 Task: Search one way flight ticket for 2 adults, 2 children, 2 infants in seat in first from Portland: Portland International Airport to Greenville: Pitt-greenville Airport on 5-2-2023. Choice of flights is American. Number of bags: 7 checked bags. Price is upto 110000. Outbound departure time preference is 9:00.
Action: Mouse moved to (430, 360)
Screenshot: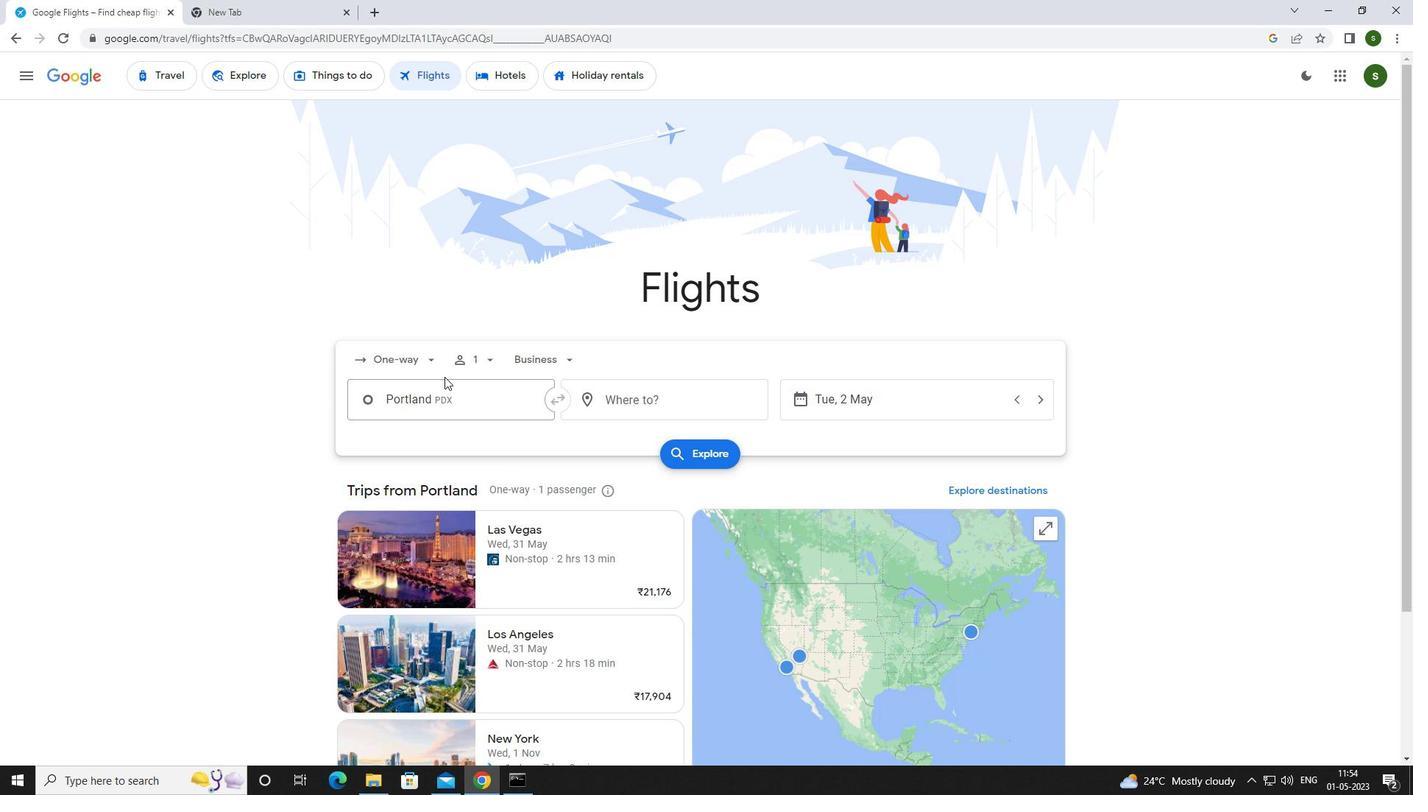 
Action: Mouse pressed left at (430, 360)
Screenshot: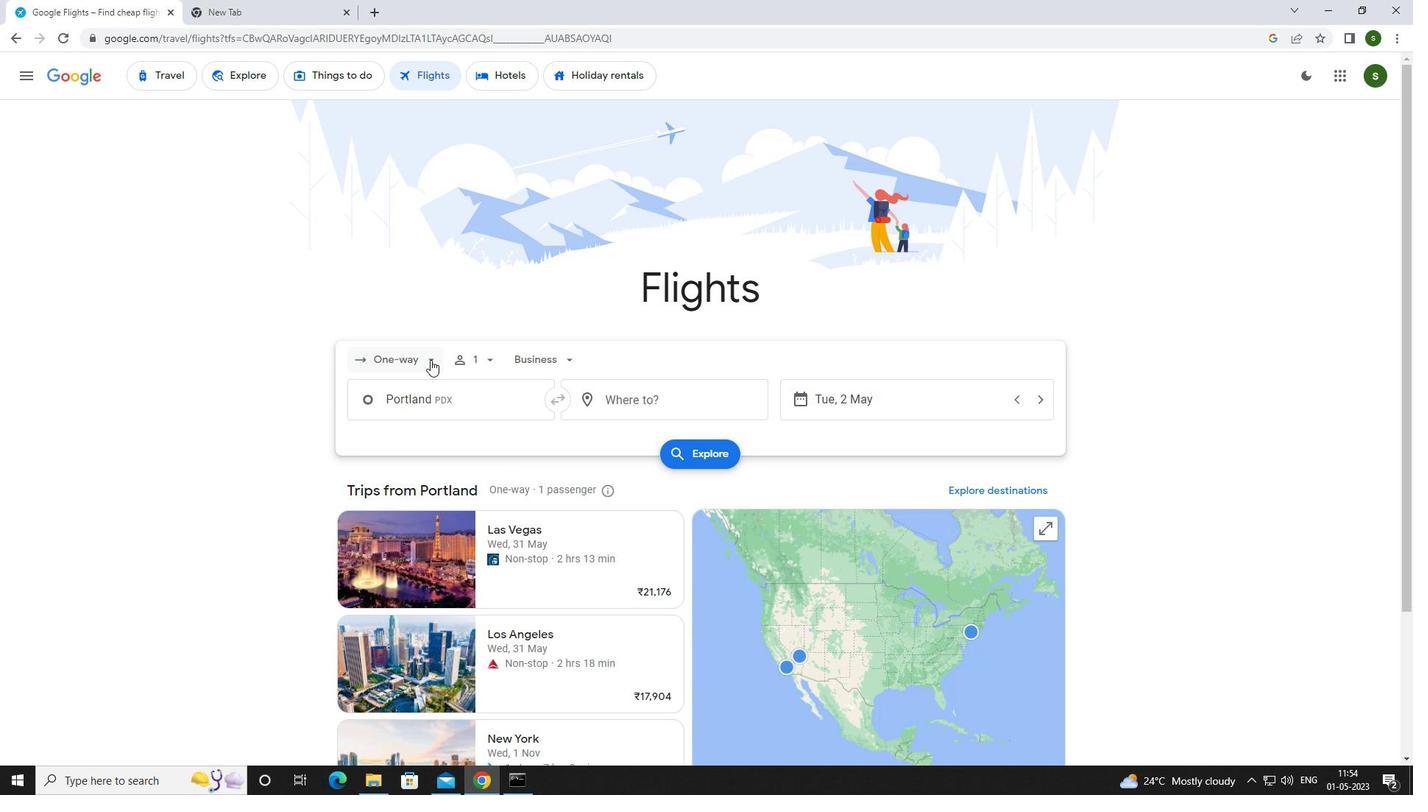 
Action: Mouse moved to (435, 417)
Screenshot: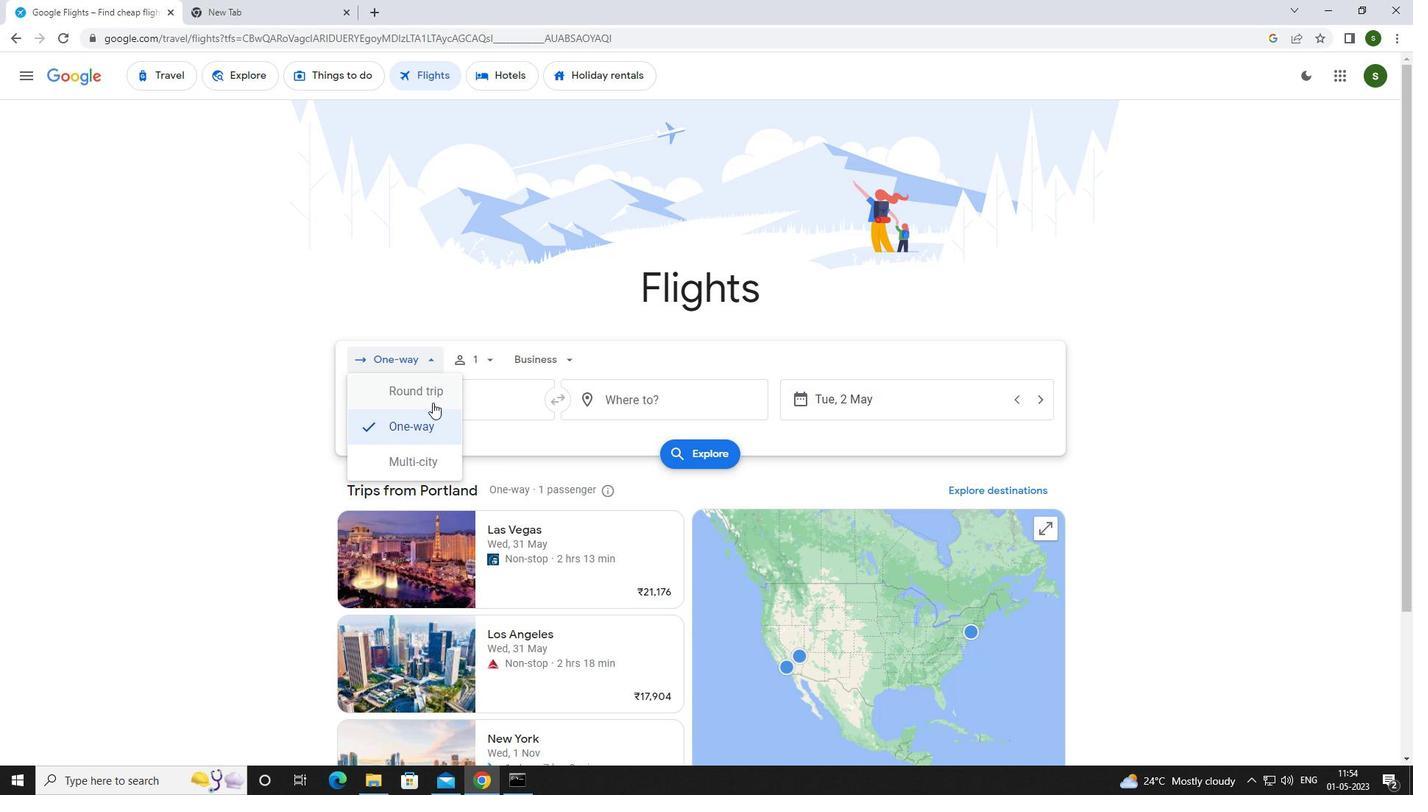 
Action: Mouse pressed left at (435, 417)
Screenshot: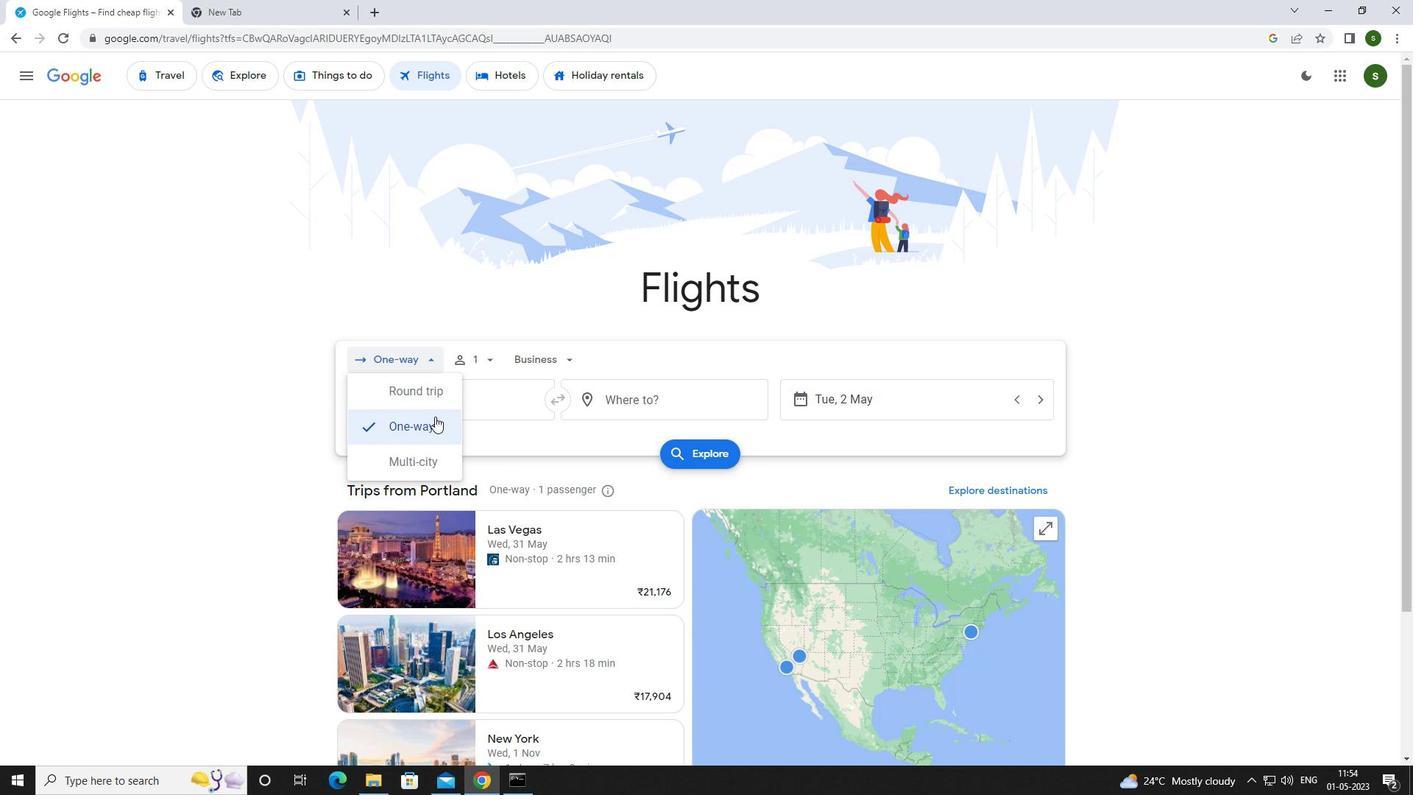 
Action: Mouse moved to (496, 359)
Screenshot: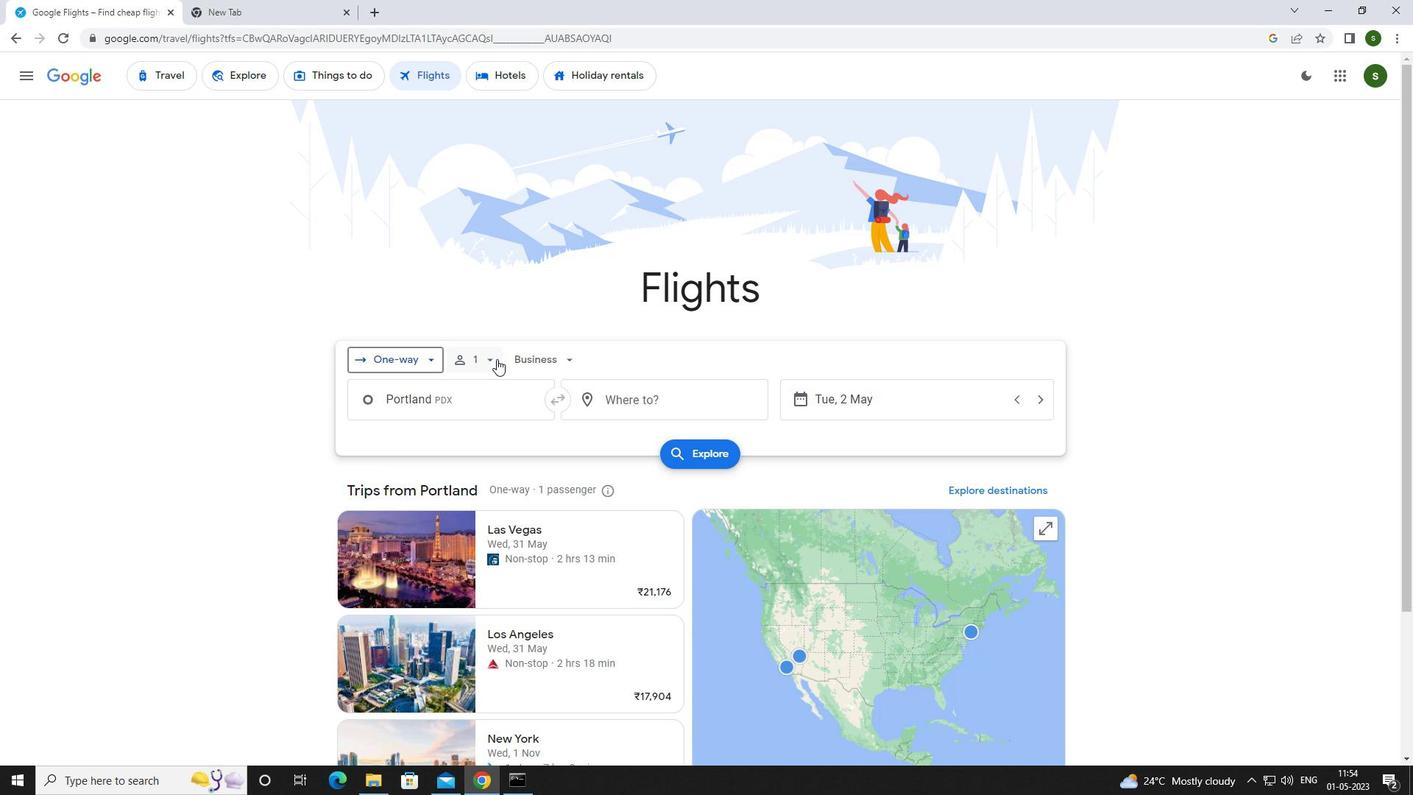 
Action: Mouse pressed left at (496, 359)
Screenshot: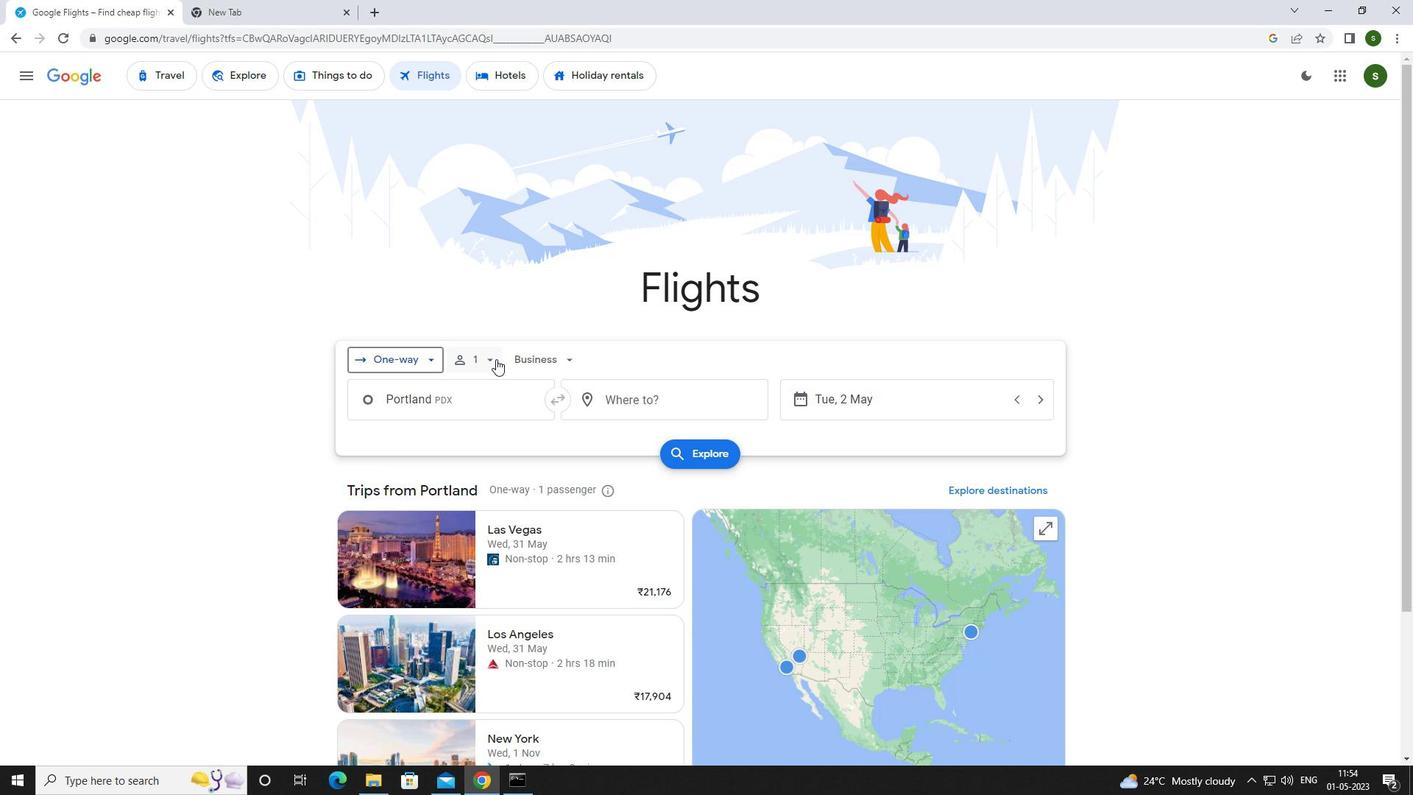 
Action: Mouse moved to (606, 400)
Screenshot: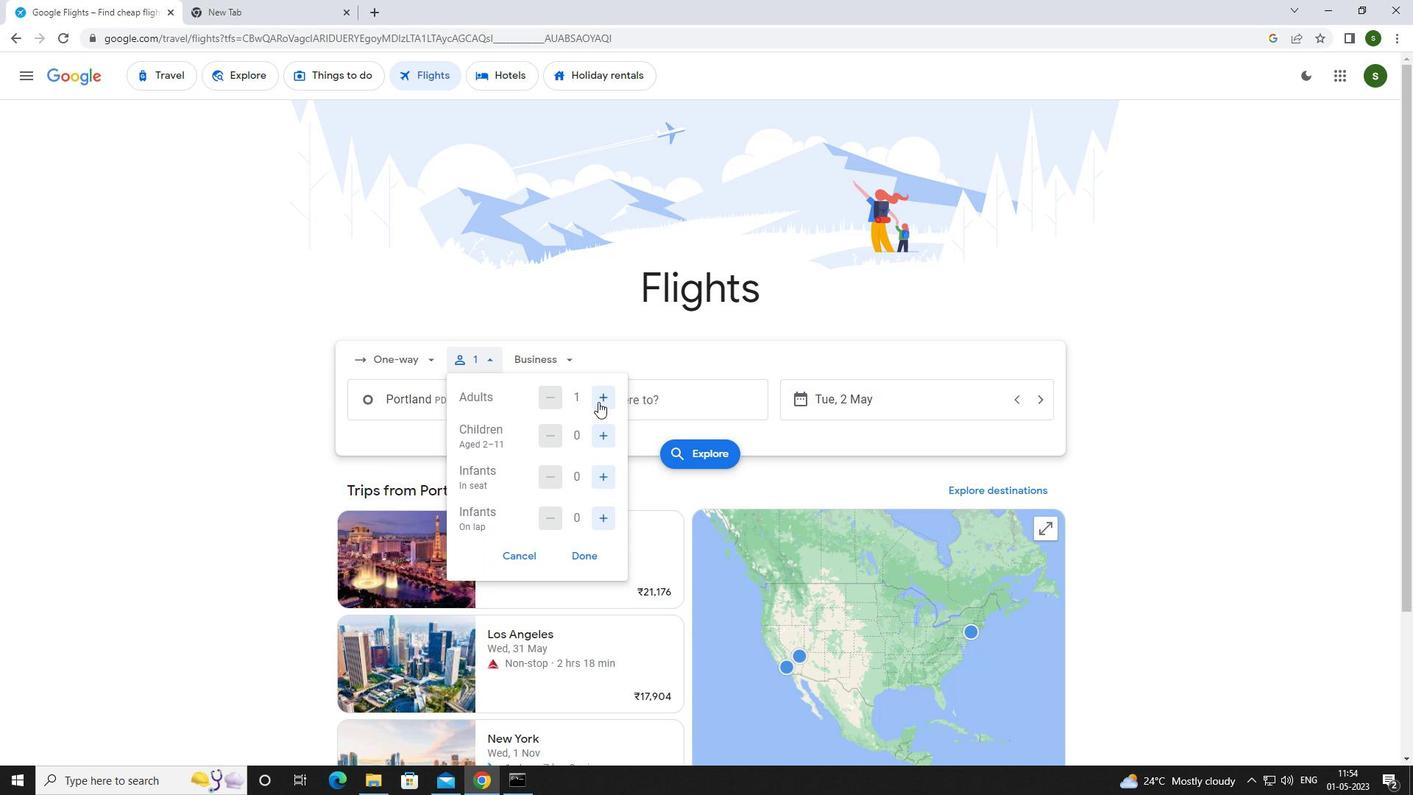 
Action: Mouse pressed left at (606, 400)
Screenshot: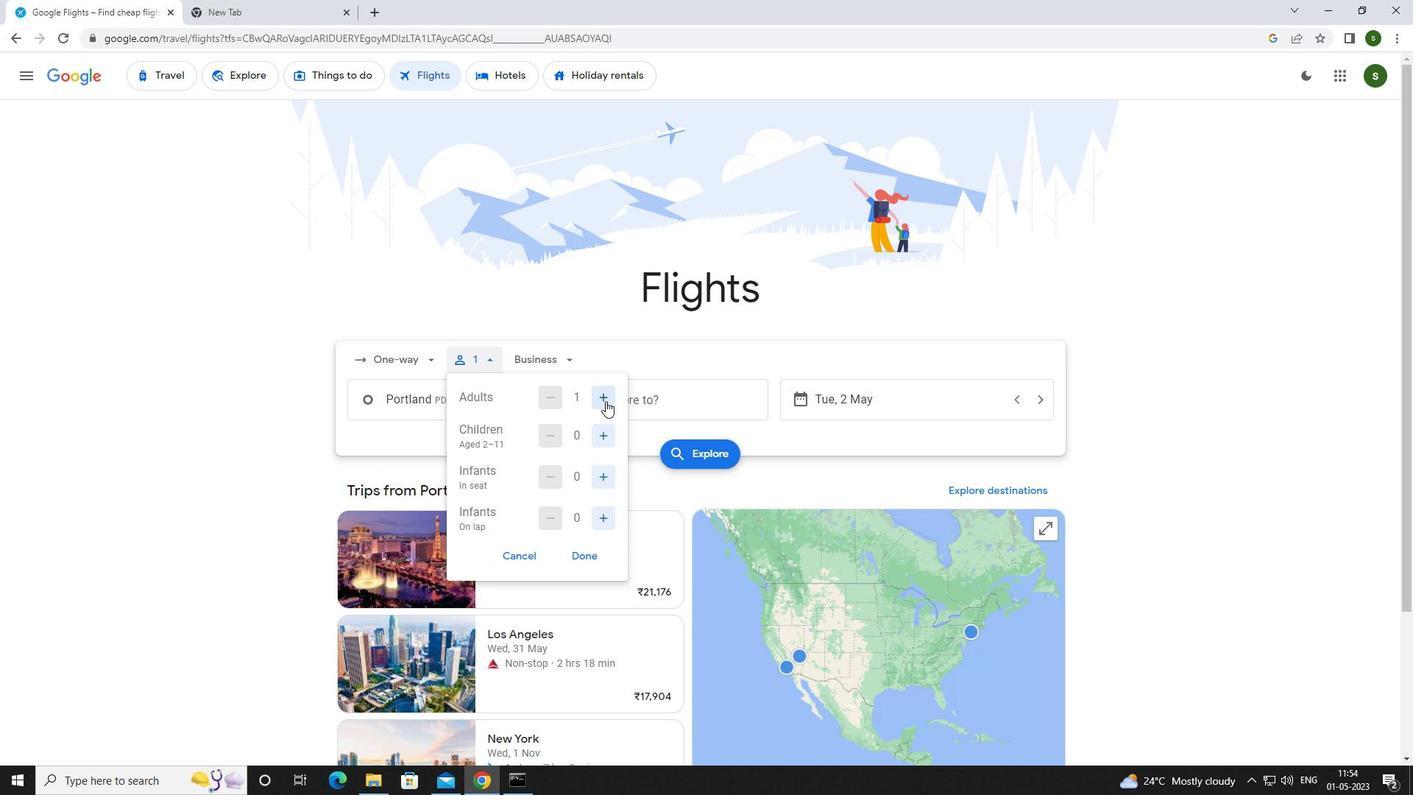 
Action: Mouse moved to (606, 432)
Screenshot: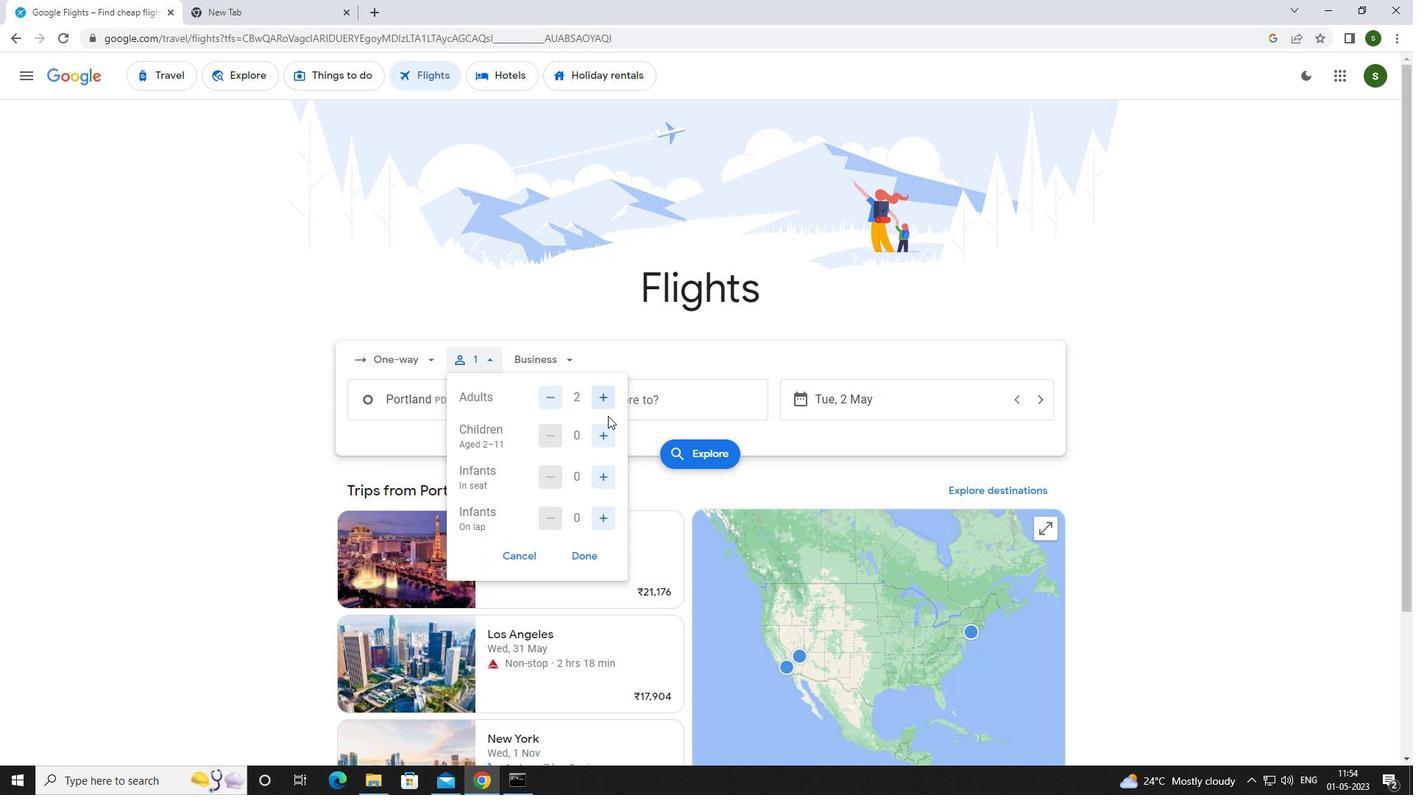
Action: Mouse pressed left at (606, 432)
Screenshot: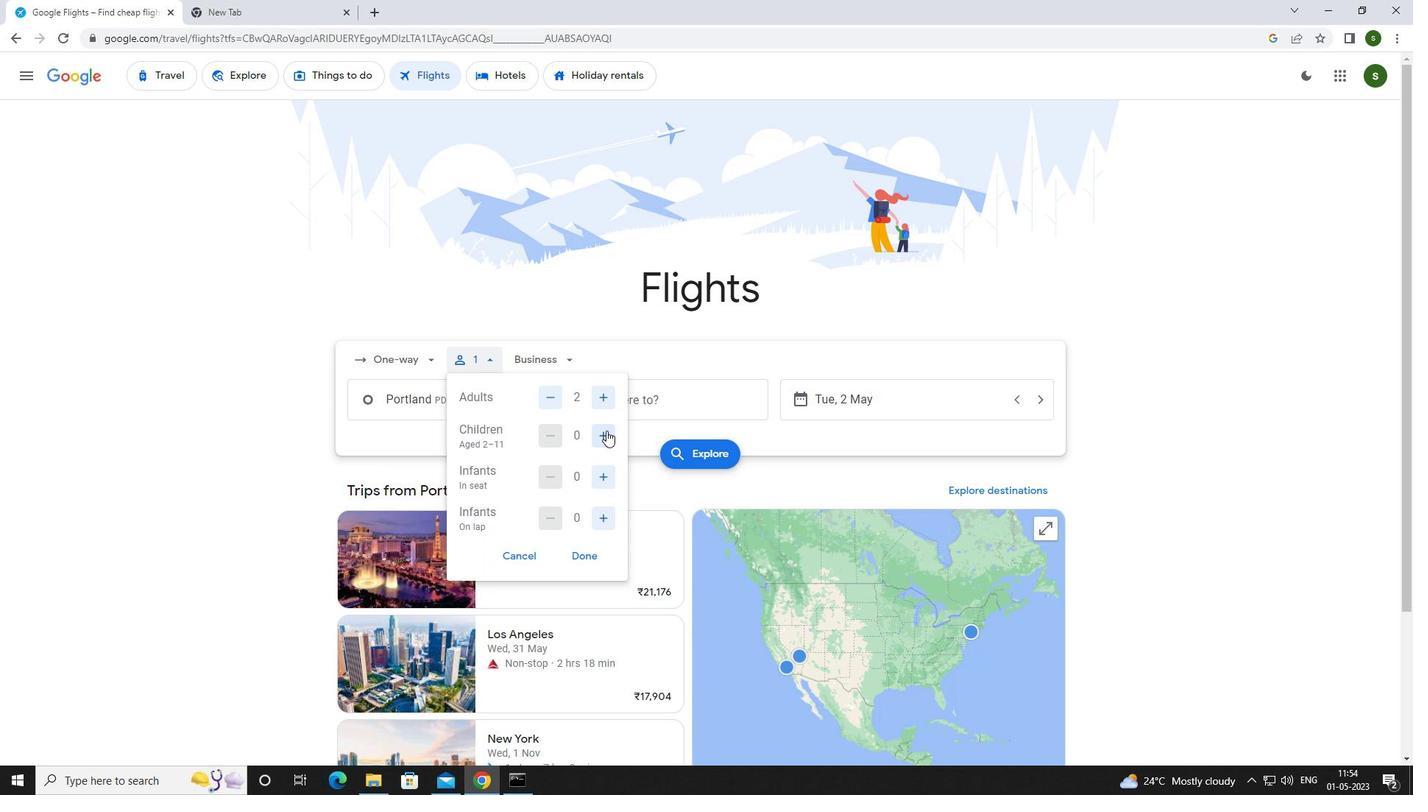 
Action: Mouse pressed left at (606, 432)
Screenshot: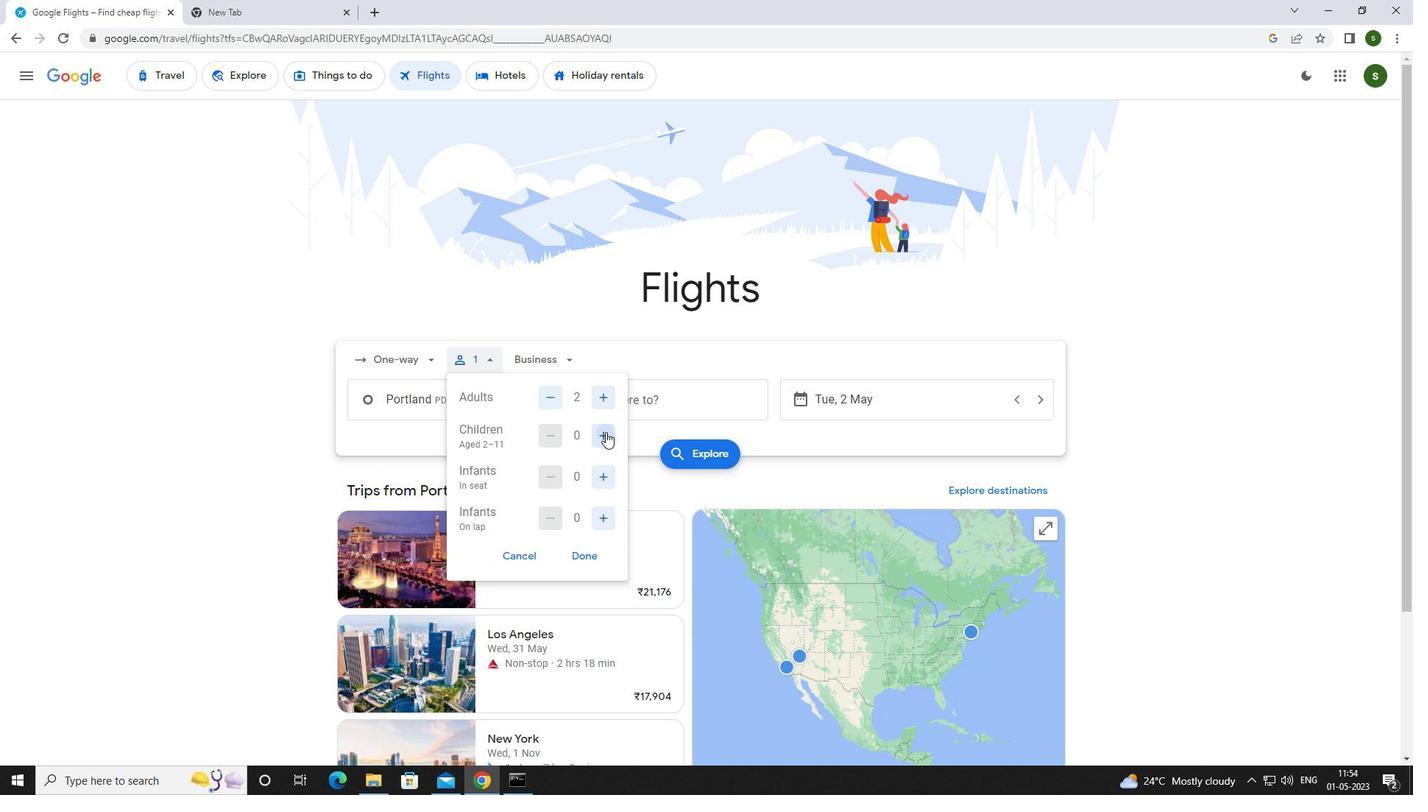 
Action: Mouse moved to (600, 472)
Screenshot: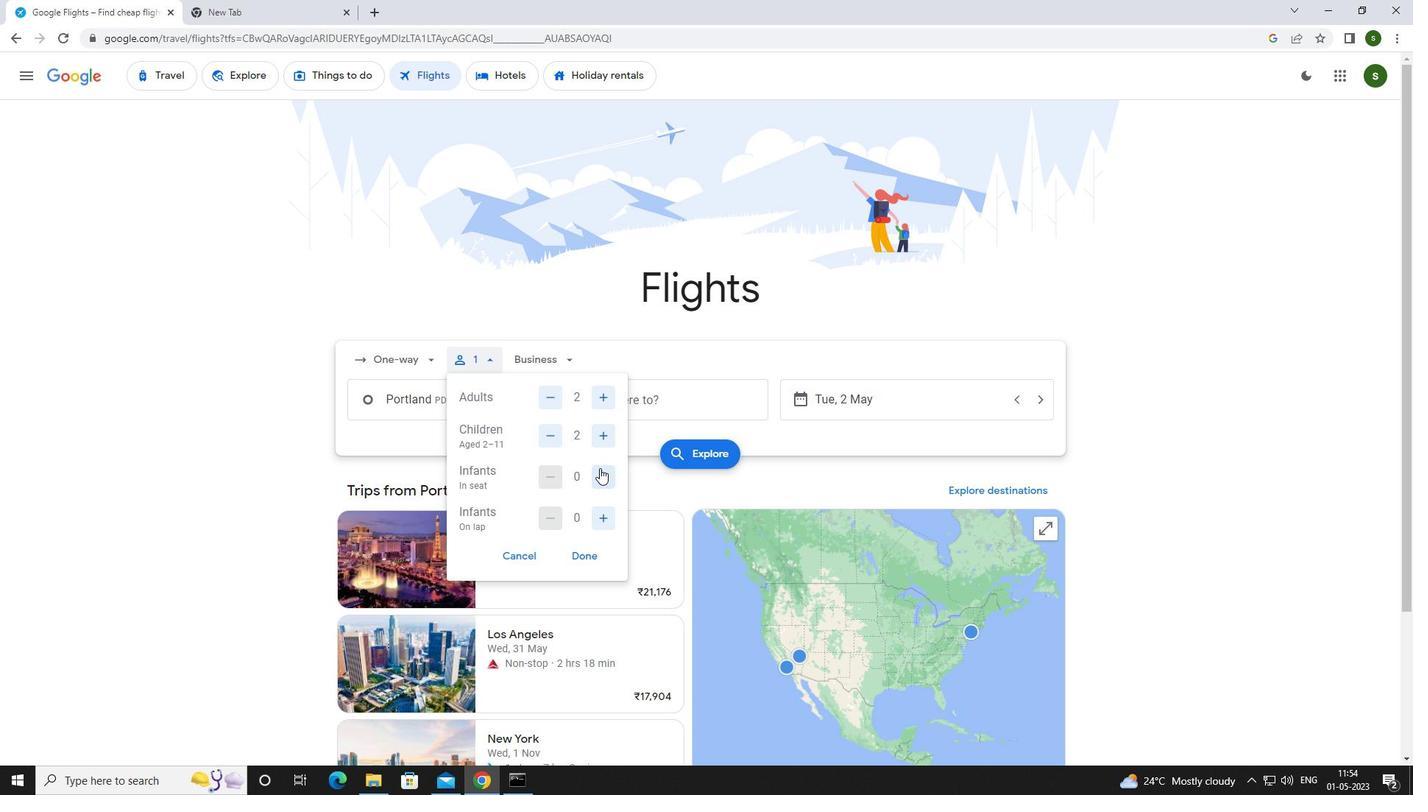 
Action: Mouse pressed left at (600, 472)
Screenshot: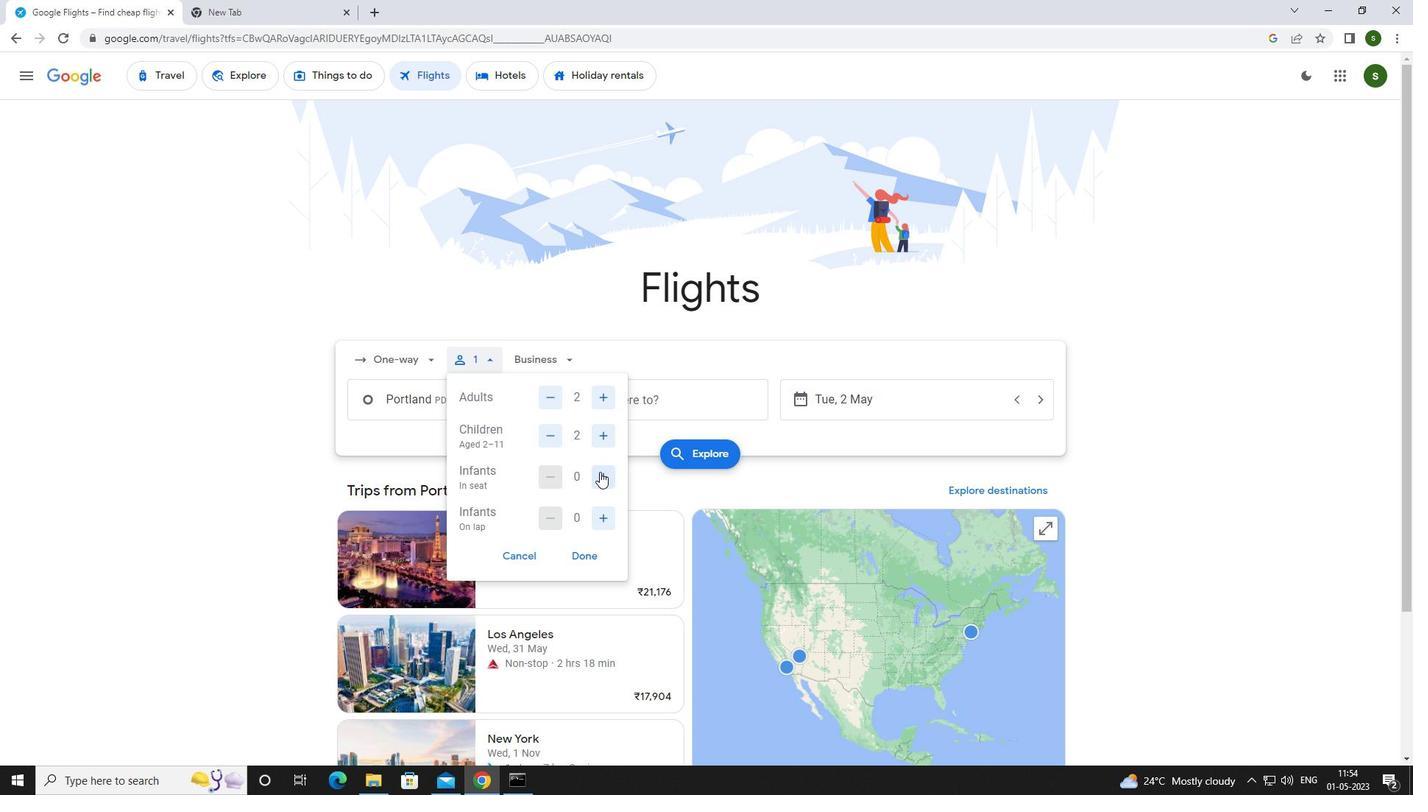
Action: Mouse pressed left at (600, 472)
Screenshot: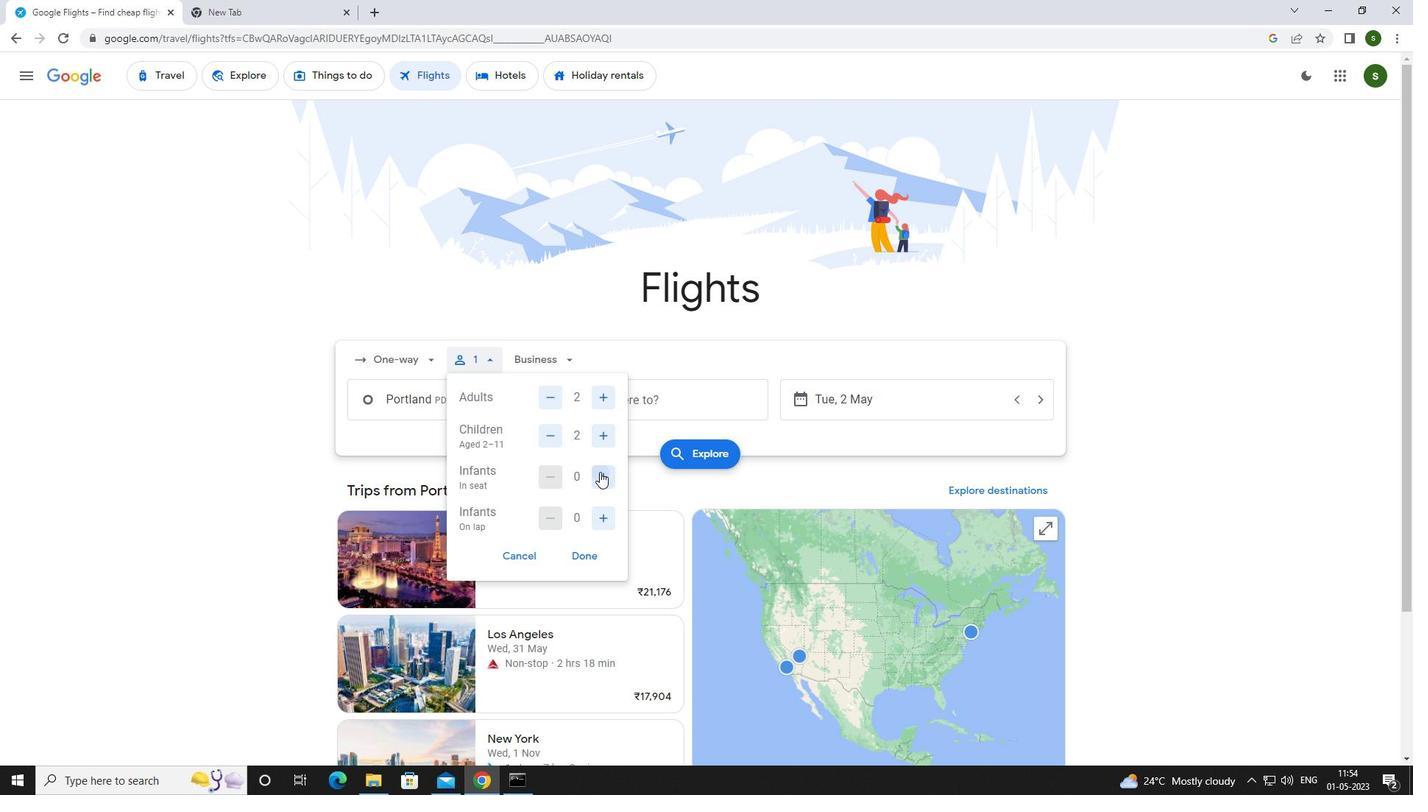 
Action: Mouse moved to (555, 360)
Screenshot: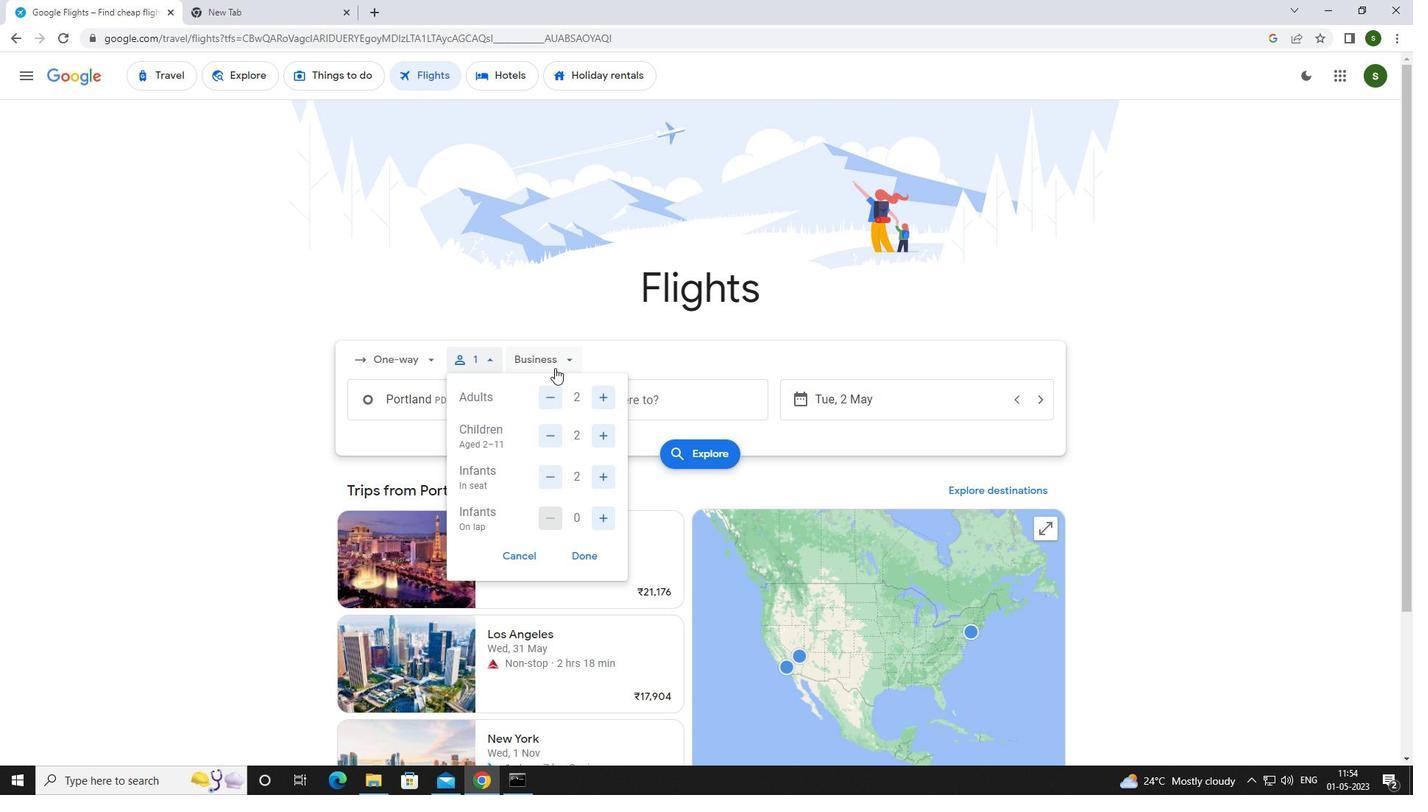 
Action: Mouse pressed left at (555, 360)
Screenshot: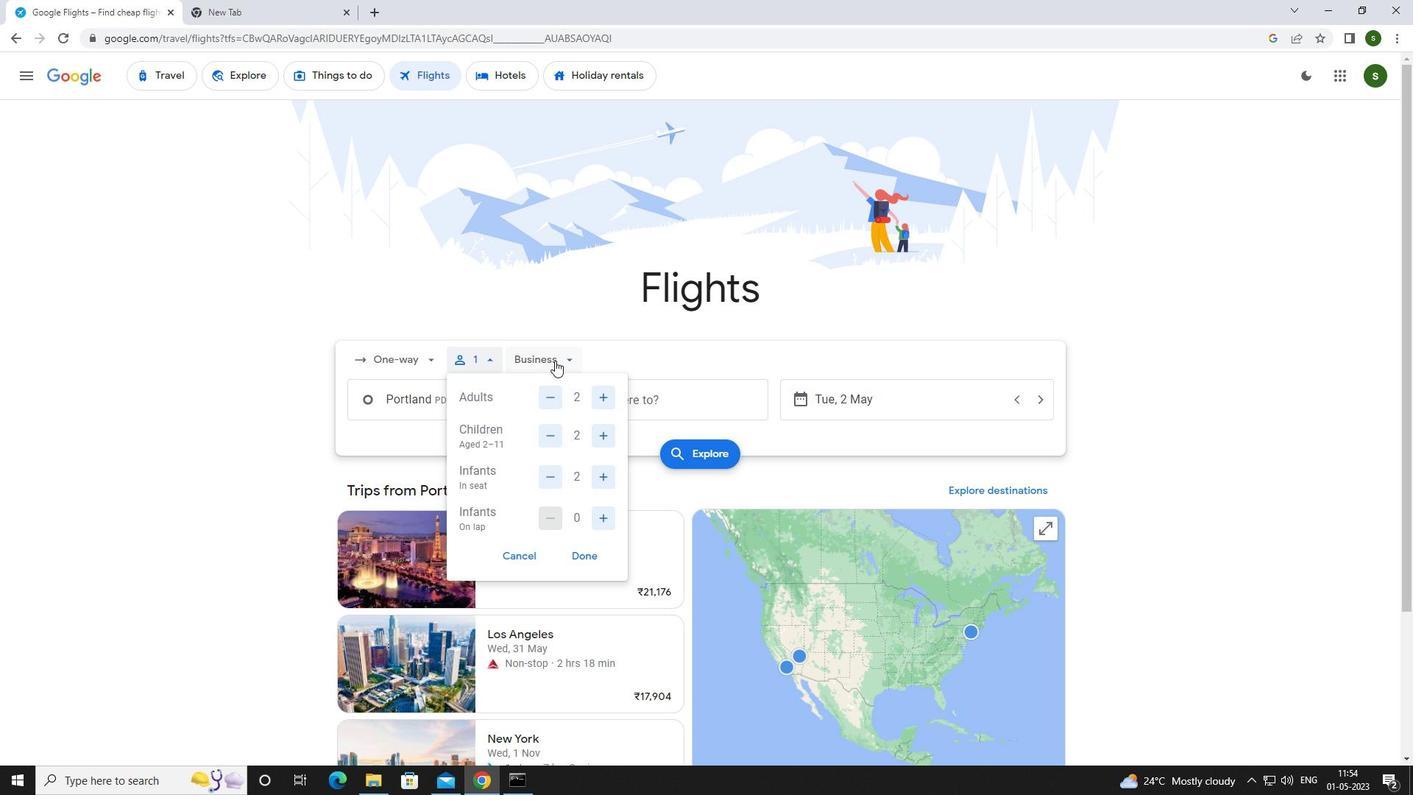 
Action: Mouse moved to (572, 494)
Screenshot: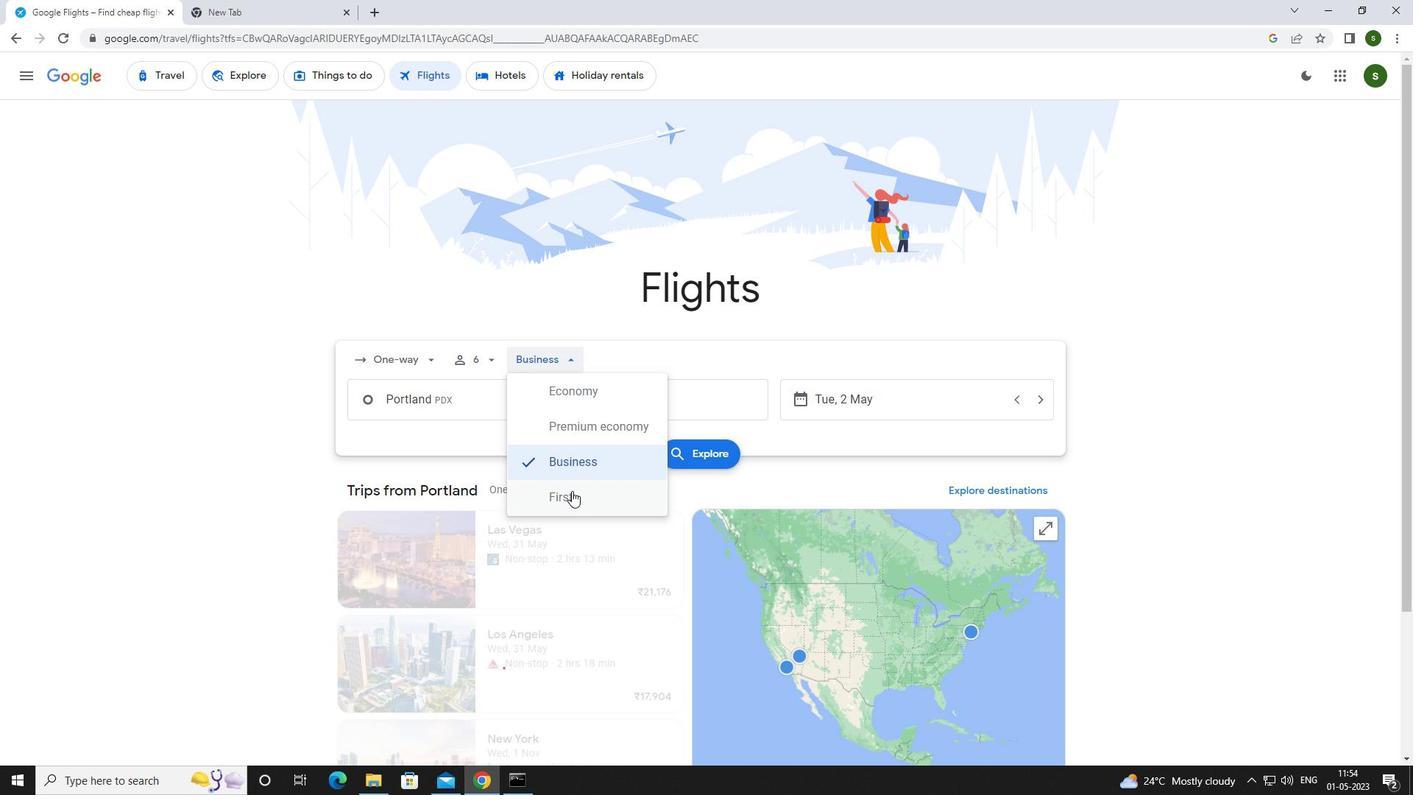 
Action: Mouse pressed left at (572, 494)
Screenshot: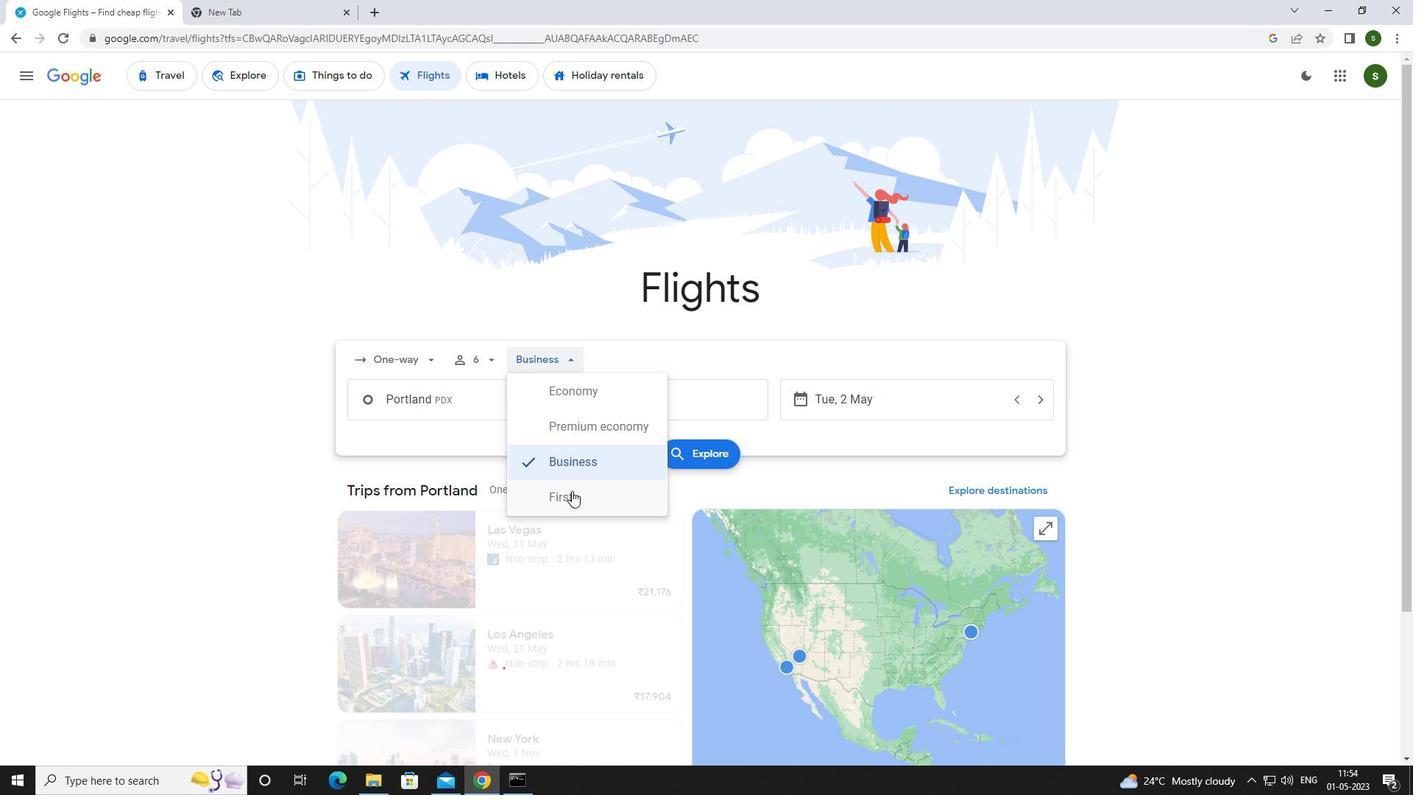 
Action: Mouse moved to (492, 399)
Screenshot: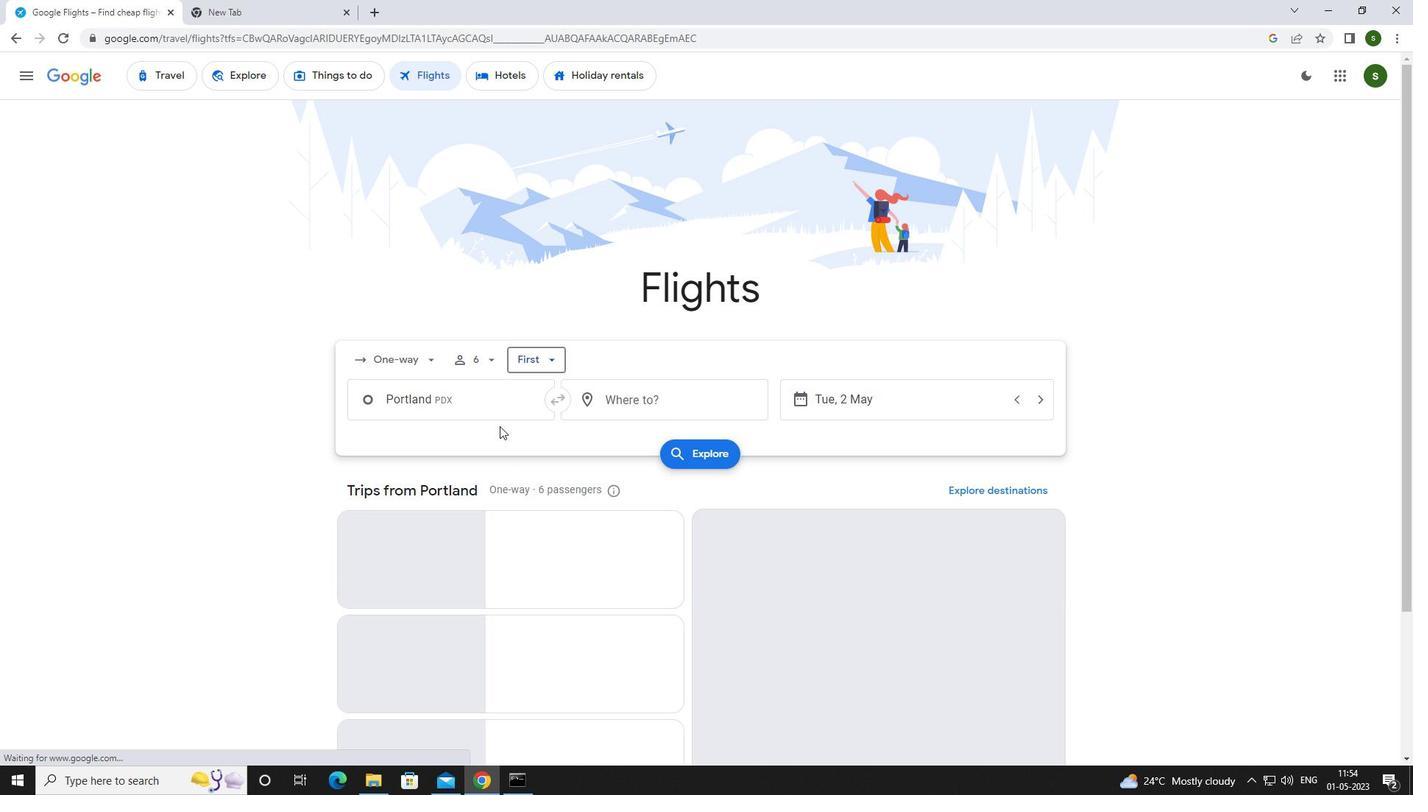 
Action: Mouse pressed left at (492, 399)
Screenshot: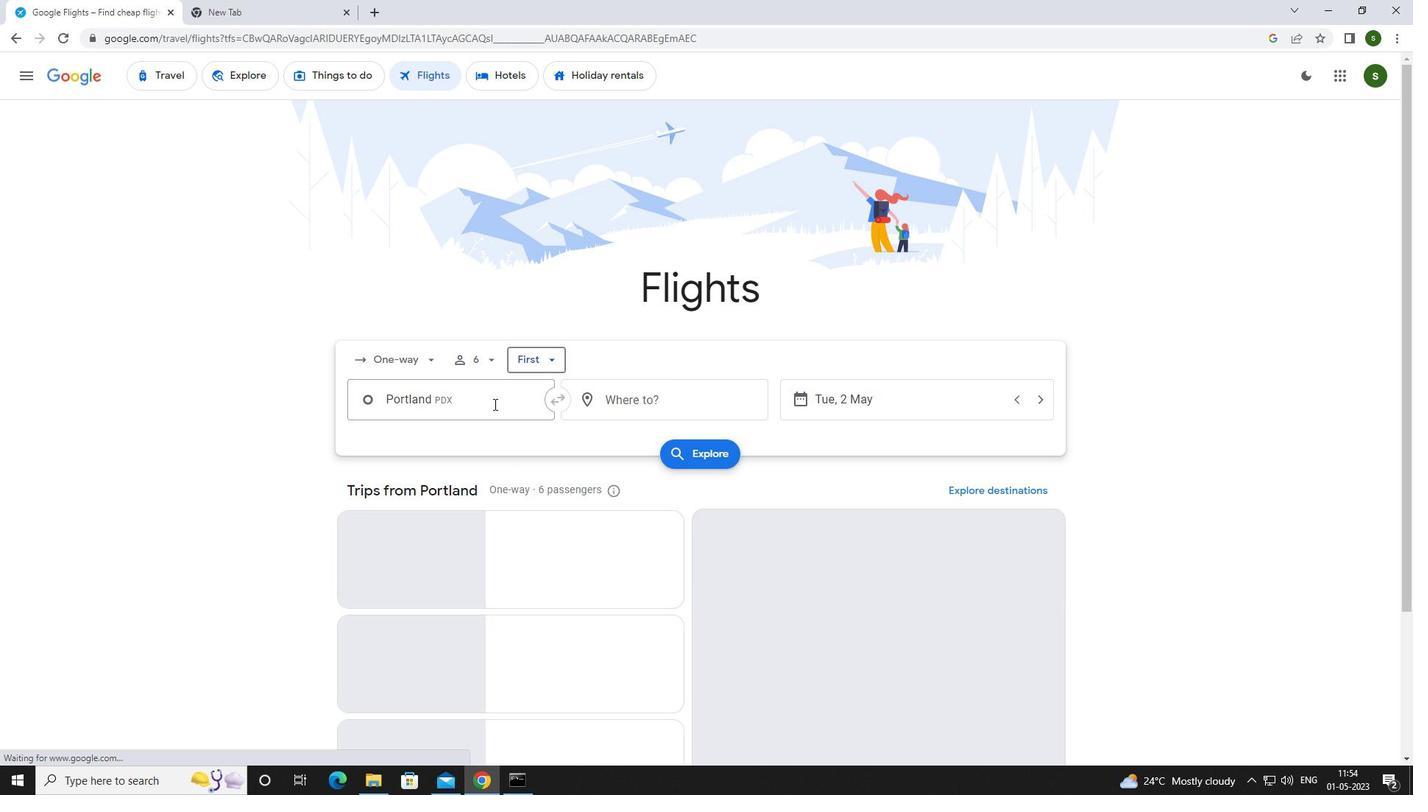 
Action: Key pressed p<Key.caps_lock>ortland
Screenshot: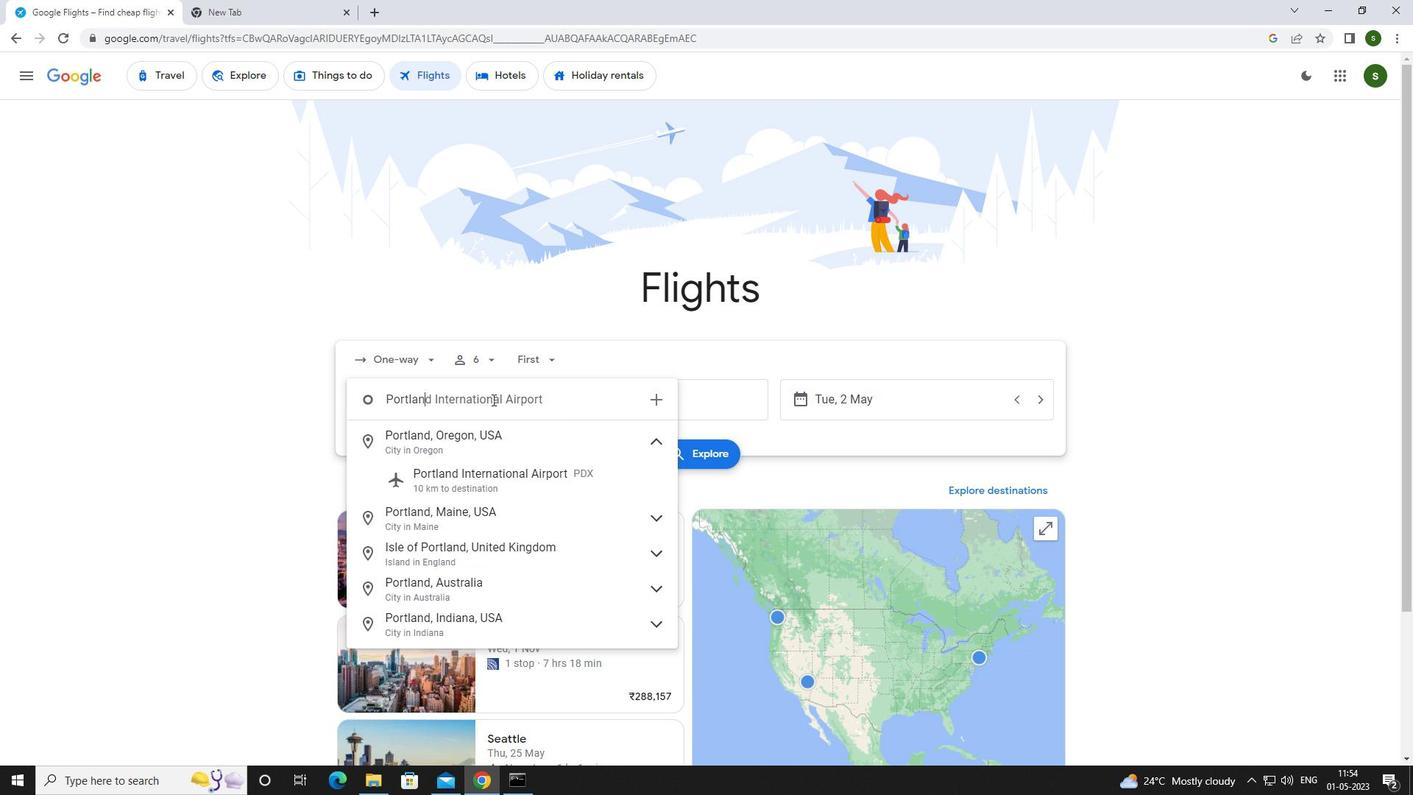 
Action: Mouse moved to (514, 487)
Screenshot: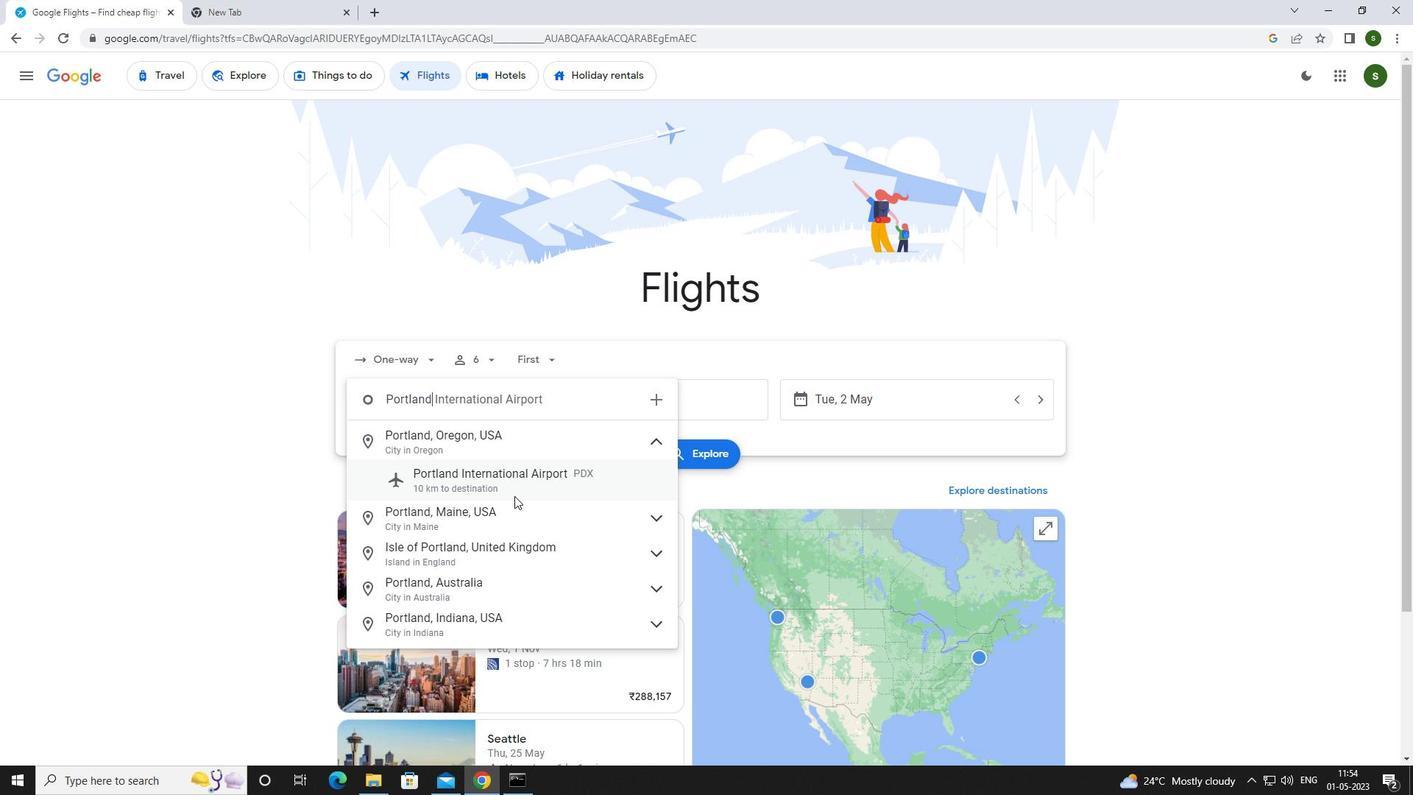 
Action: Mouse pressed left at (514, 487)
Screenshot: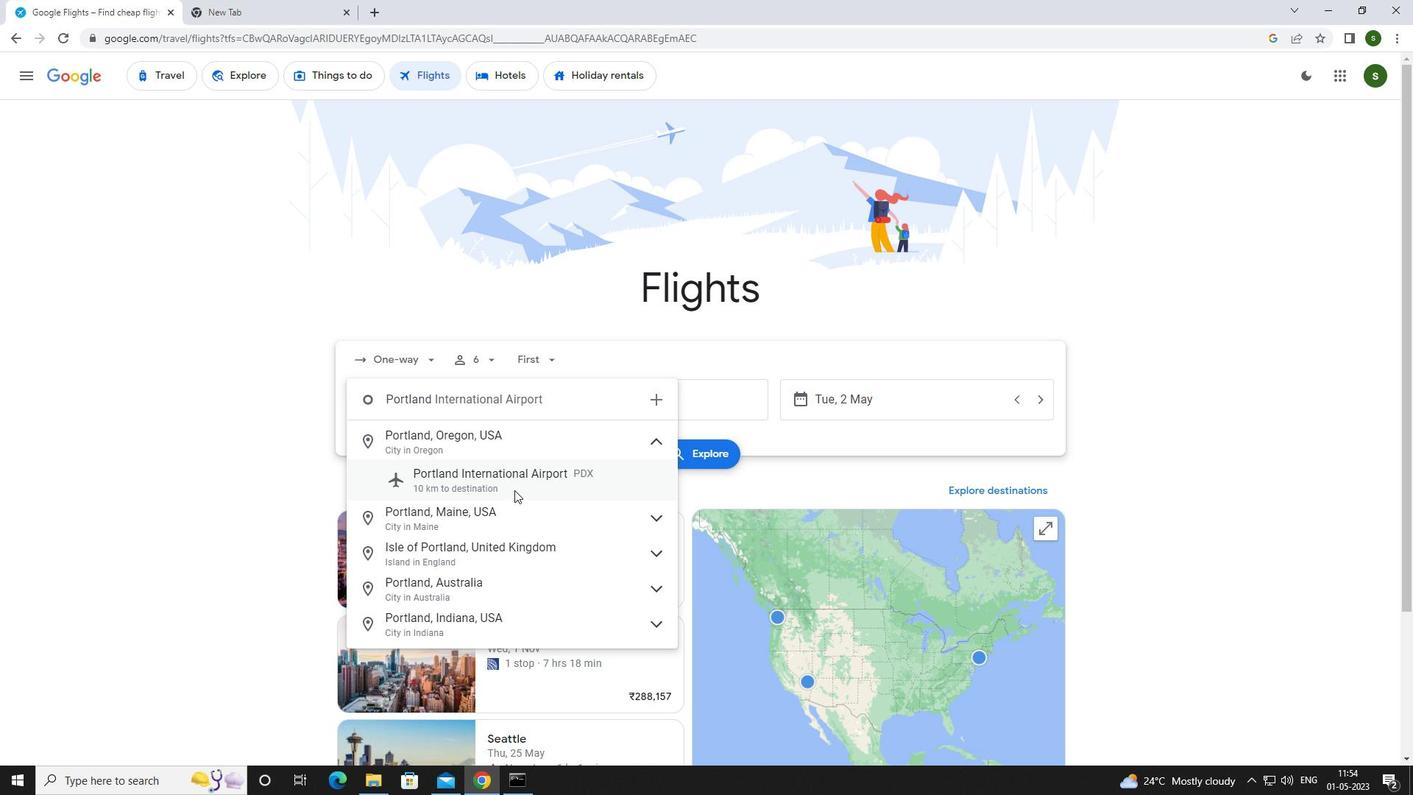 
Action: Mouse moved to (633, 393)
Screenshot: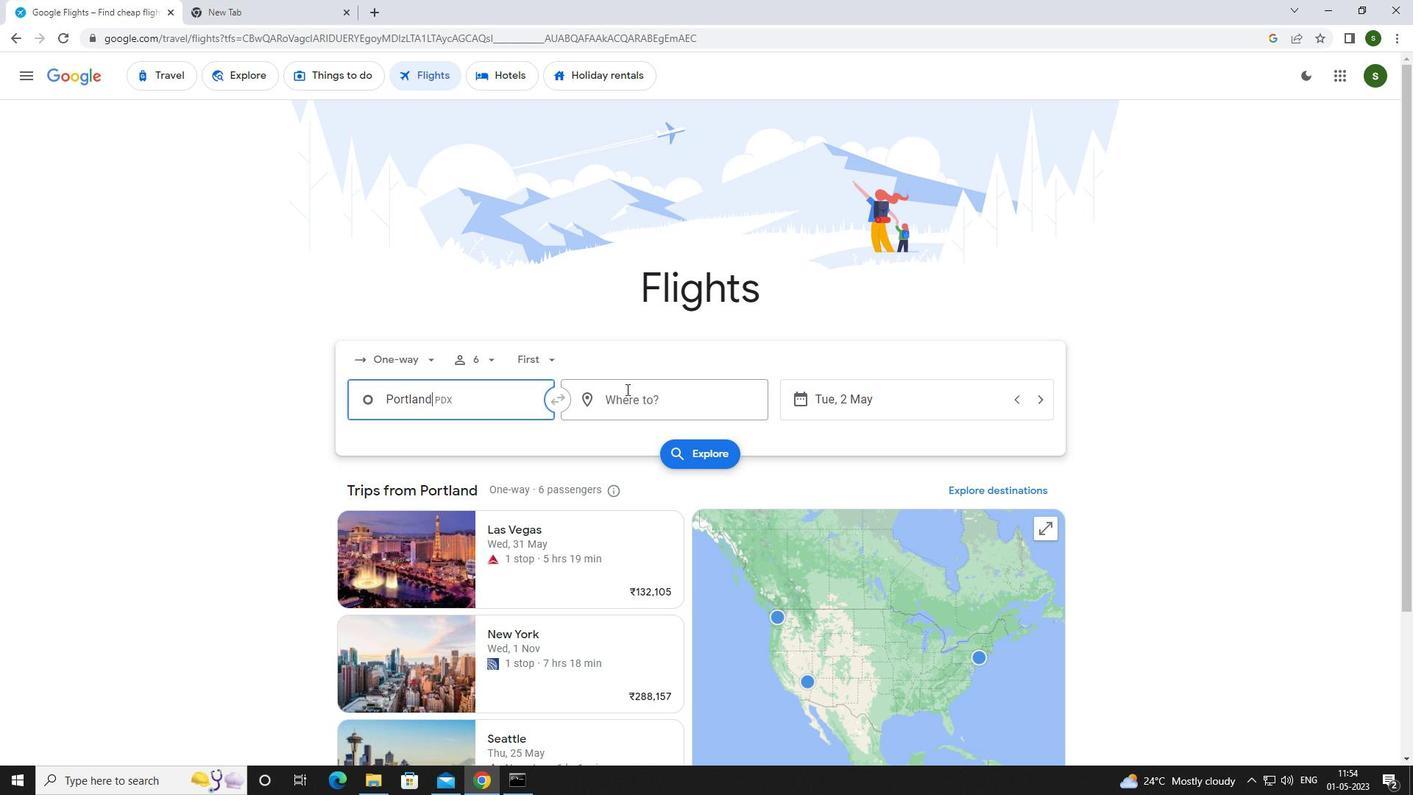 
Action: Mouse pressed left at (633, 393)
Screenshot: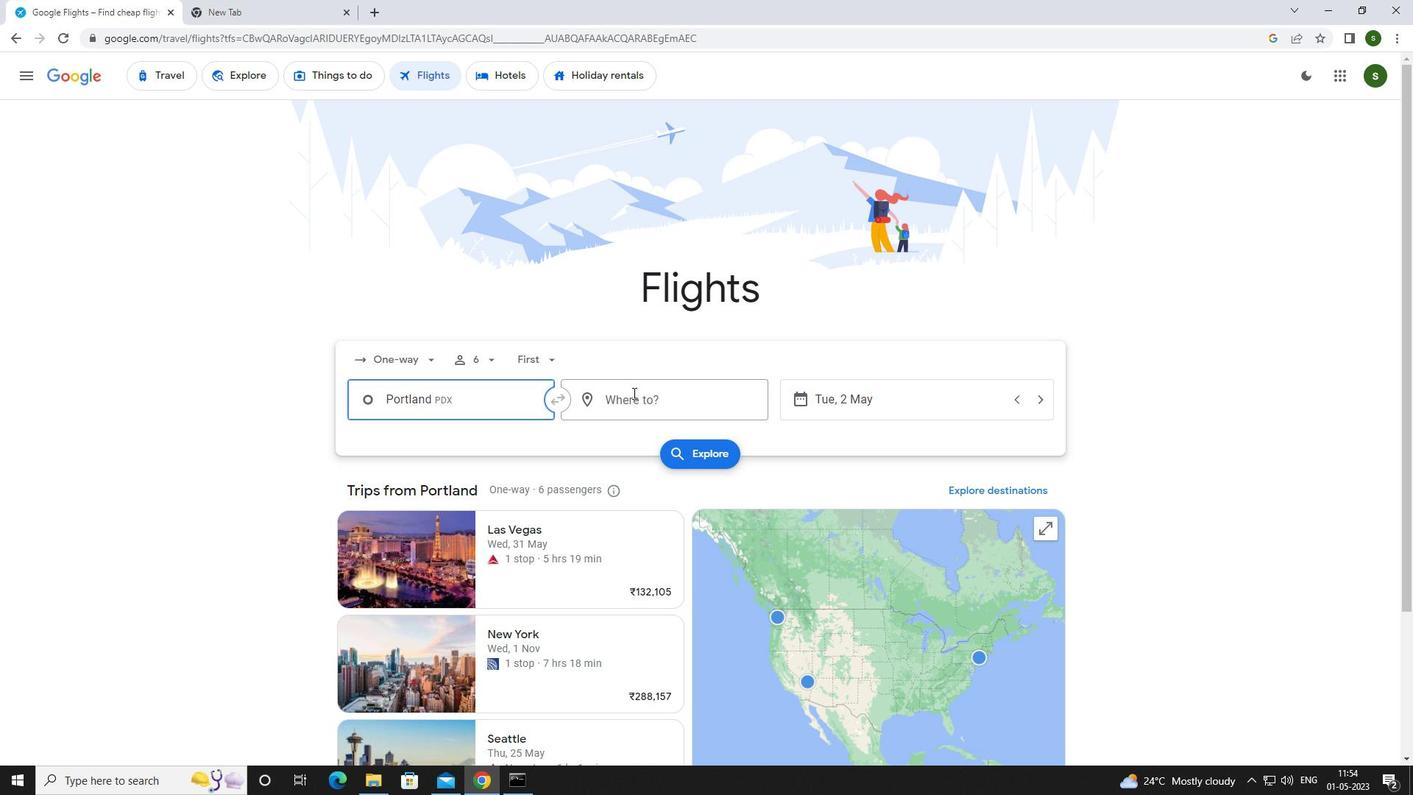 
Action: Key pressed <Key.caps_lock>p<Key.caps_lock>itt
Screenshot: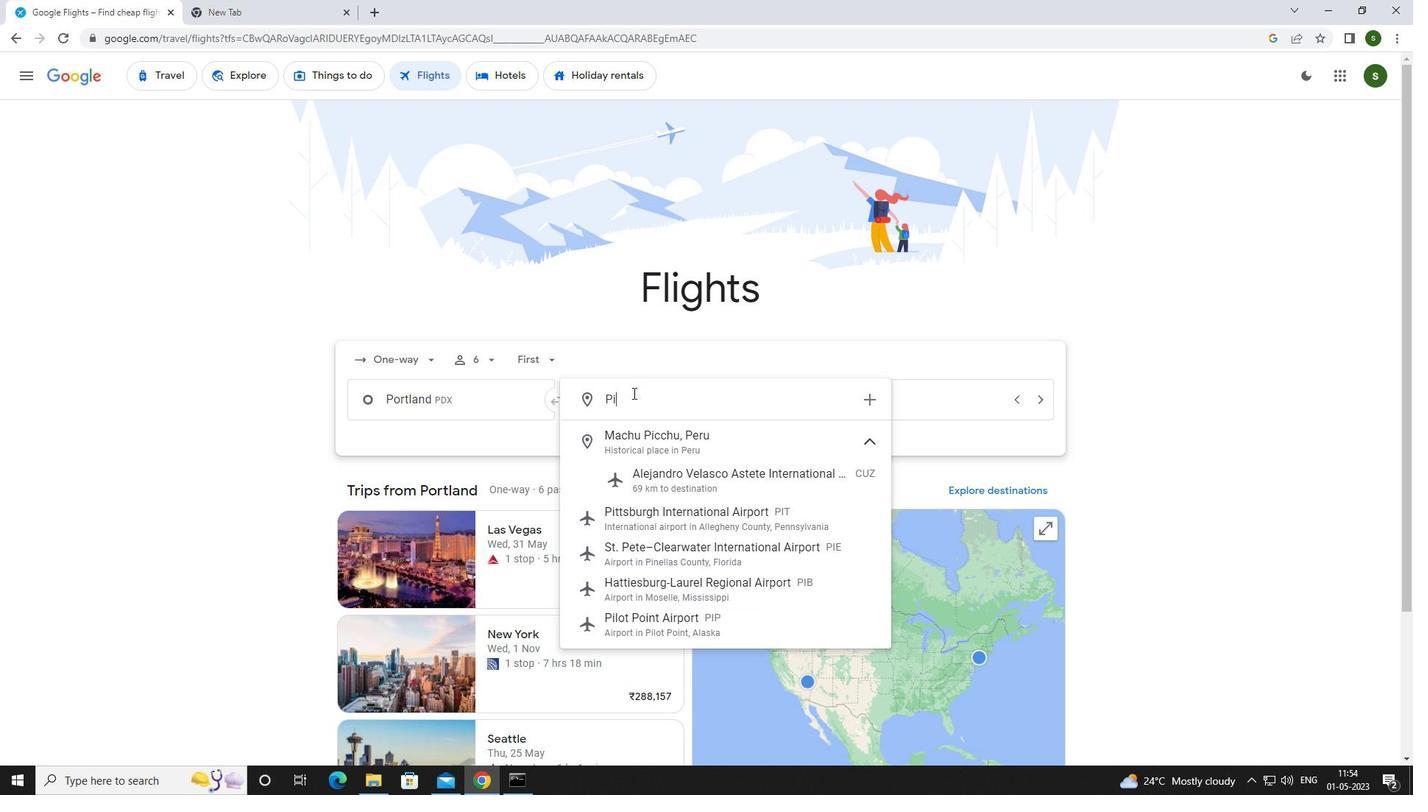 
Action: Mouse moved to (689, 545)
Screenshot: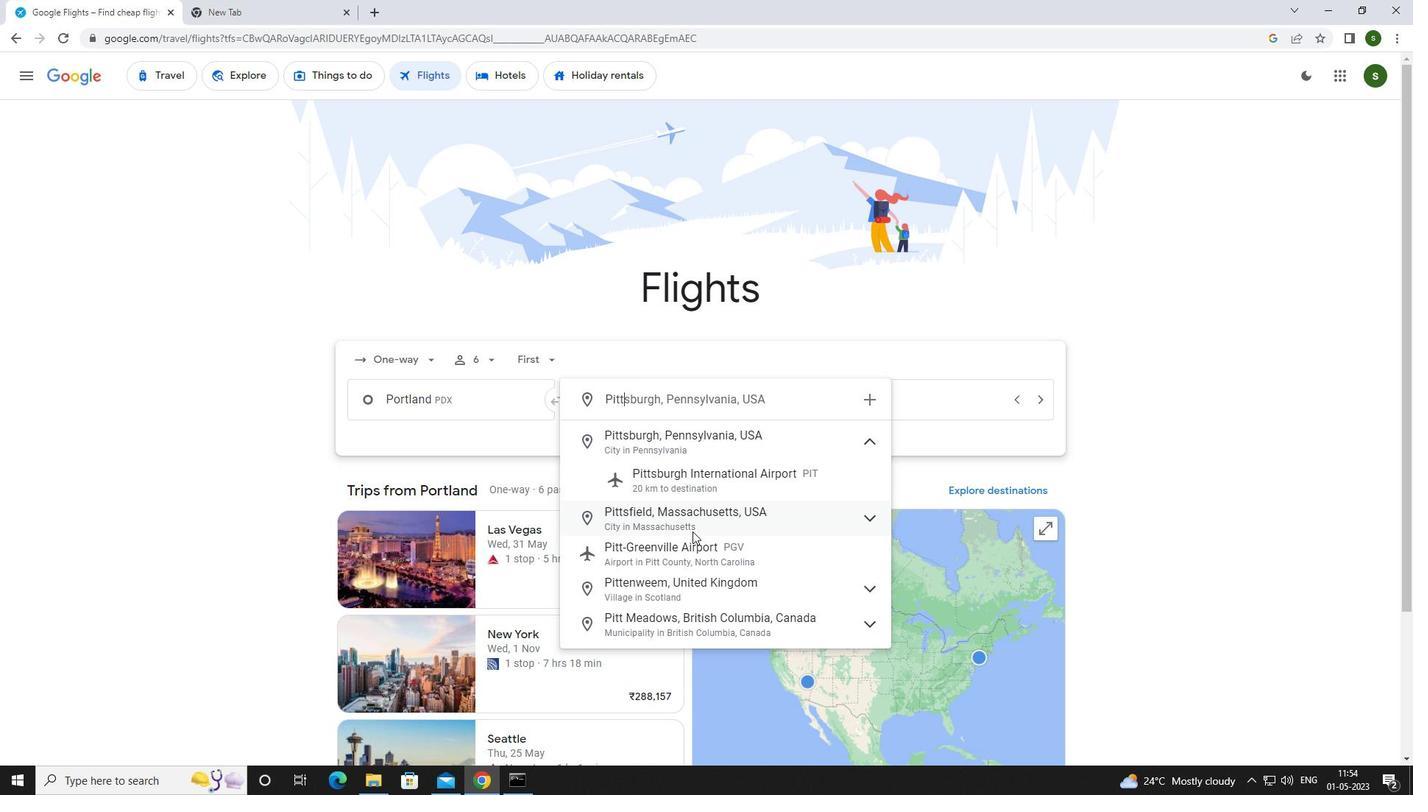 
Action: Mouse pressed left at (689, 545)
Screenshot: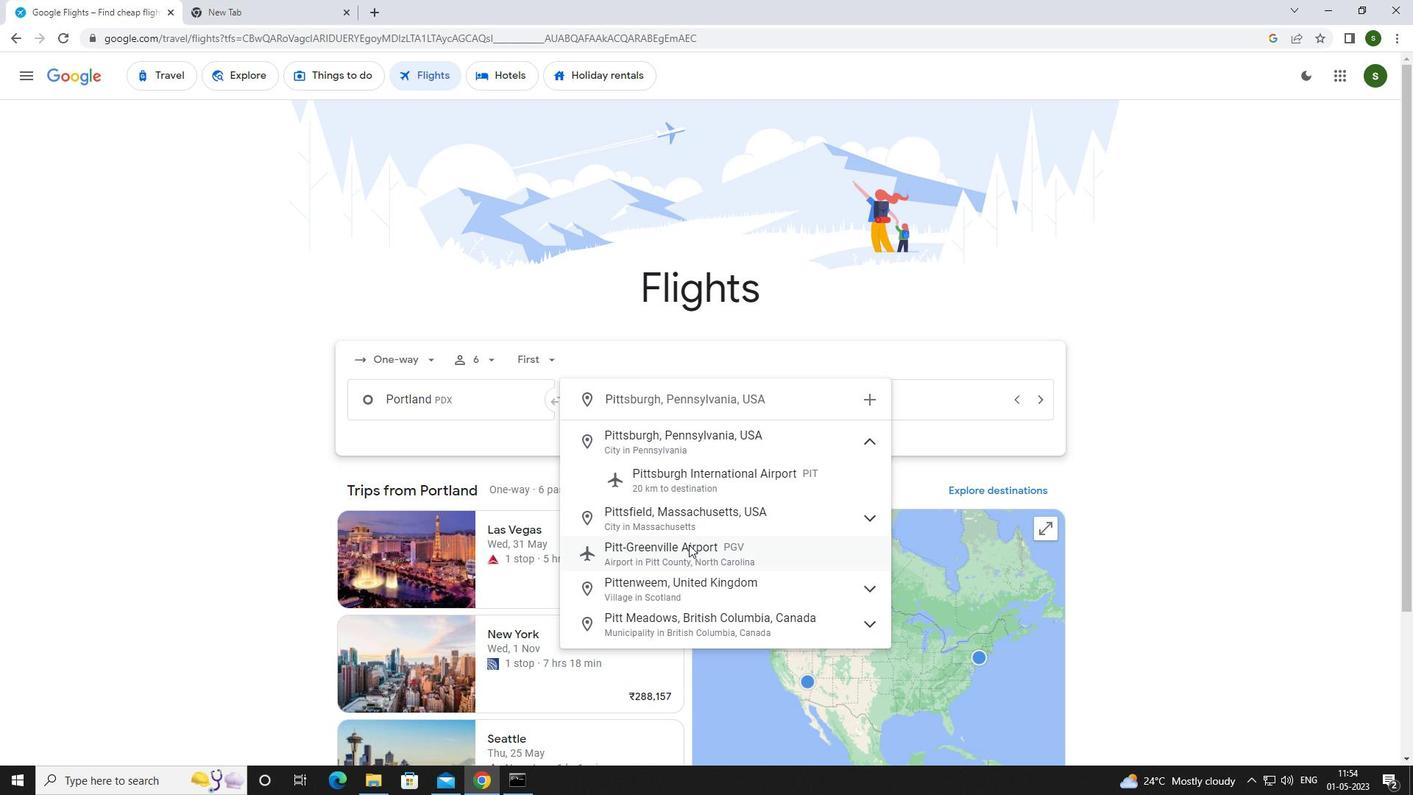 
Action: Mouse moved to (892, 405)
Screenshot: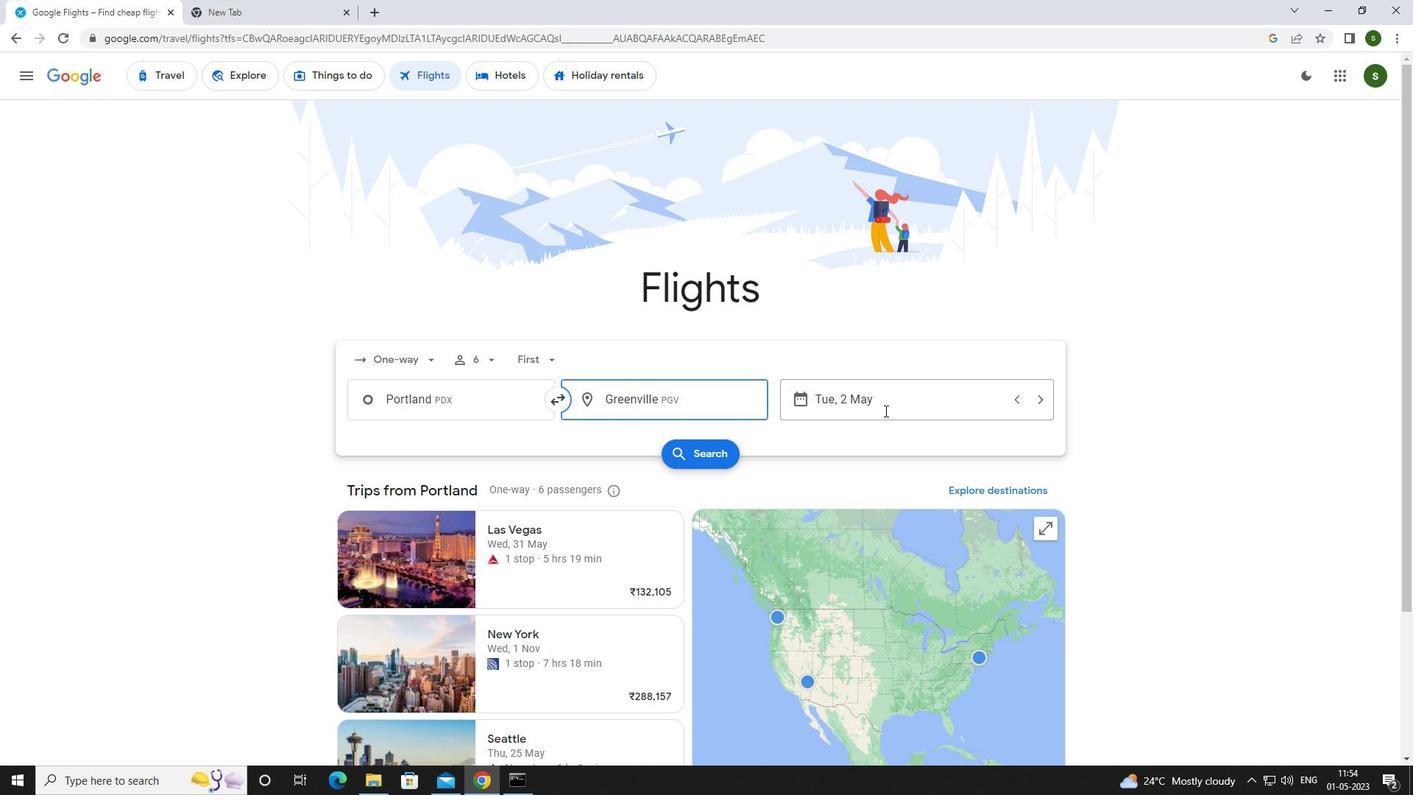 
Action: Mouse pressed left at (892, 405)
Screenshot: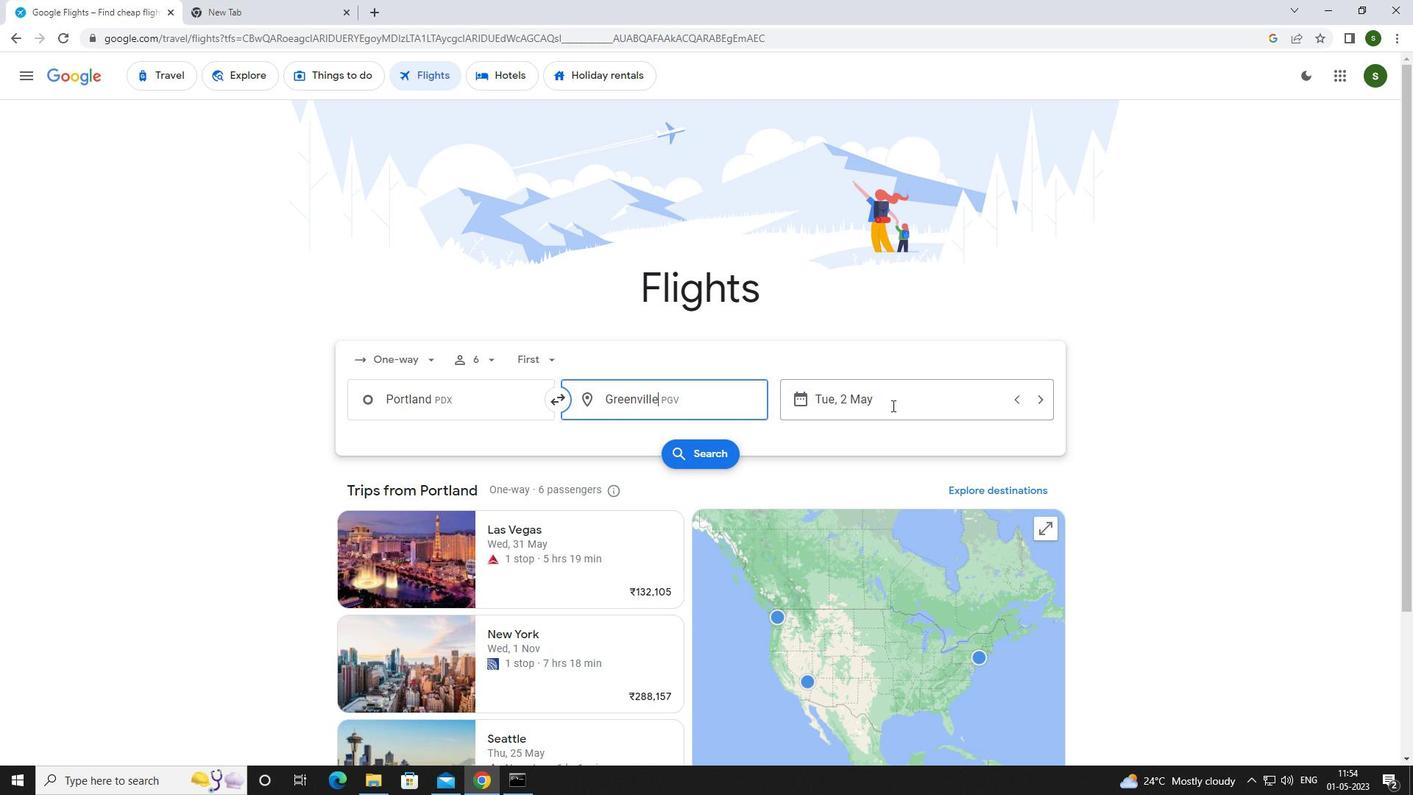 
Action: Mouse moved to (599, 508)
Screenshot: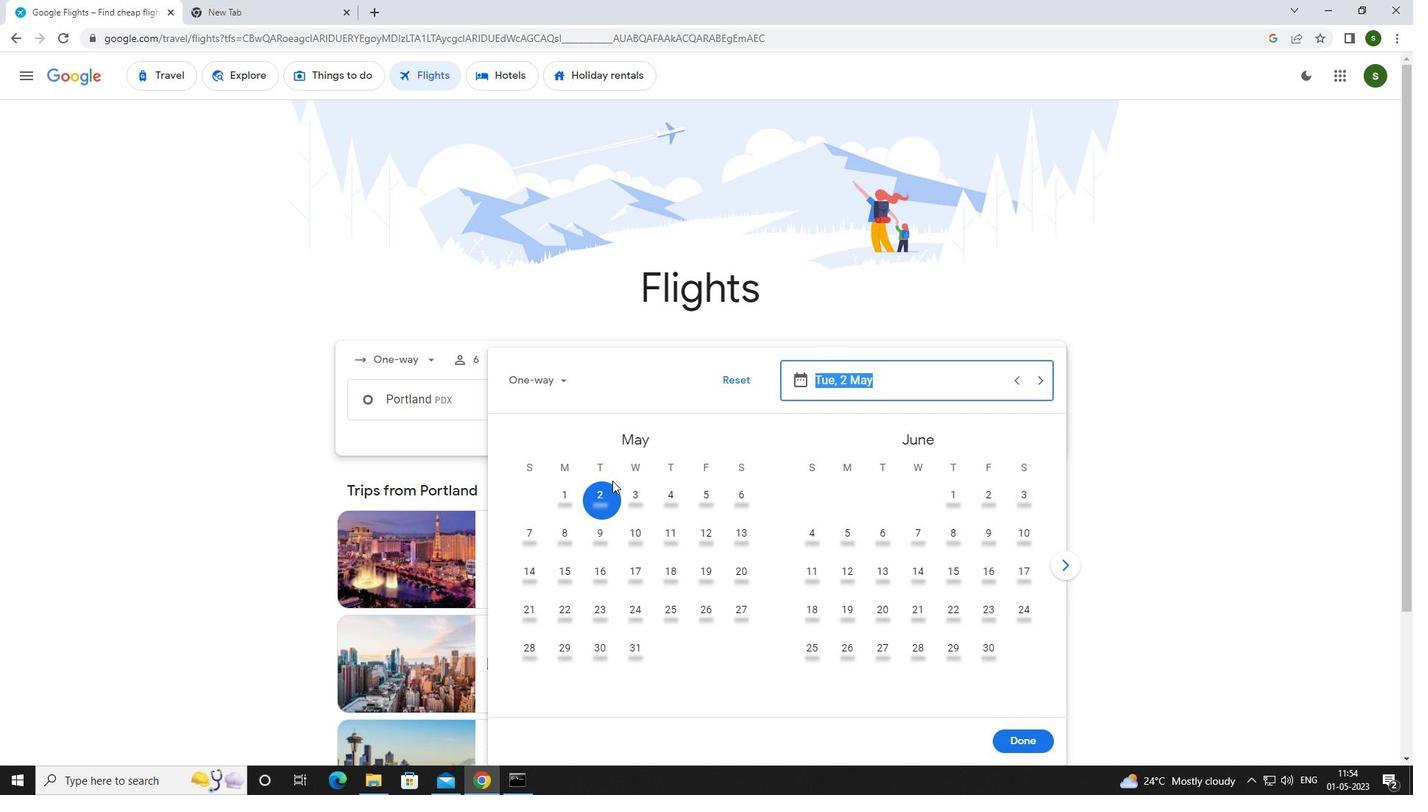 
Action: Mouse pressed left at (599, 508)
Screenshot: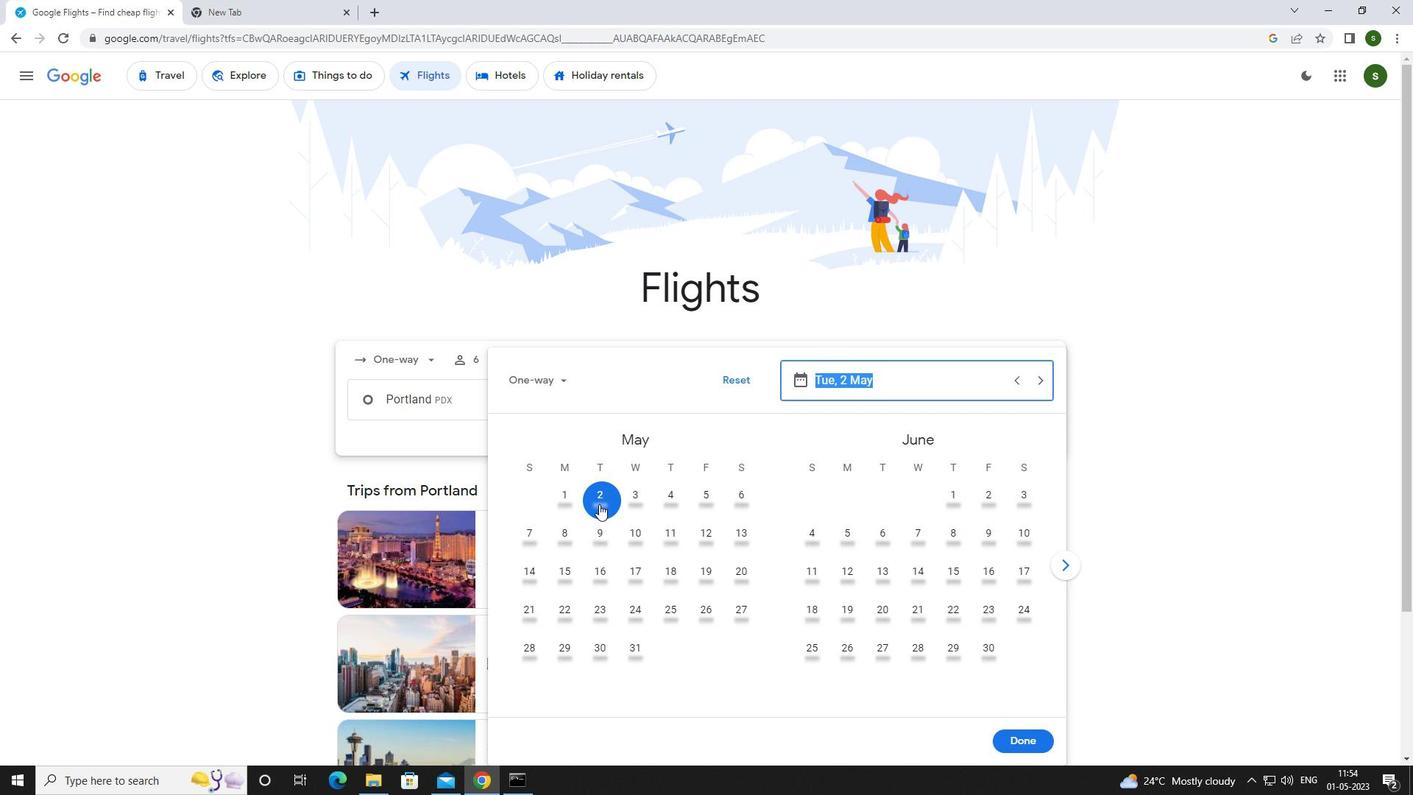 
Action: Mouse moved to (1041, 745)
Screenshot: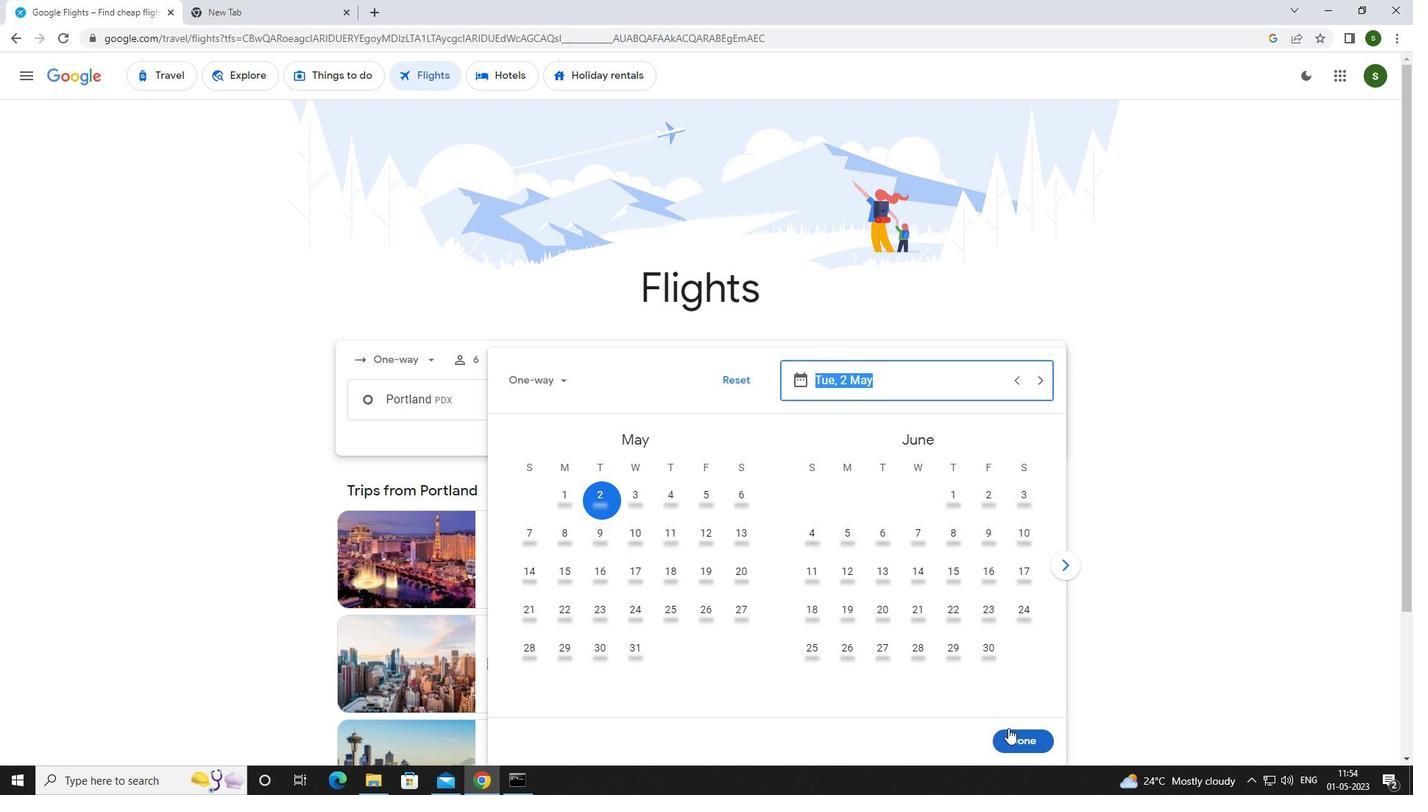 
Action: Mouse pressed left at (1041, 745)
Screenshot: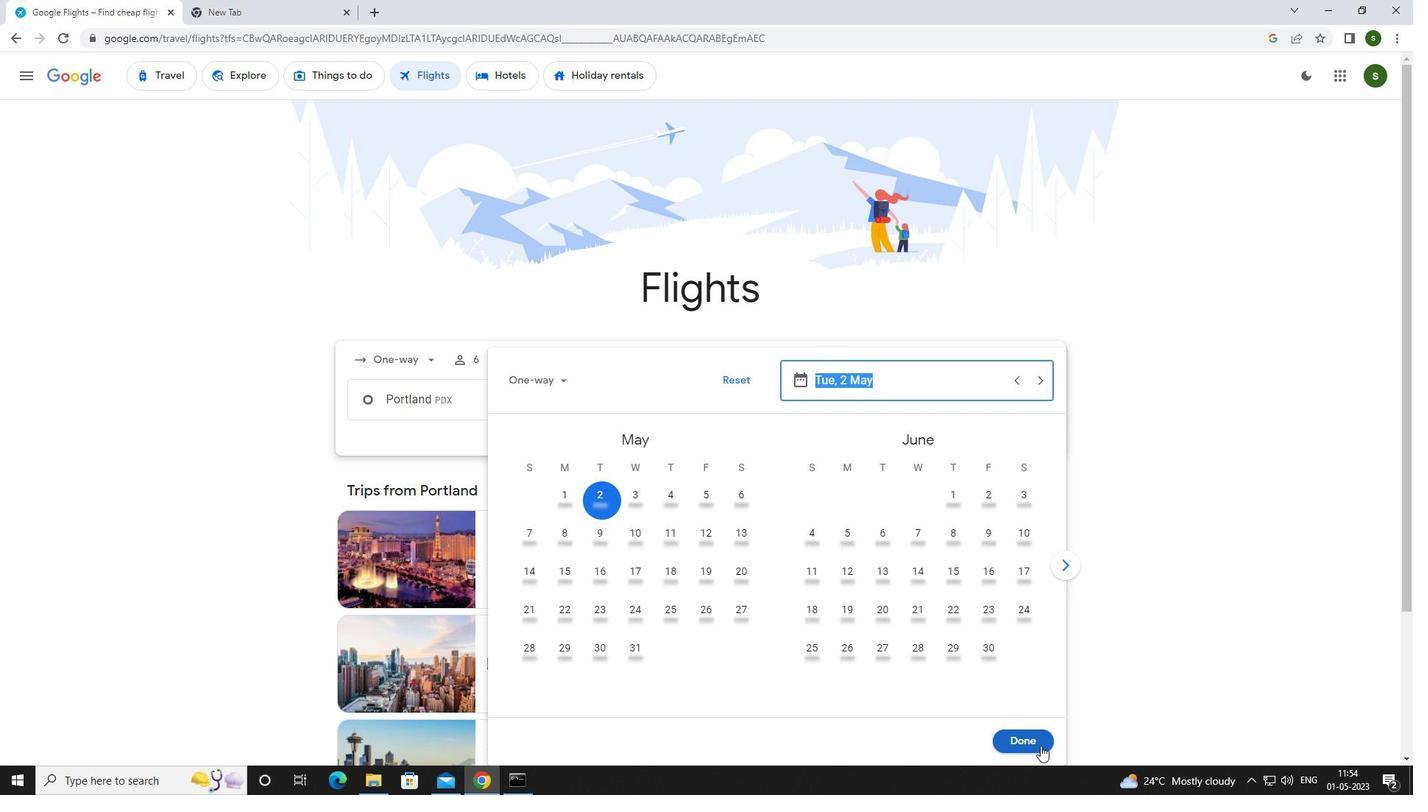 
Action: Mouse moved to (703, 446)
Screenshot: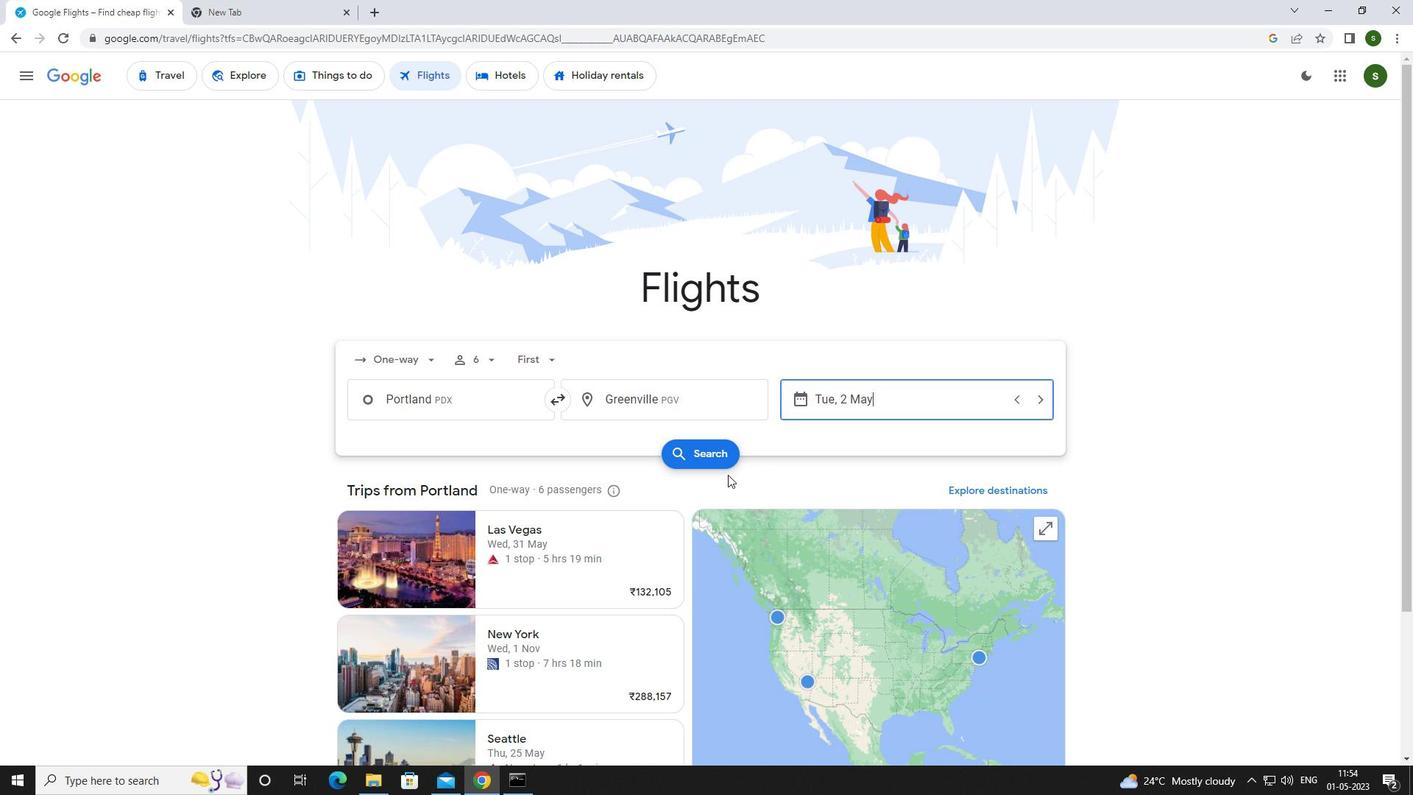 
Action: Mouse pressed left at (703, 446)
Screenshot: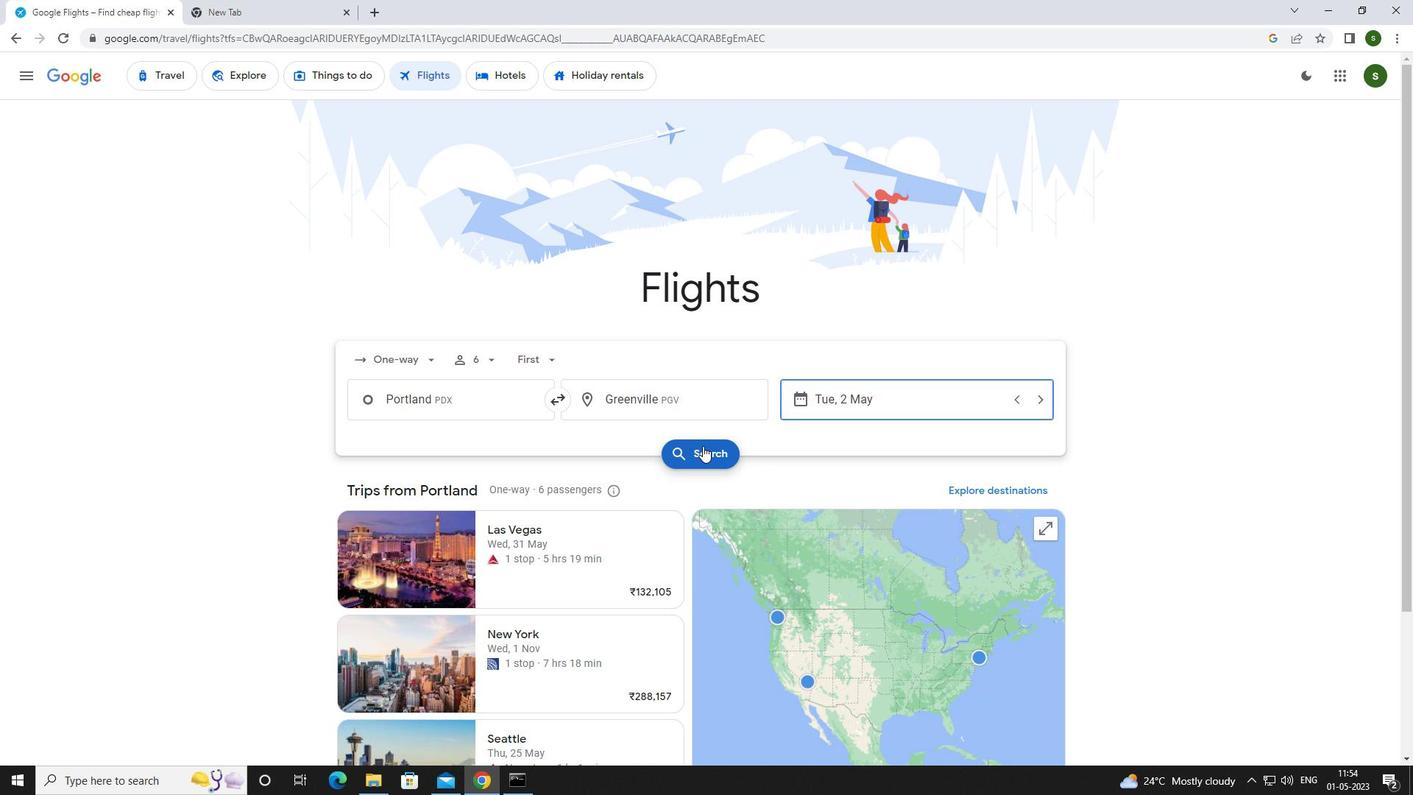 
Action: Mouse moved to (350, 211)
Screenshot: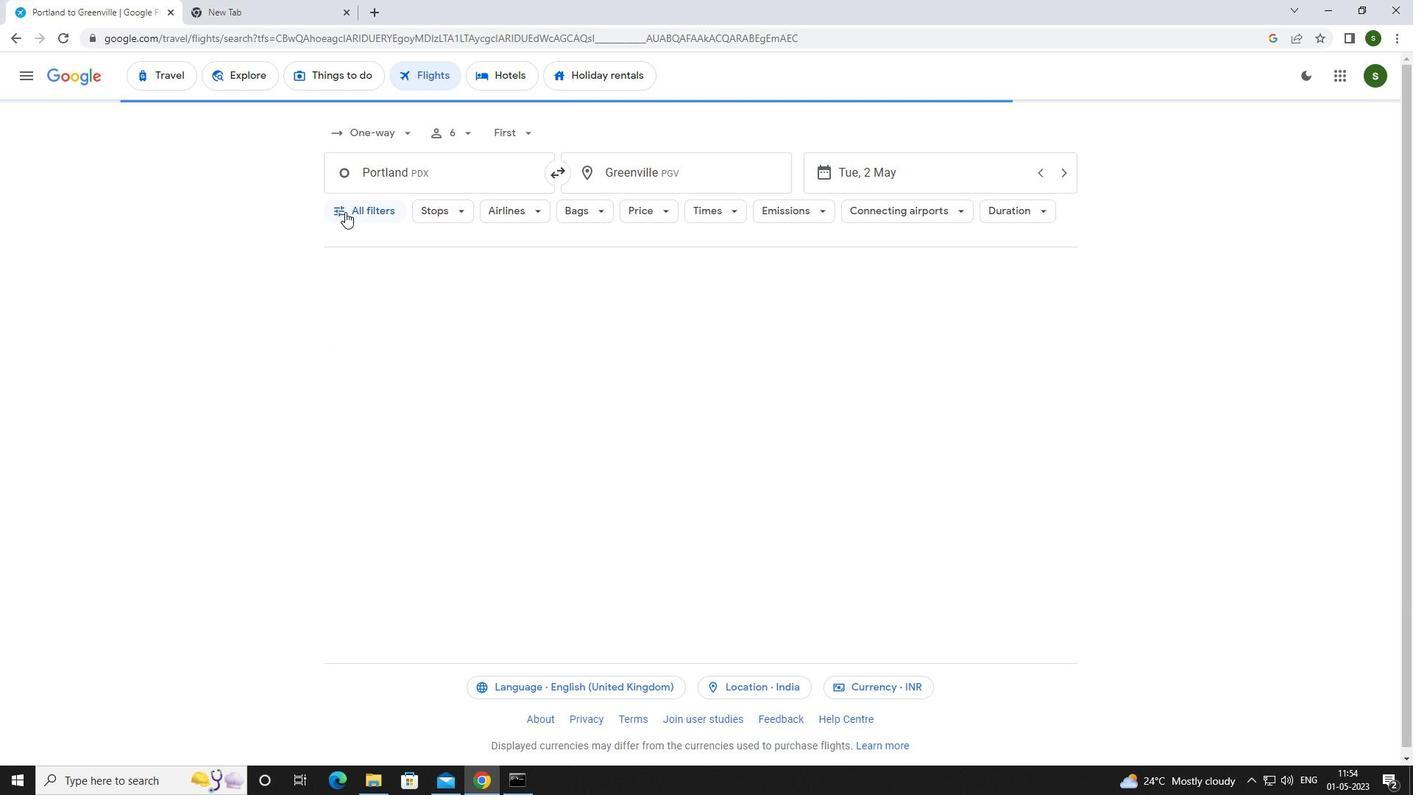 
Action: Mouse pressed left at (350, 211)
Screenshot: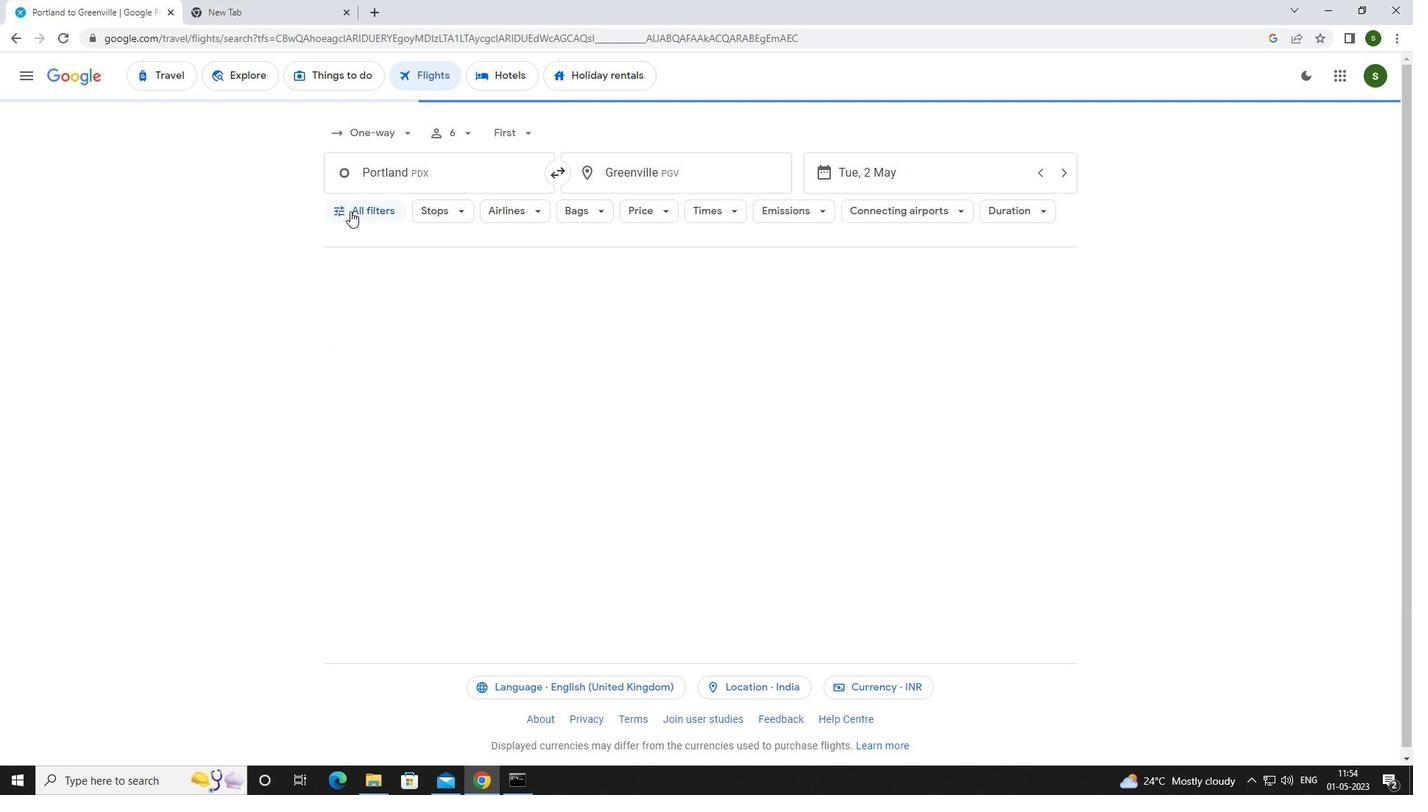 
Action: Mouse moved to (551, 525)
Screenshot: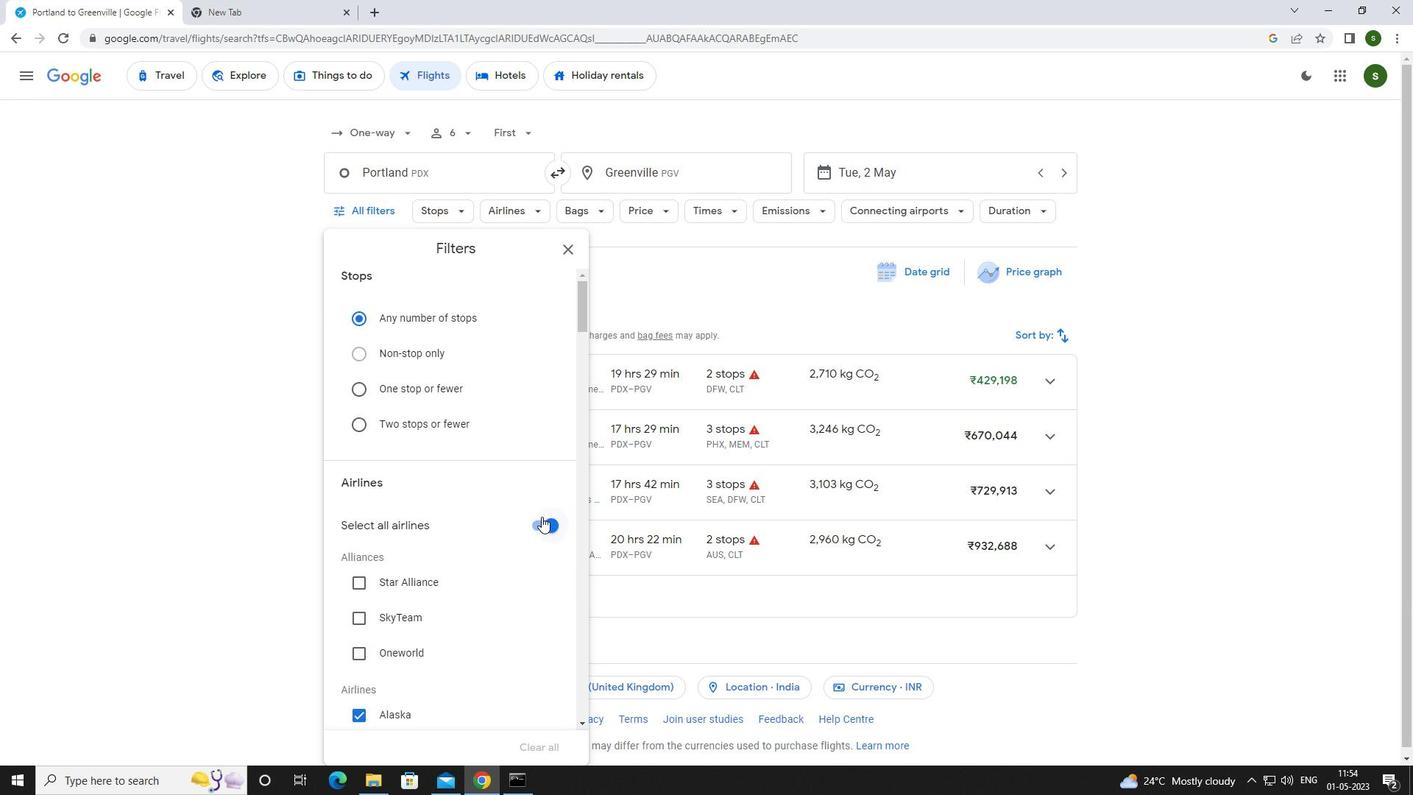 
Action: Mouse pressed left at (551, 525)
Screenshot: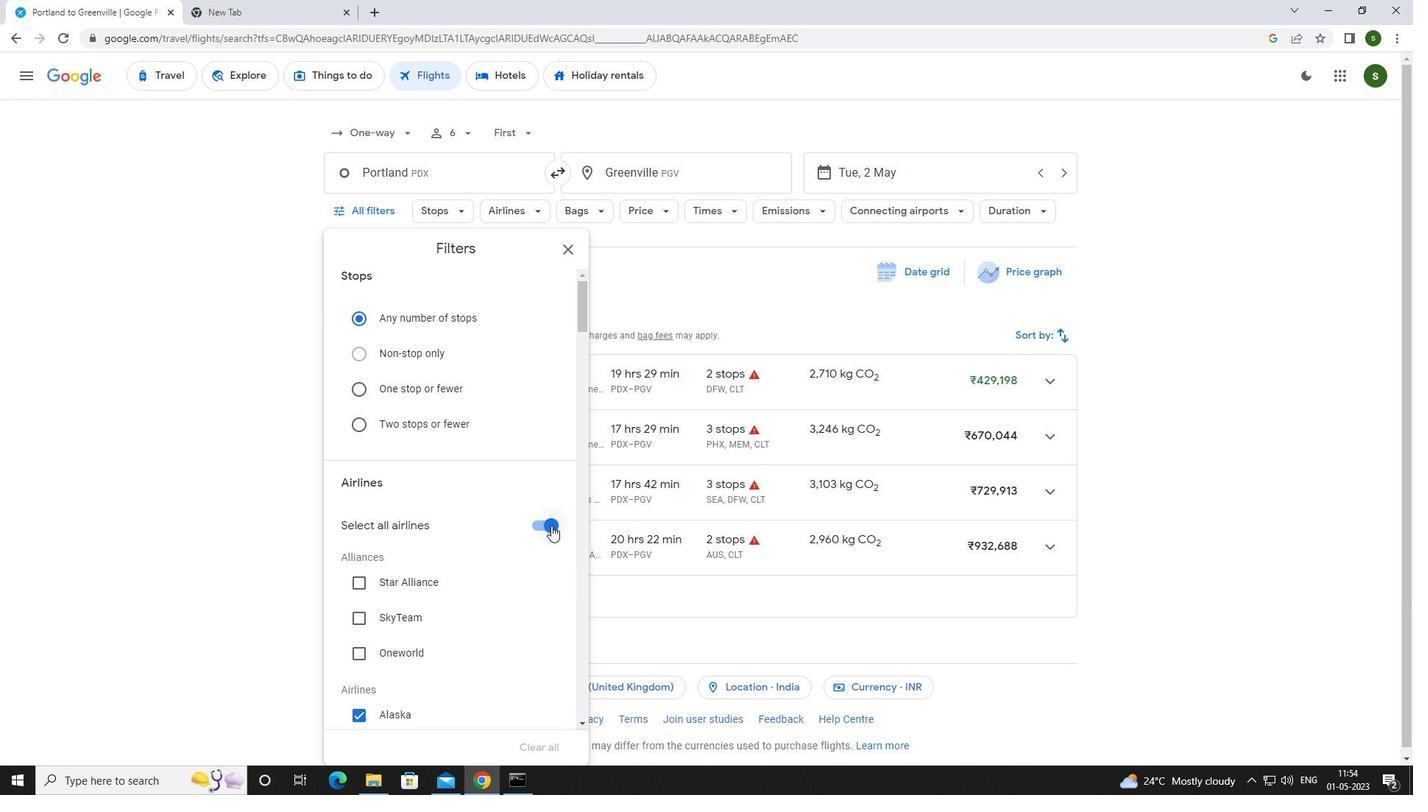 
Action: Mouse moved to (463, 458)
Screenshot: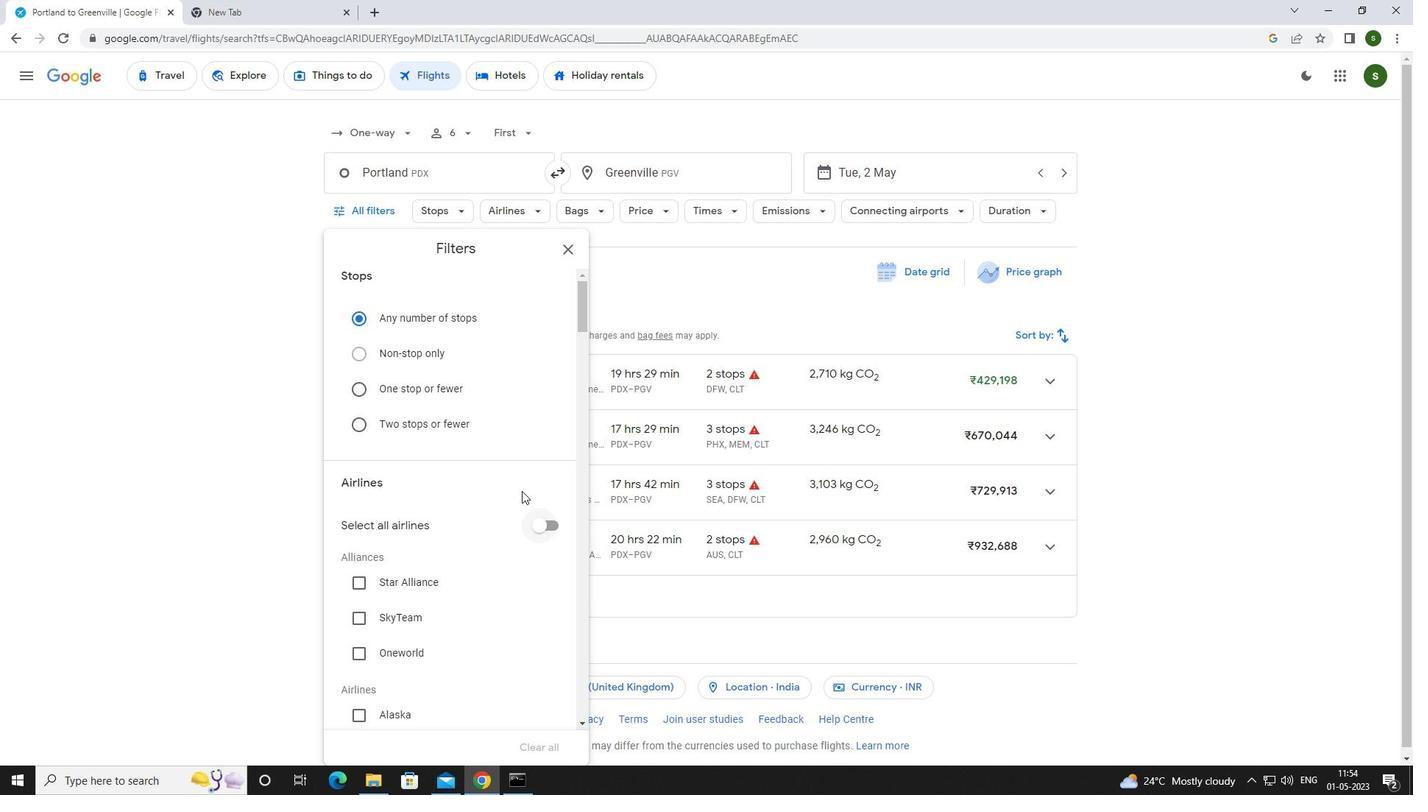
Action: Mouse scrolled (463, 458) with delta (0, 0)
Screenshot: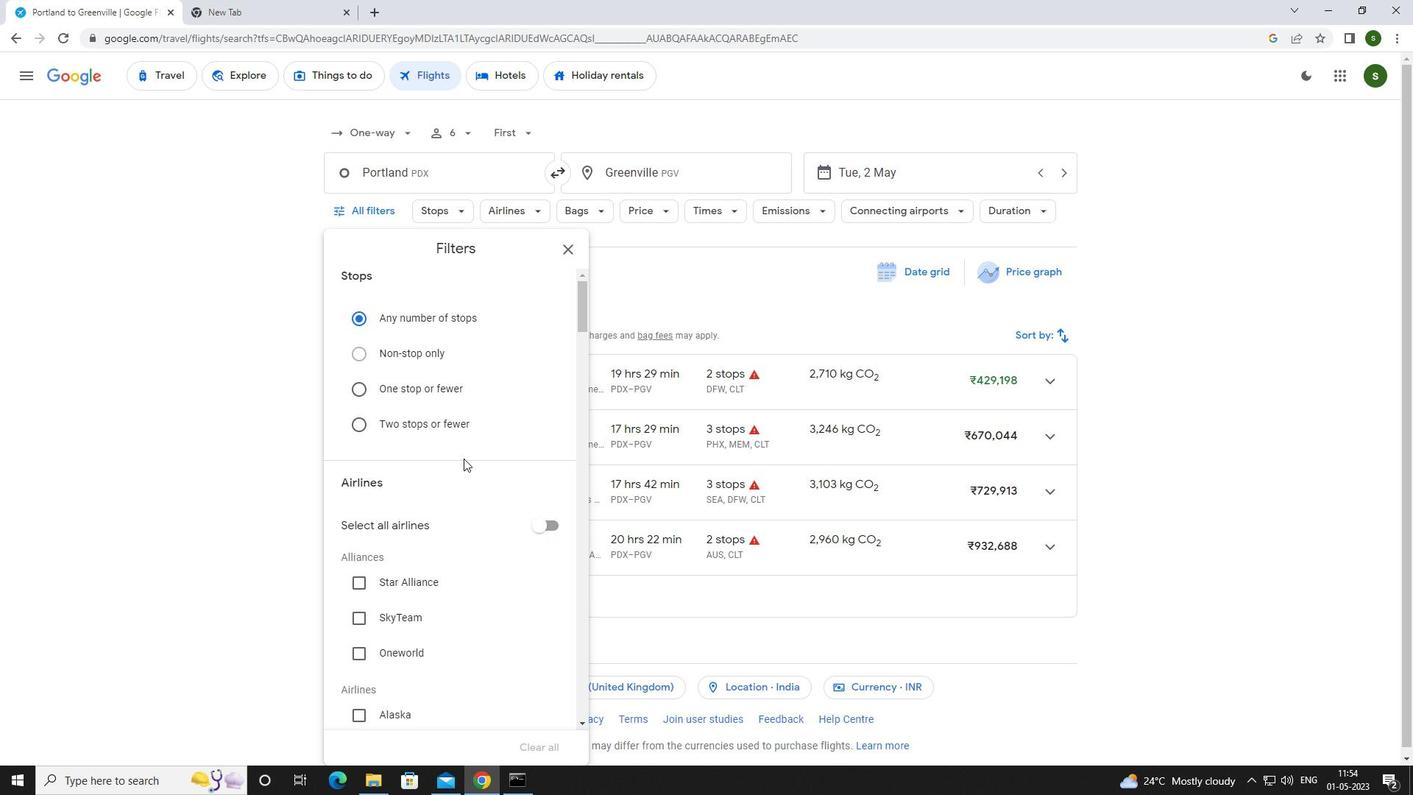 
Action: Mouse scrolled (463, 458) with delta (0, 0)
Screenshot: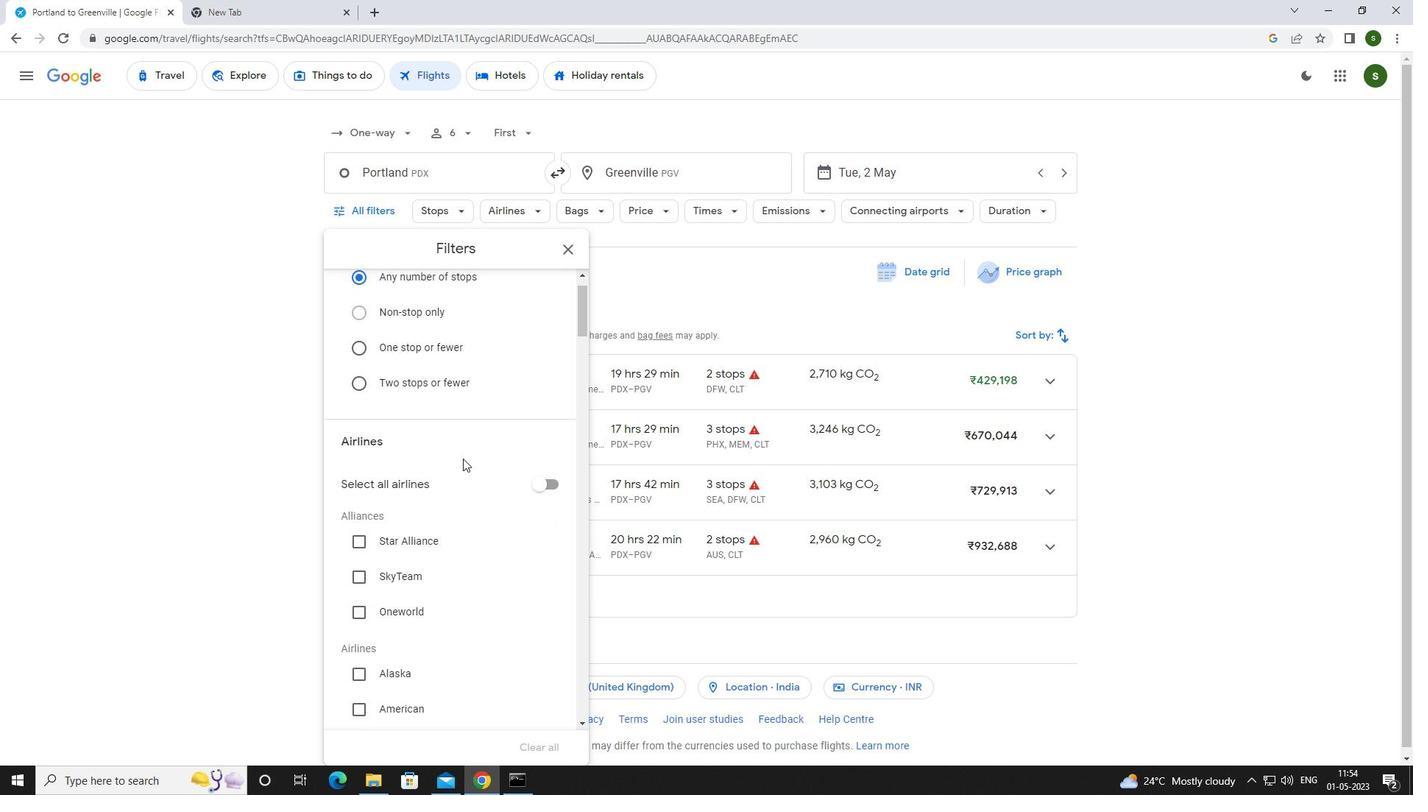 
Action: Mouse moved to (463, 458)
Screenshot: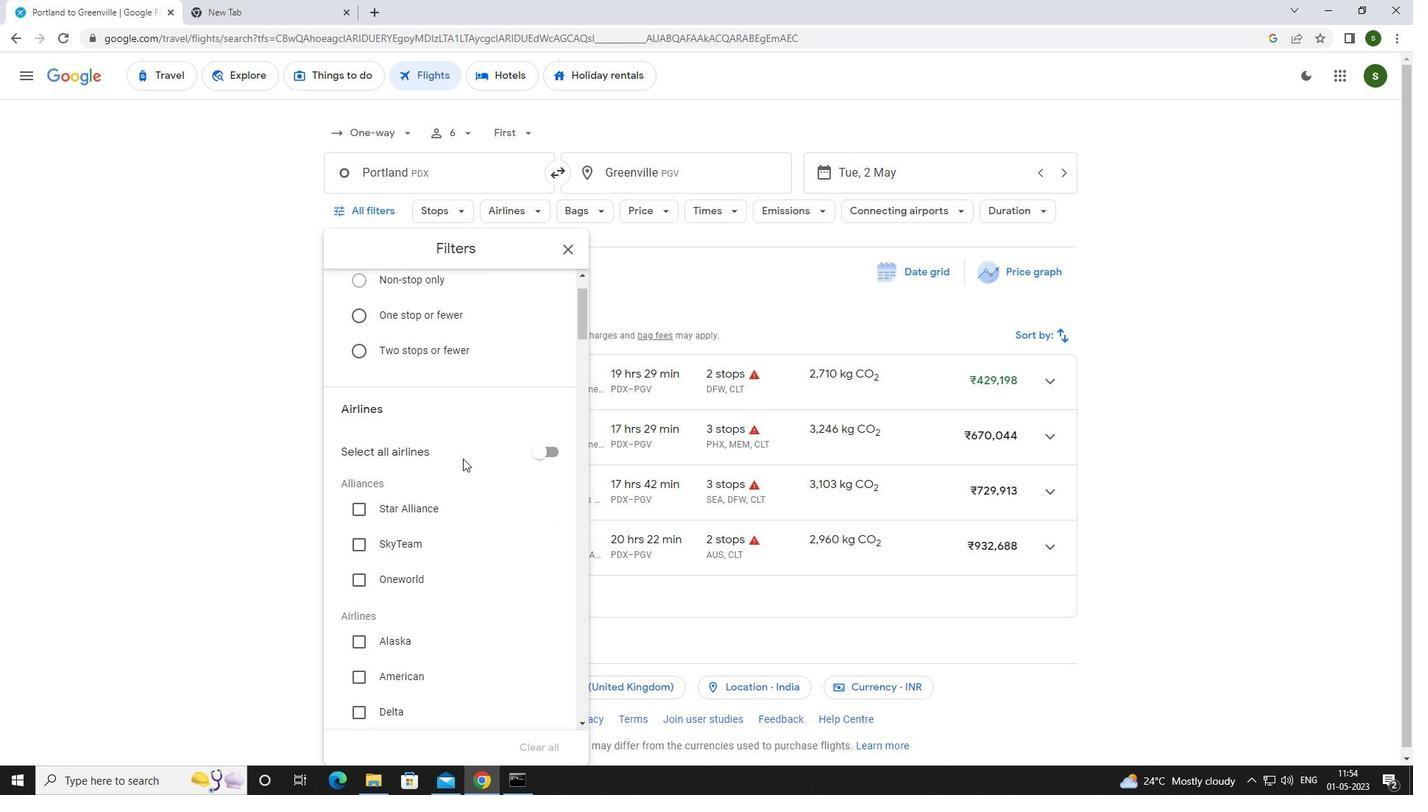 
Action: Mouse scrolled (463, 457) with delta (0, 0)
Screenshot: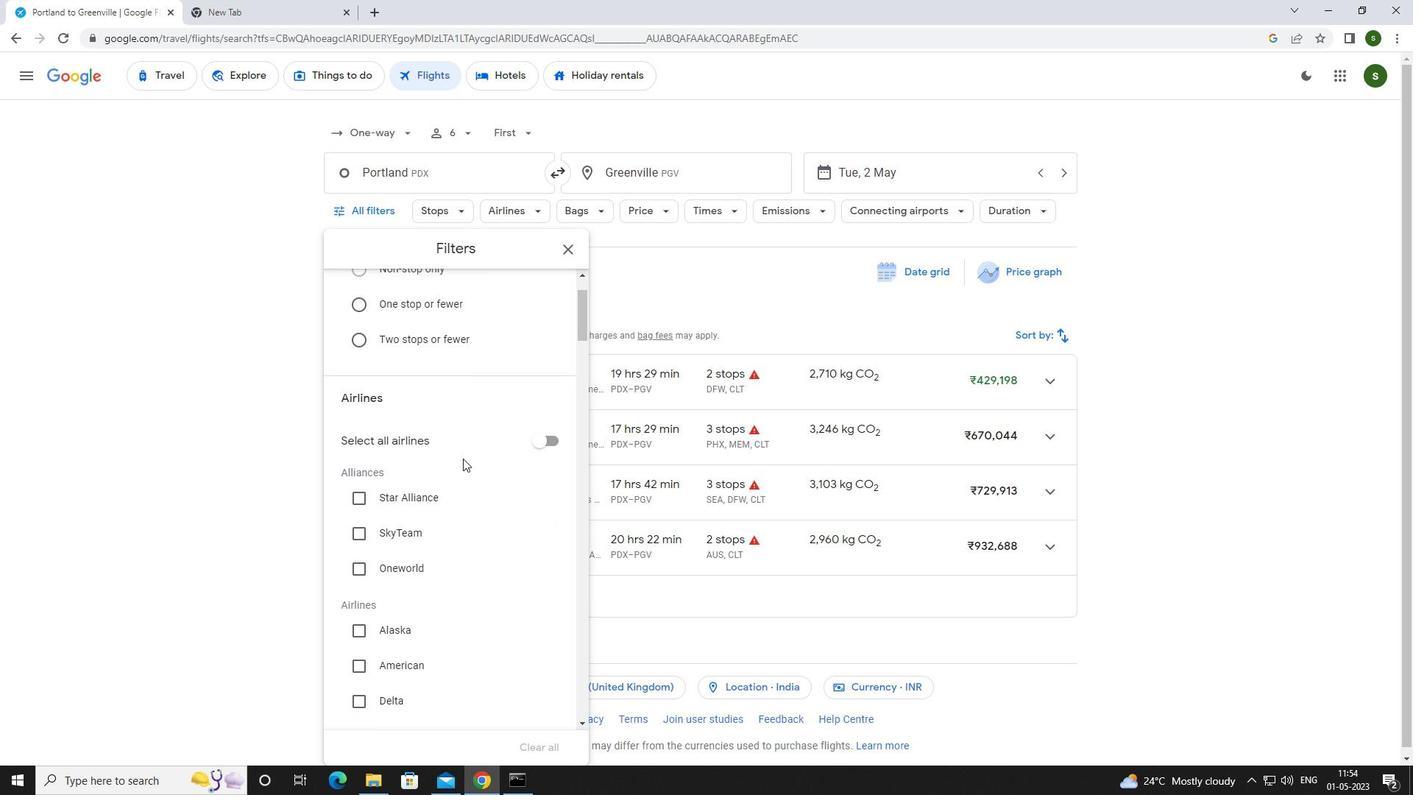 
Action: Mouse moved to (406, 530)
Screenshot: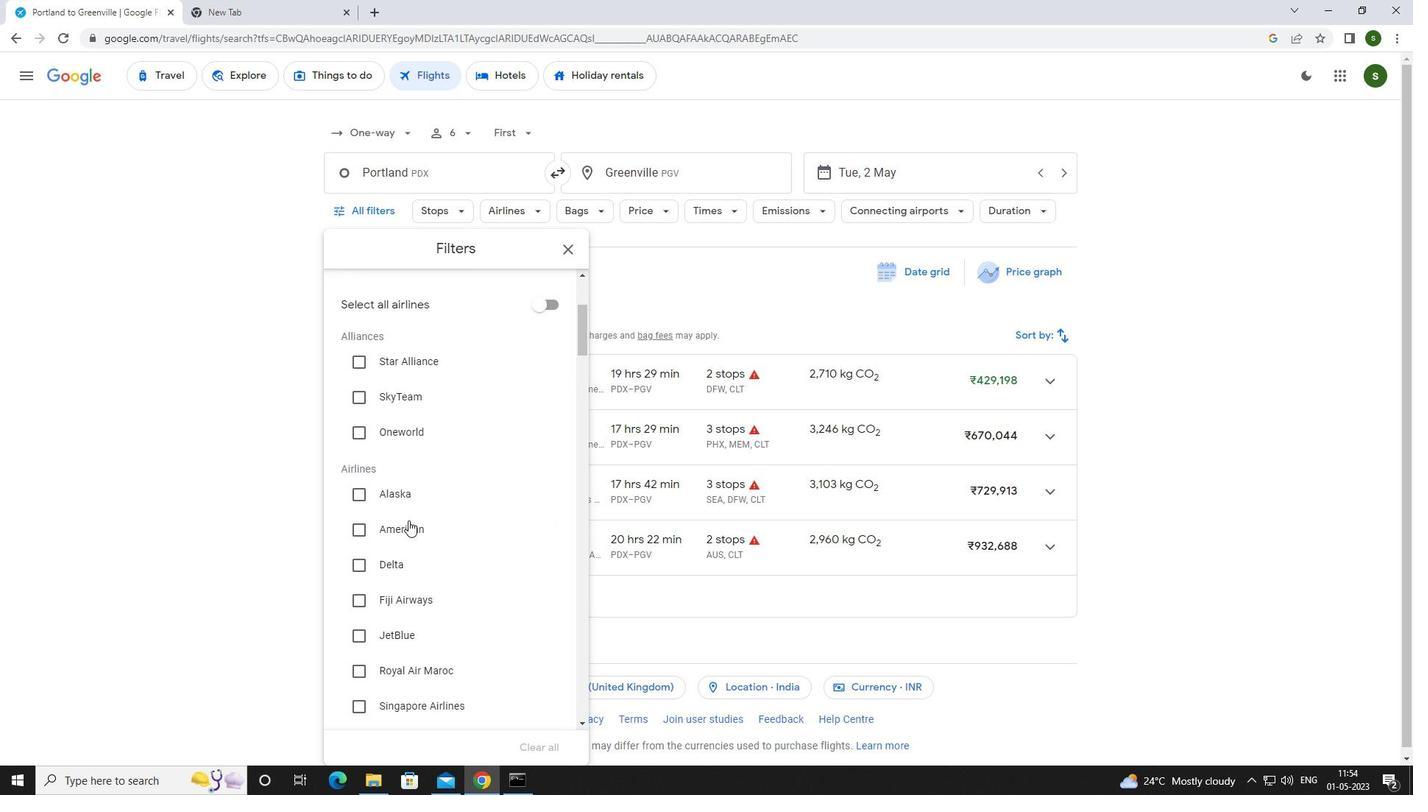 
Action: Mouse pressed left at (406, 530)
Screenshot: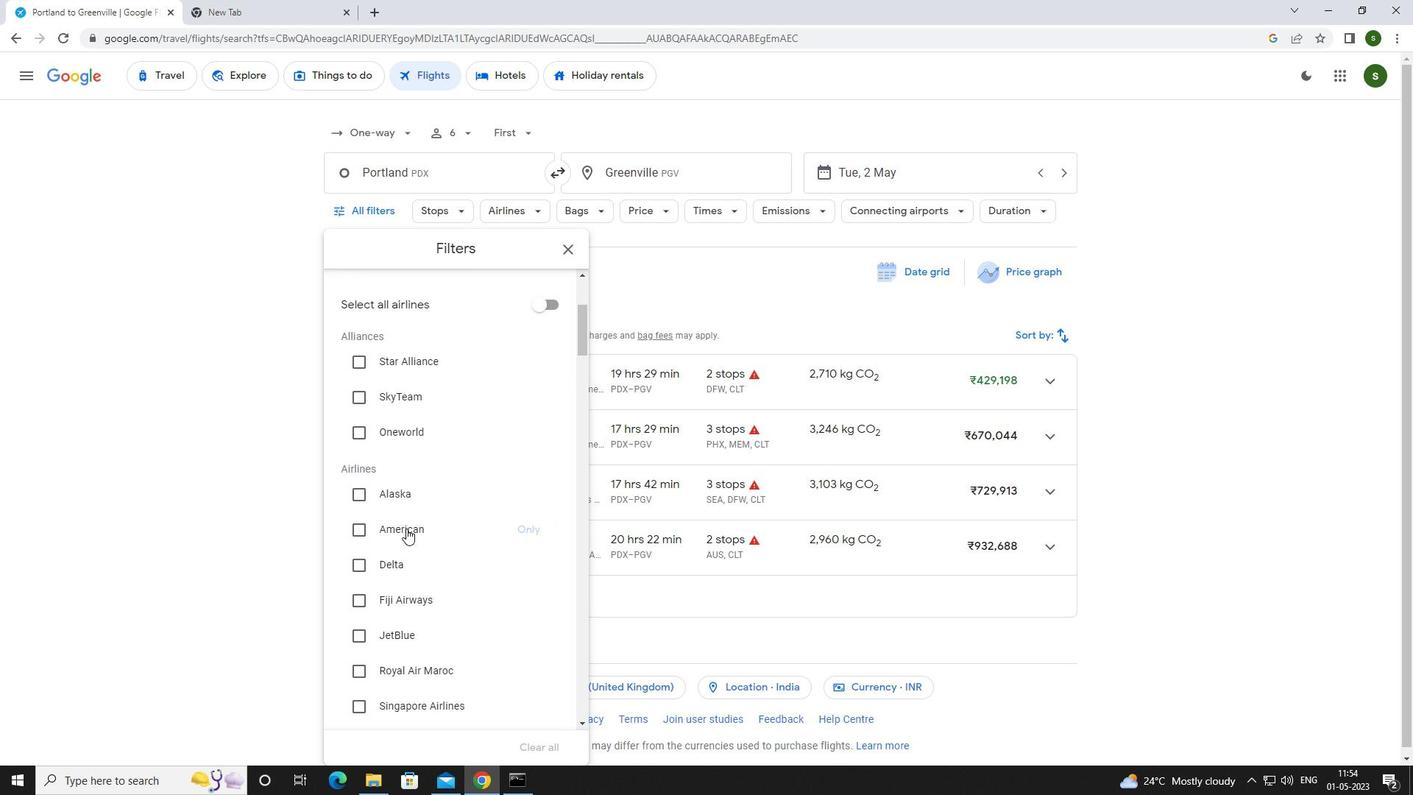 
Action: Mouse moved to (451, 482)
Screenshot: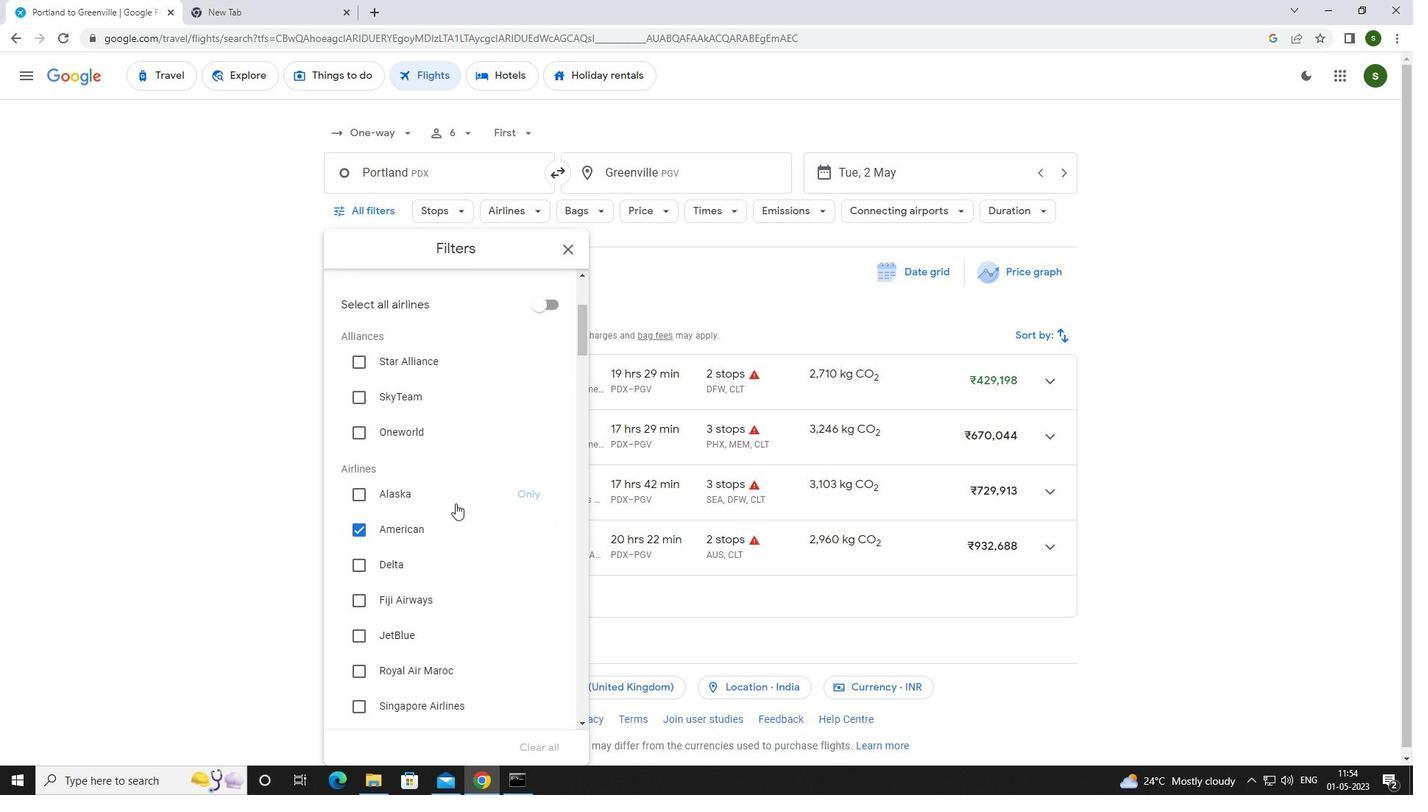 
Action: Mouse scrolled (451, 481) with delta (0, 0)
Screenshot: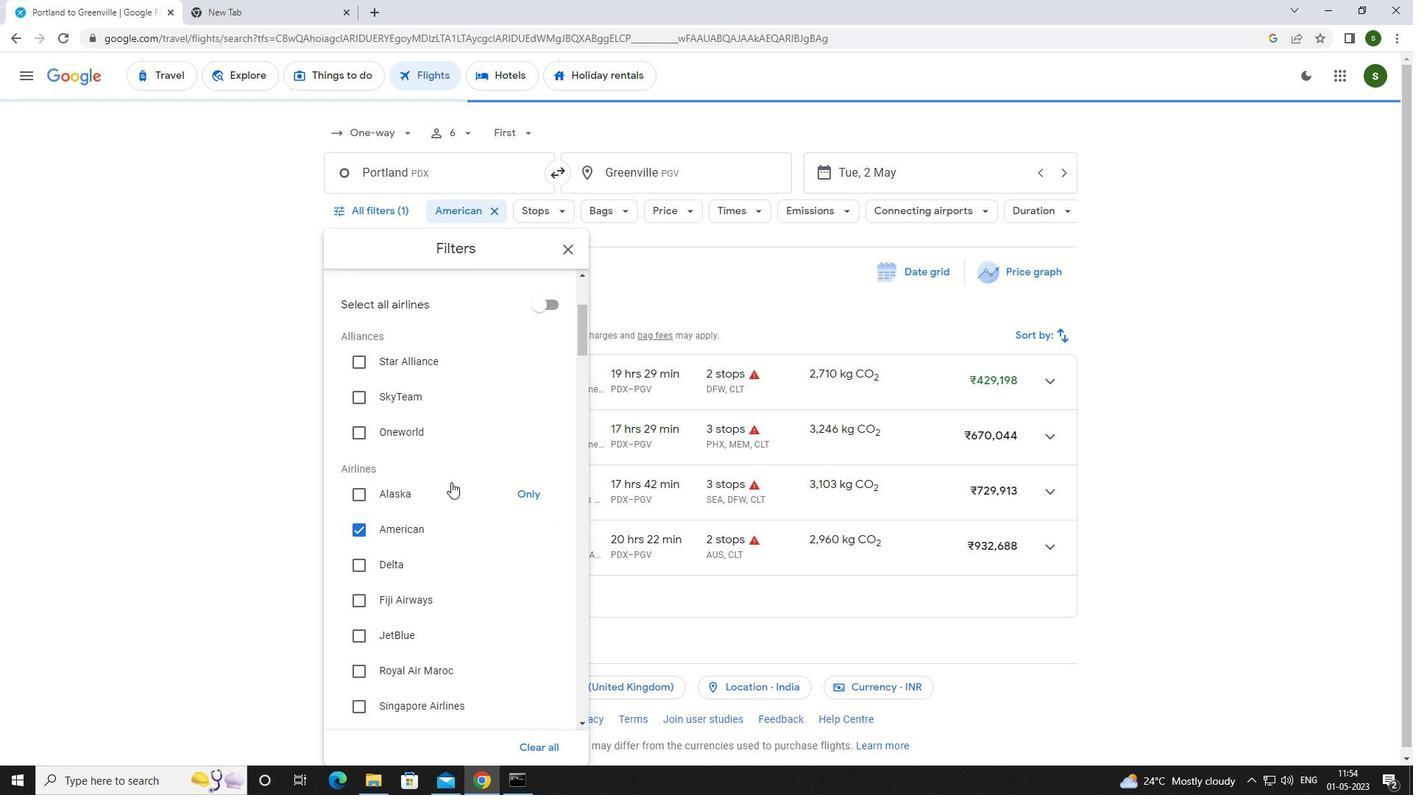 
Action: Mouse scrolled (451, 481) with delta (0, 0)
Screenshot: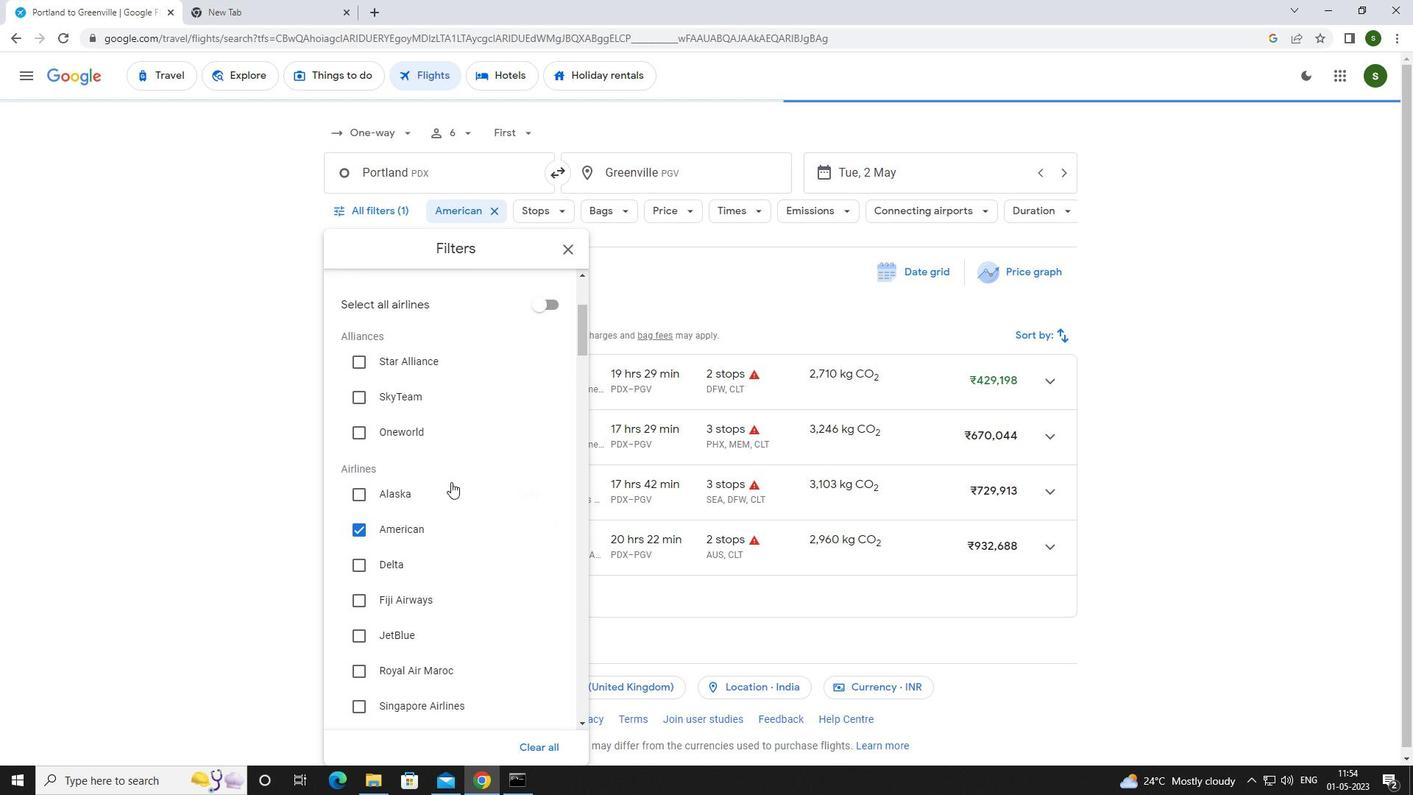
Action: Mouse scrolled (451, 481) with delta (0, 0)
Screenshot: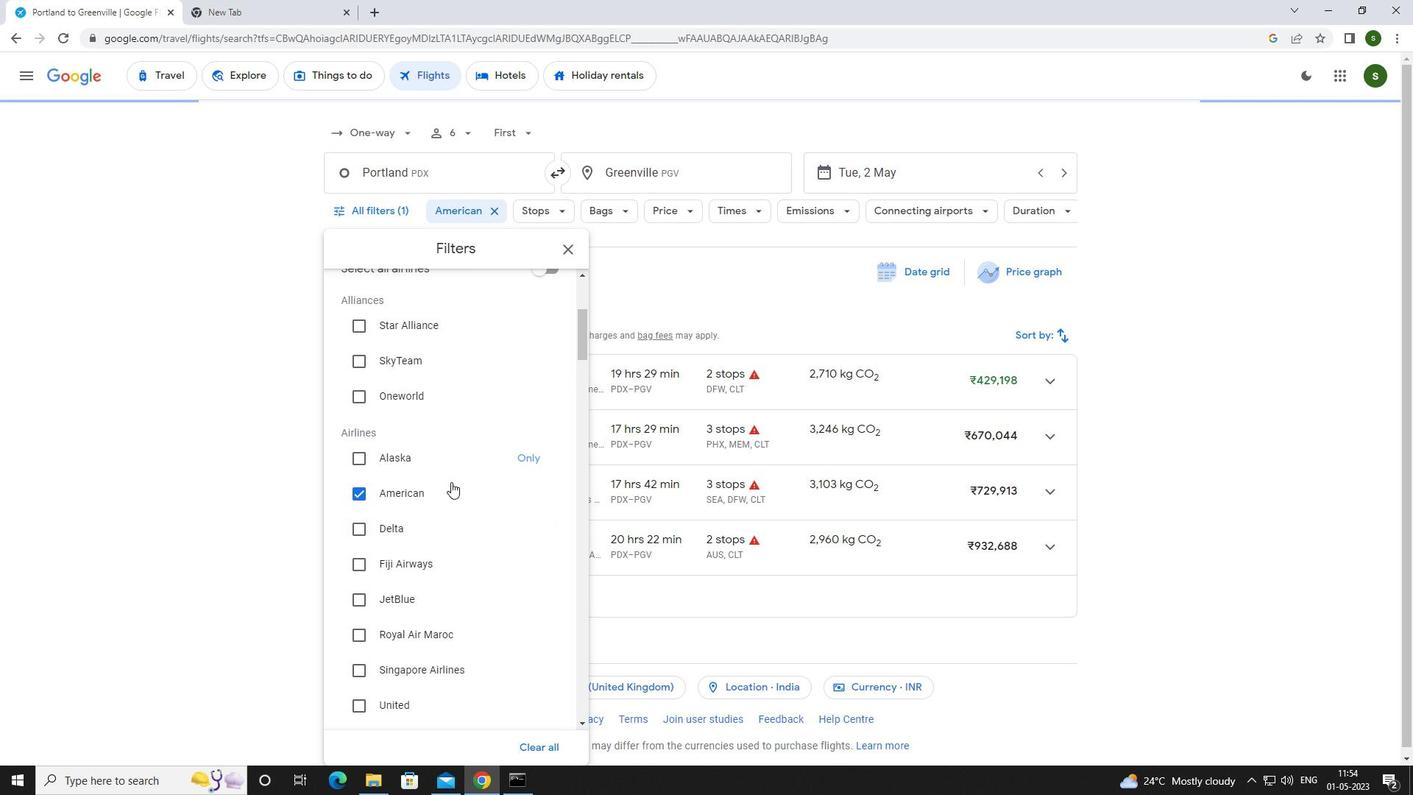 
Action: Mouse scrolled (451, 481) with delta (0, 0)
Screenshot: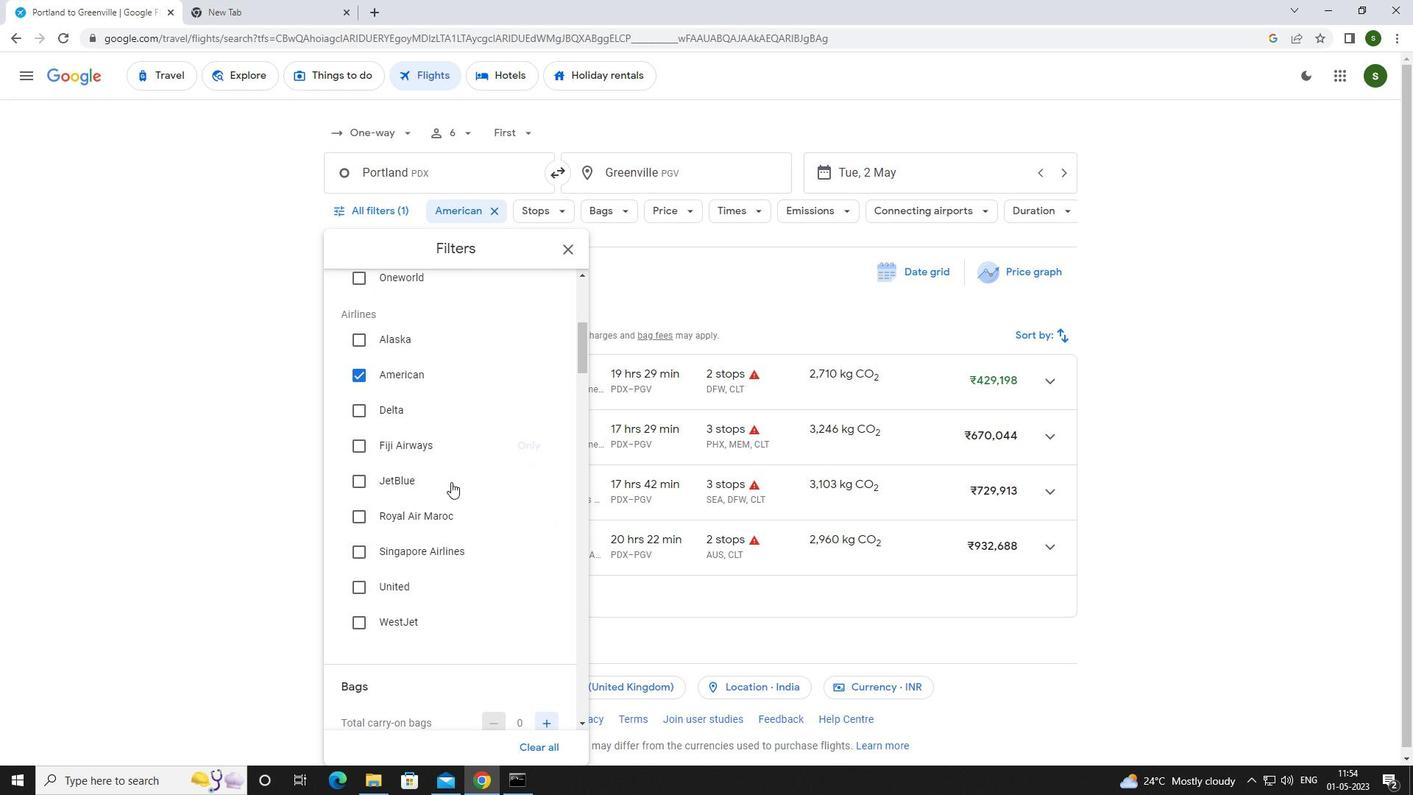 
Action: Mouse scrolled (451, 481) with delta (0, 0)
Screenshot: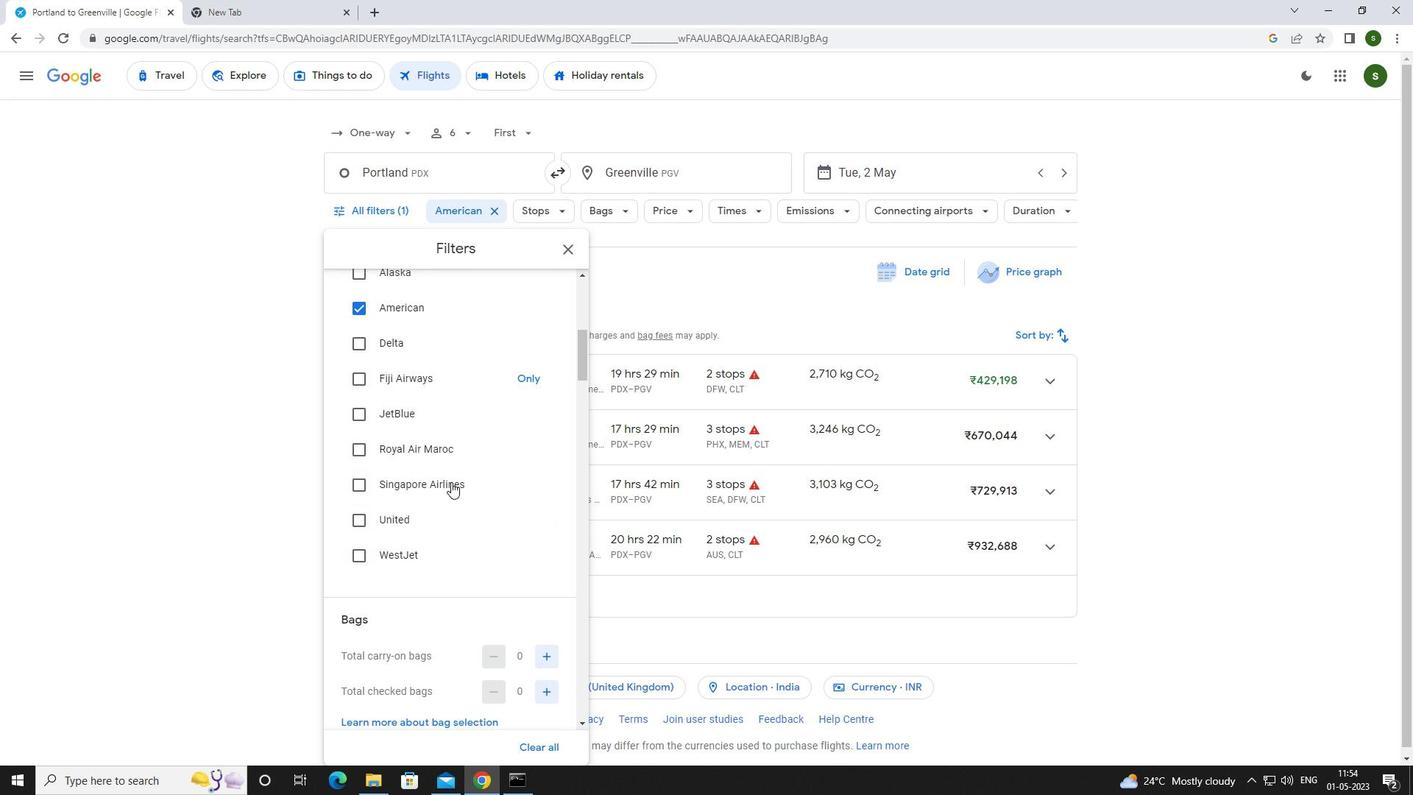 
Action: Mouse moved to (550, 548)
Screenshot: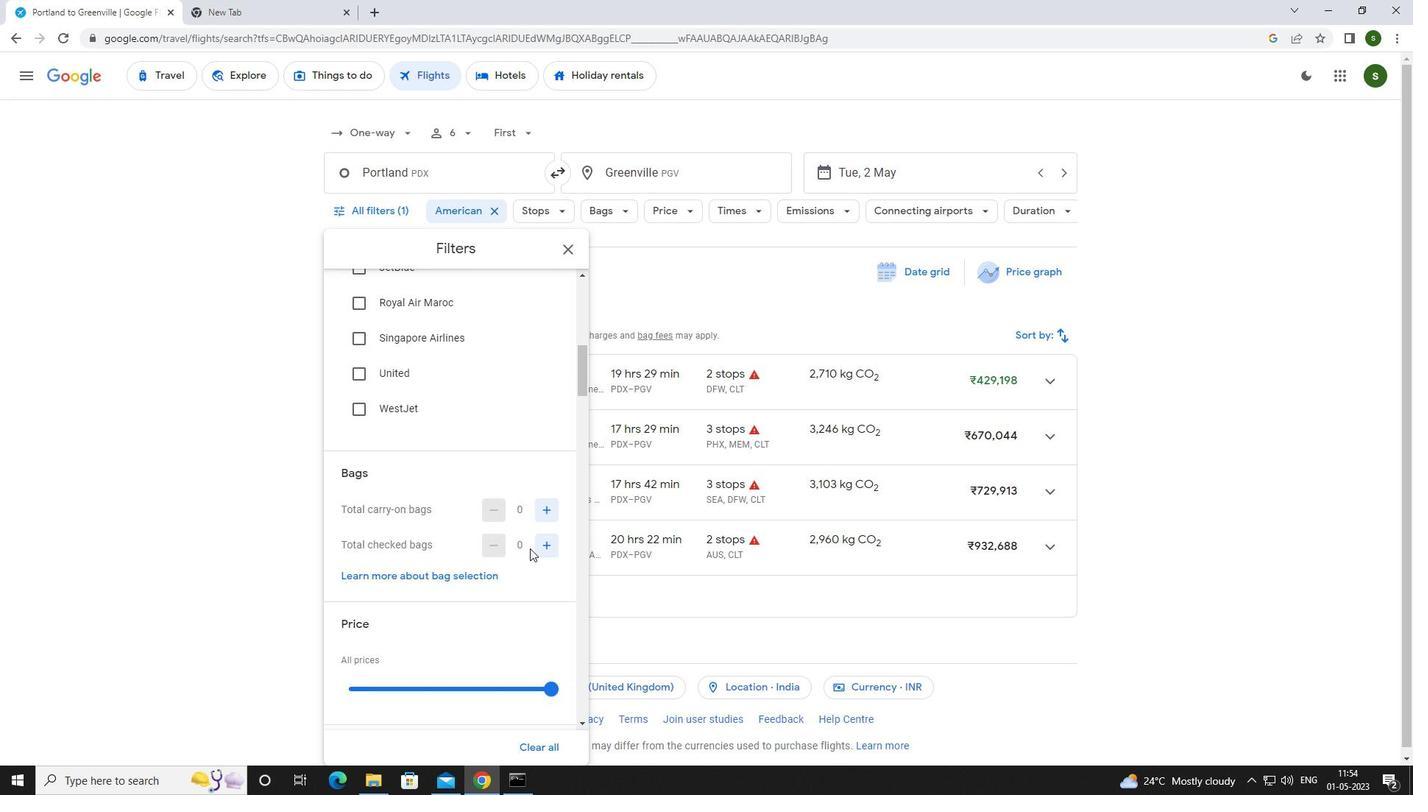
Action: Mouse pressed left at (550, 548)
Screenshot: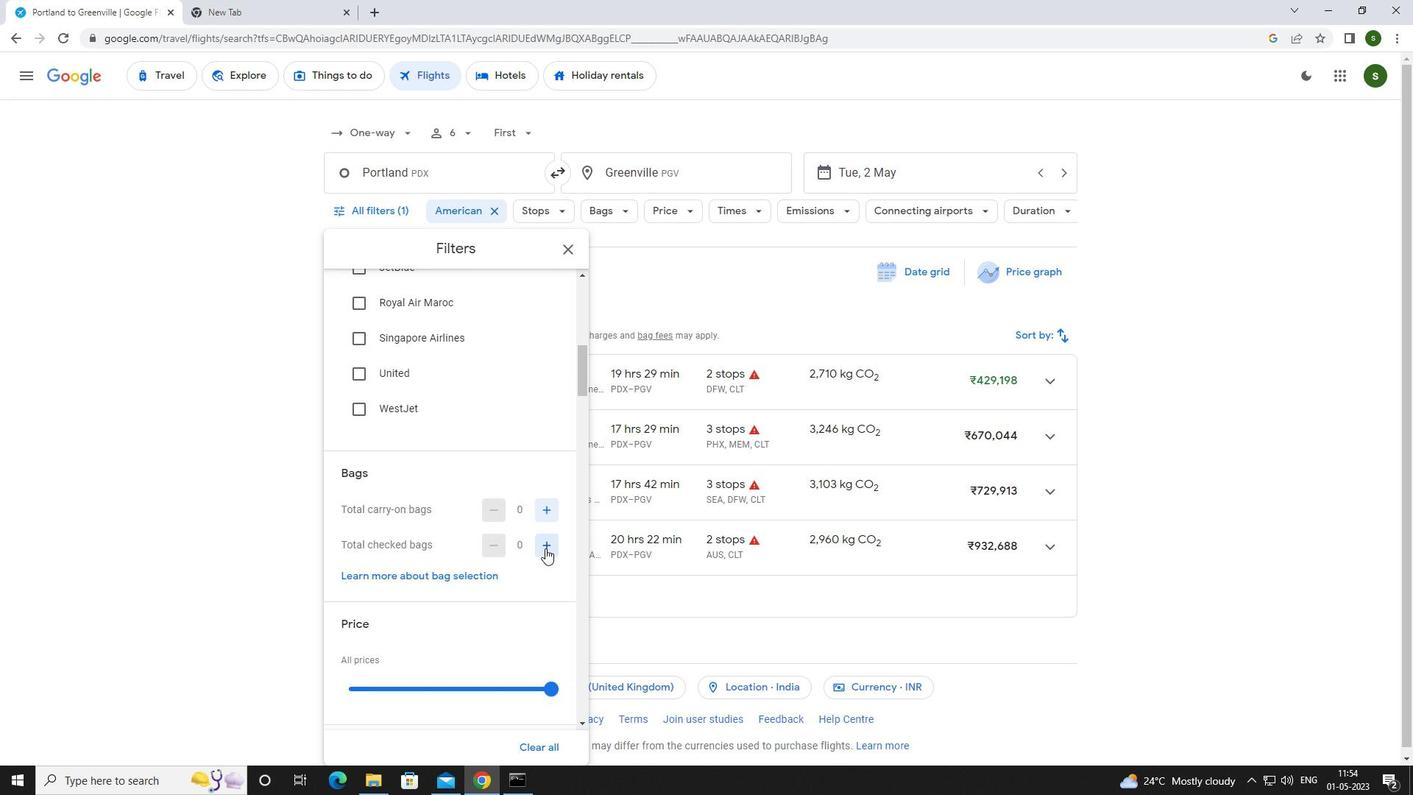 
Action: Mouse pressed left at (550, 548)
Screenshot: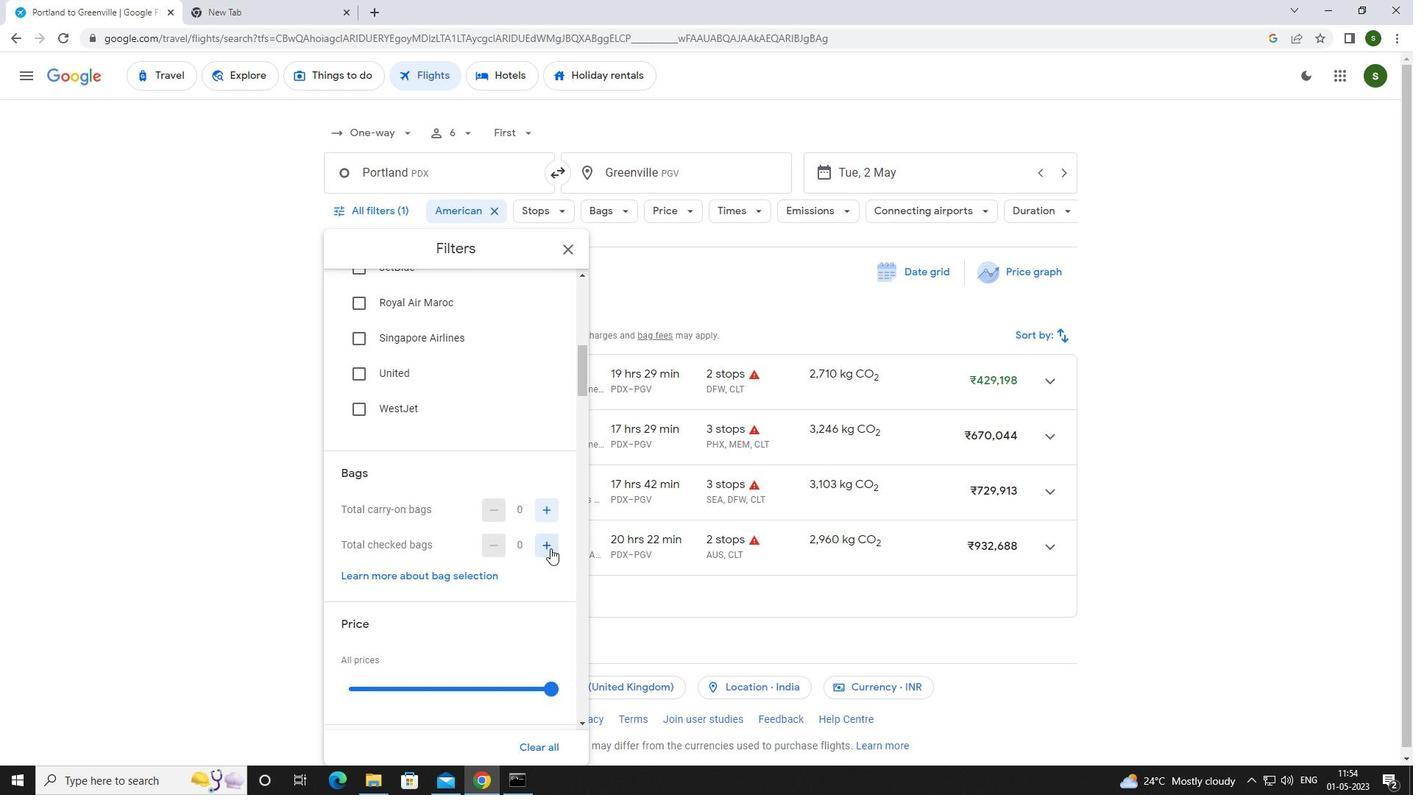
Action: Mouse pressed left at (550, 548)
Screenshot: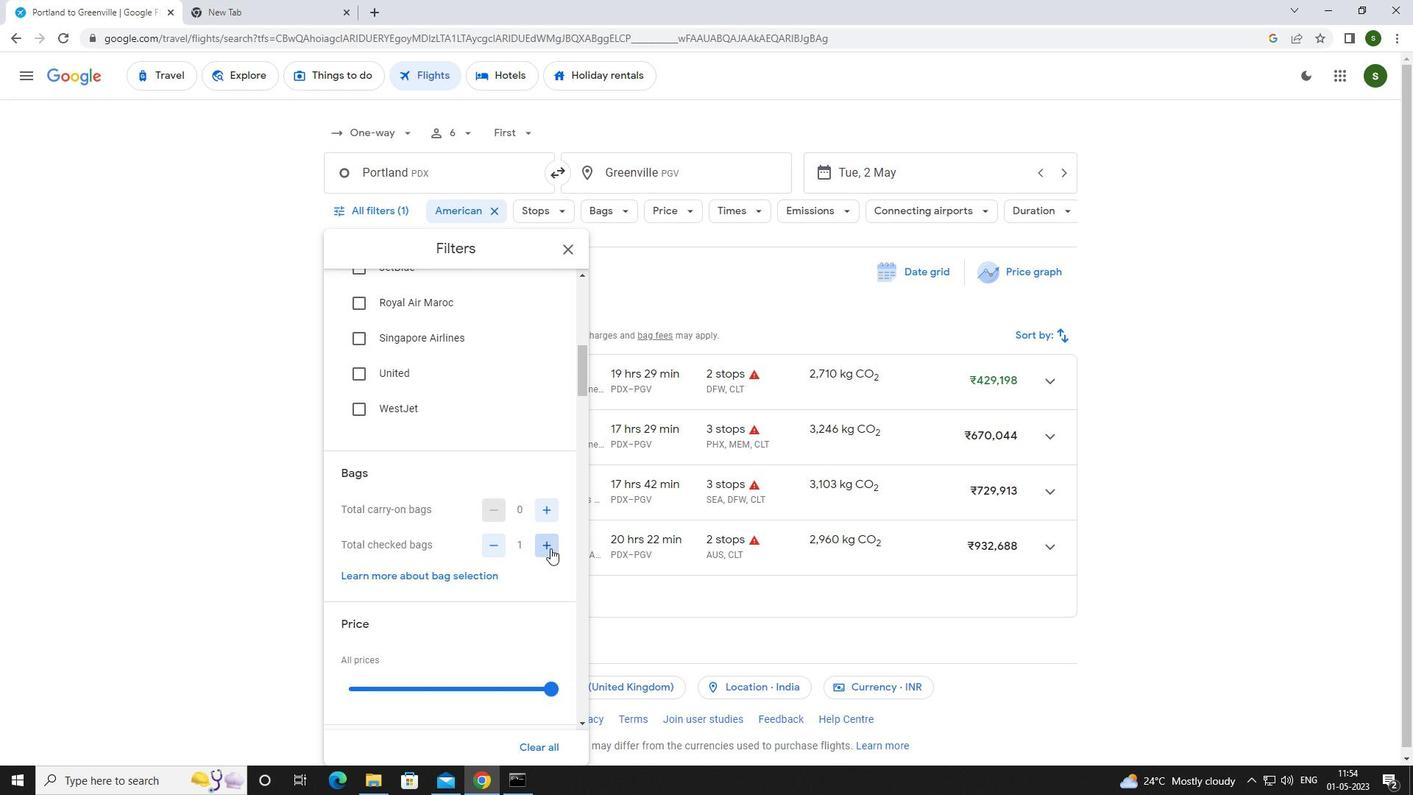 
Action: Mouse pressed left at (550, 548)
Screenshot: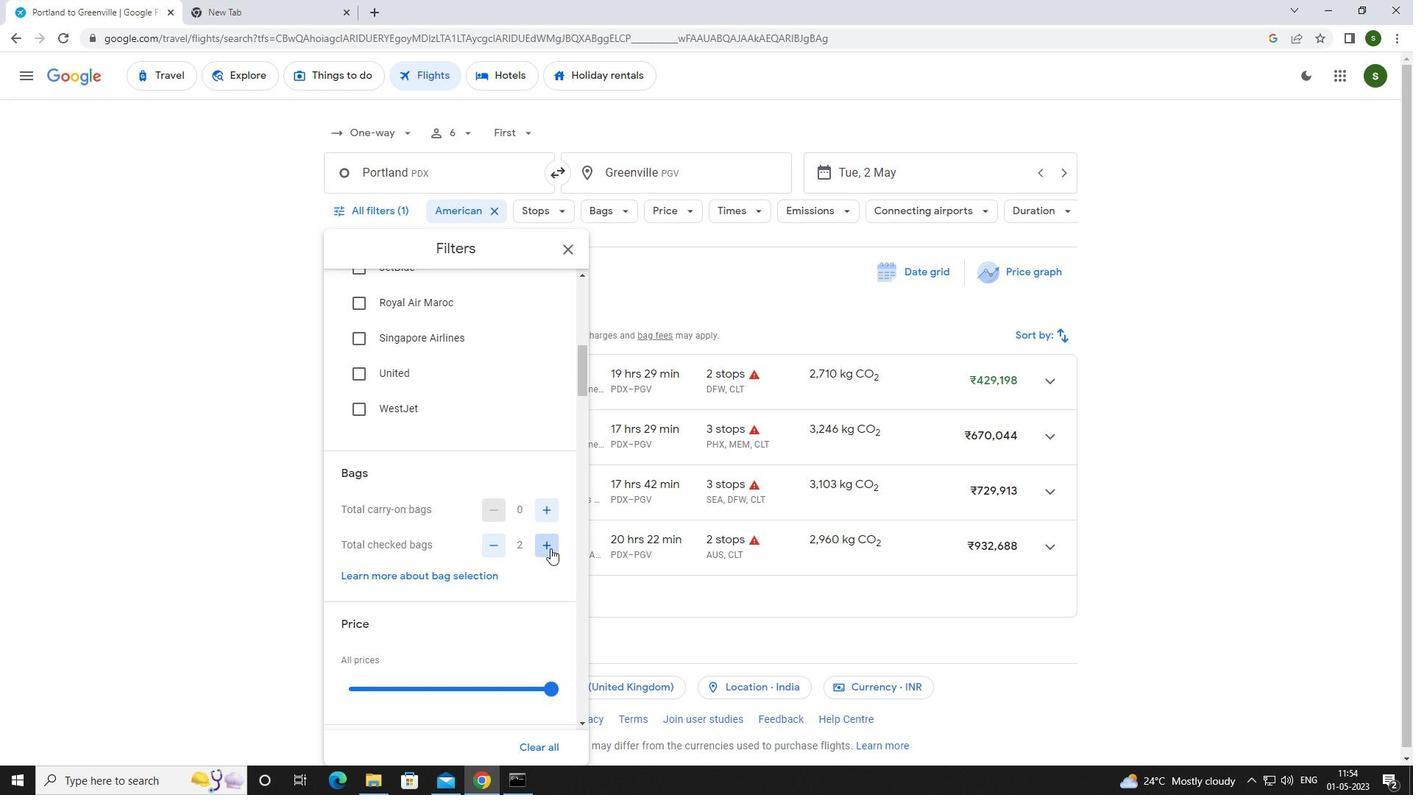 
Action: Mouse pressed left at (550, 548)
Screenshot: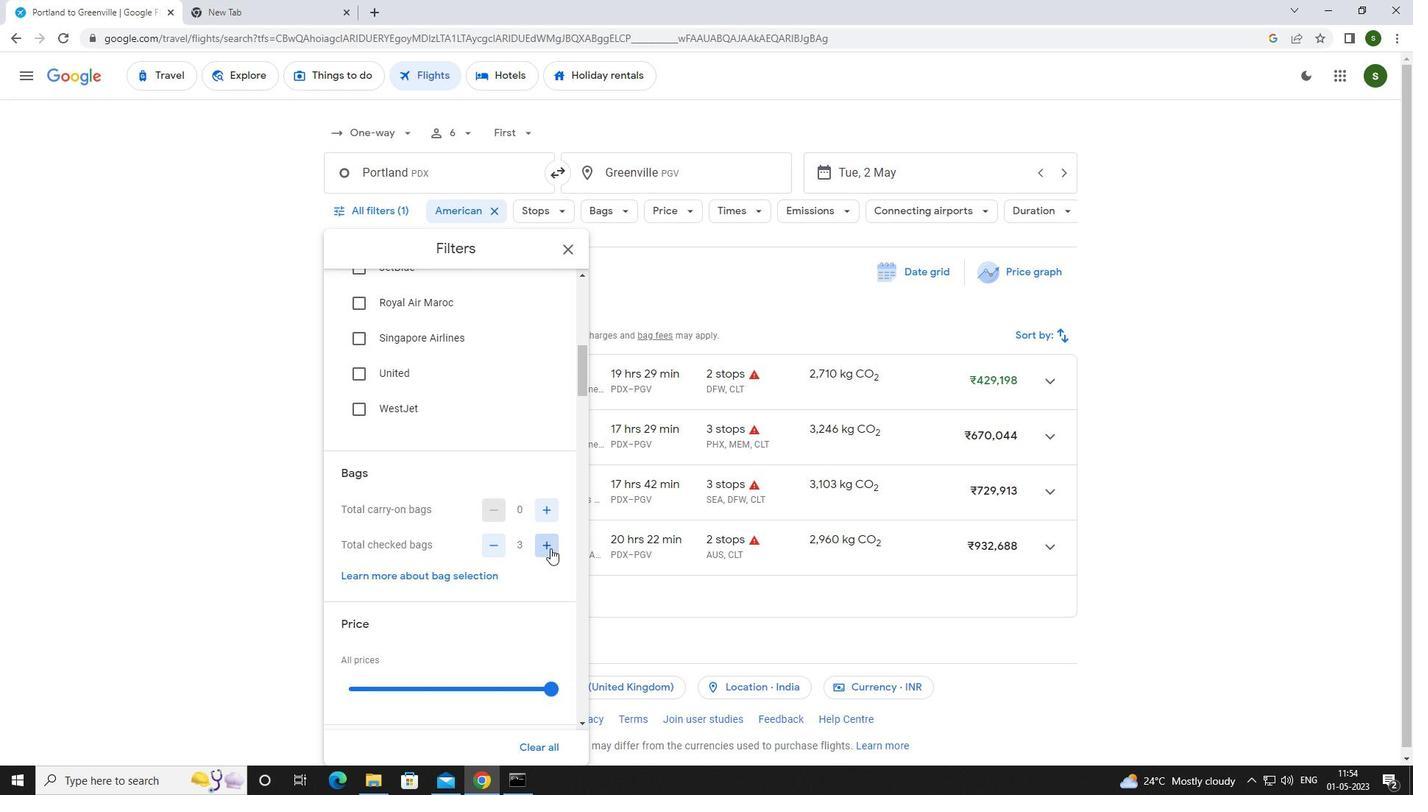 
Action: Mouse pressed left at (550, 548)
Screenshot: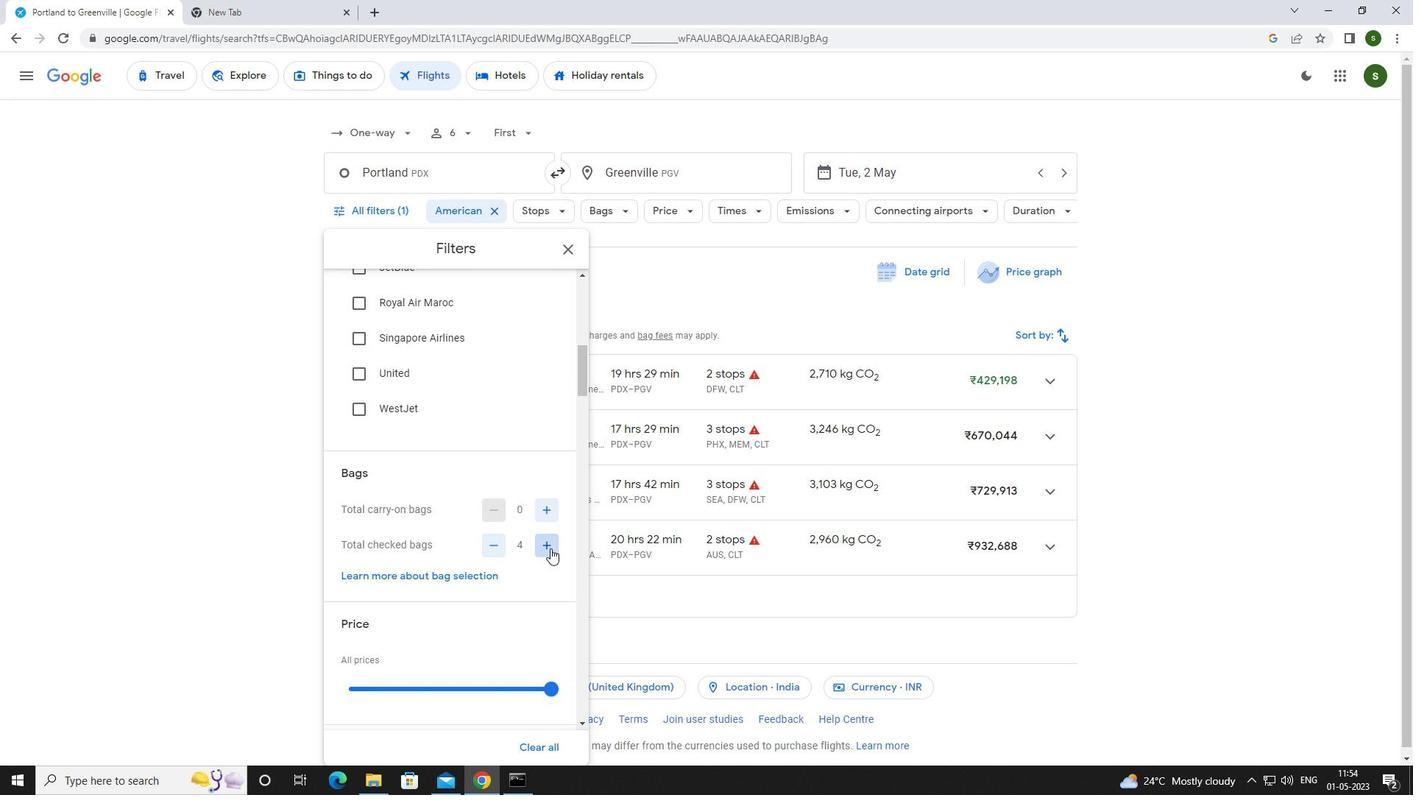 
Action: Mouse pressed left at (550, 548)
Screenshot: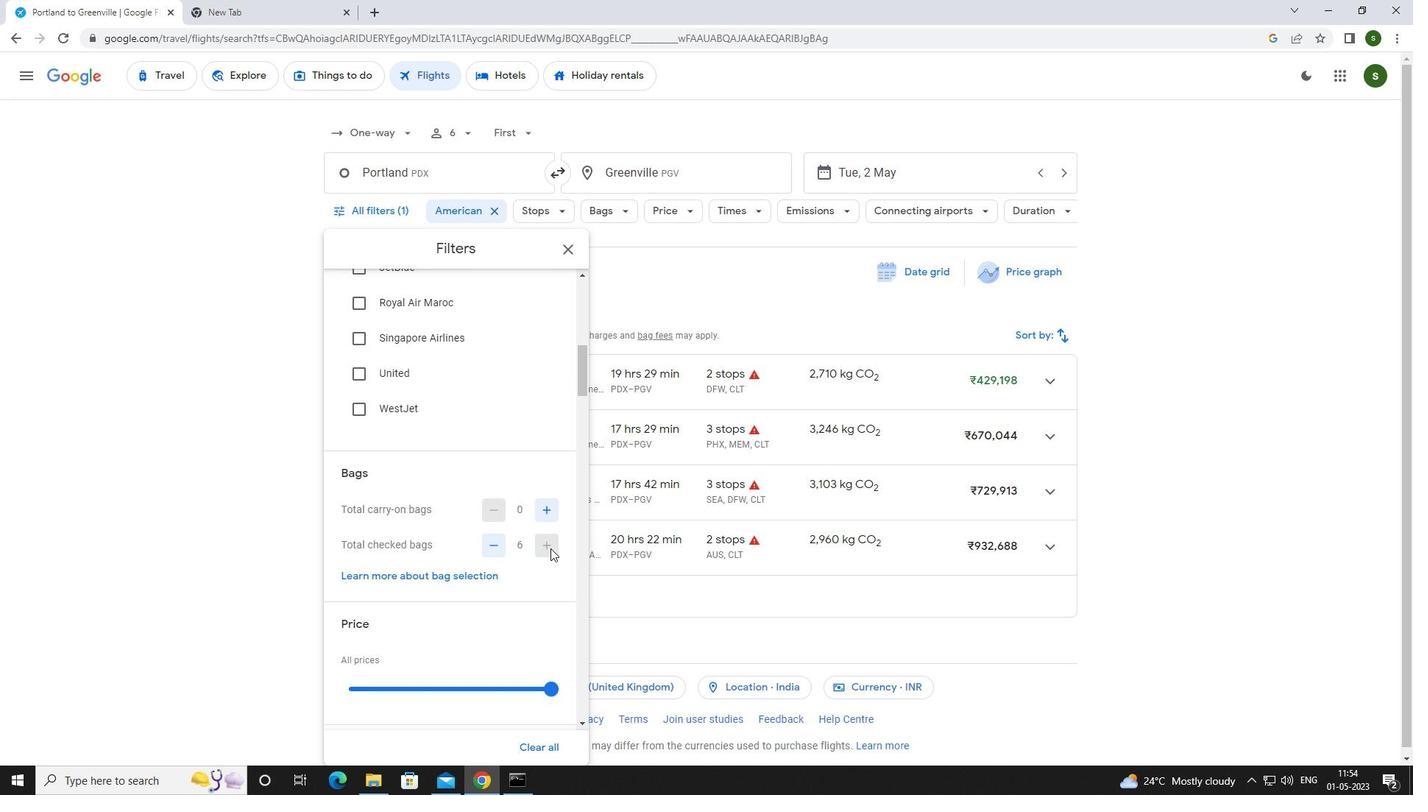 
Action: Mouse scrolled (550, 547) with delta (0, 0)
Screenshot: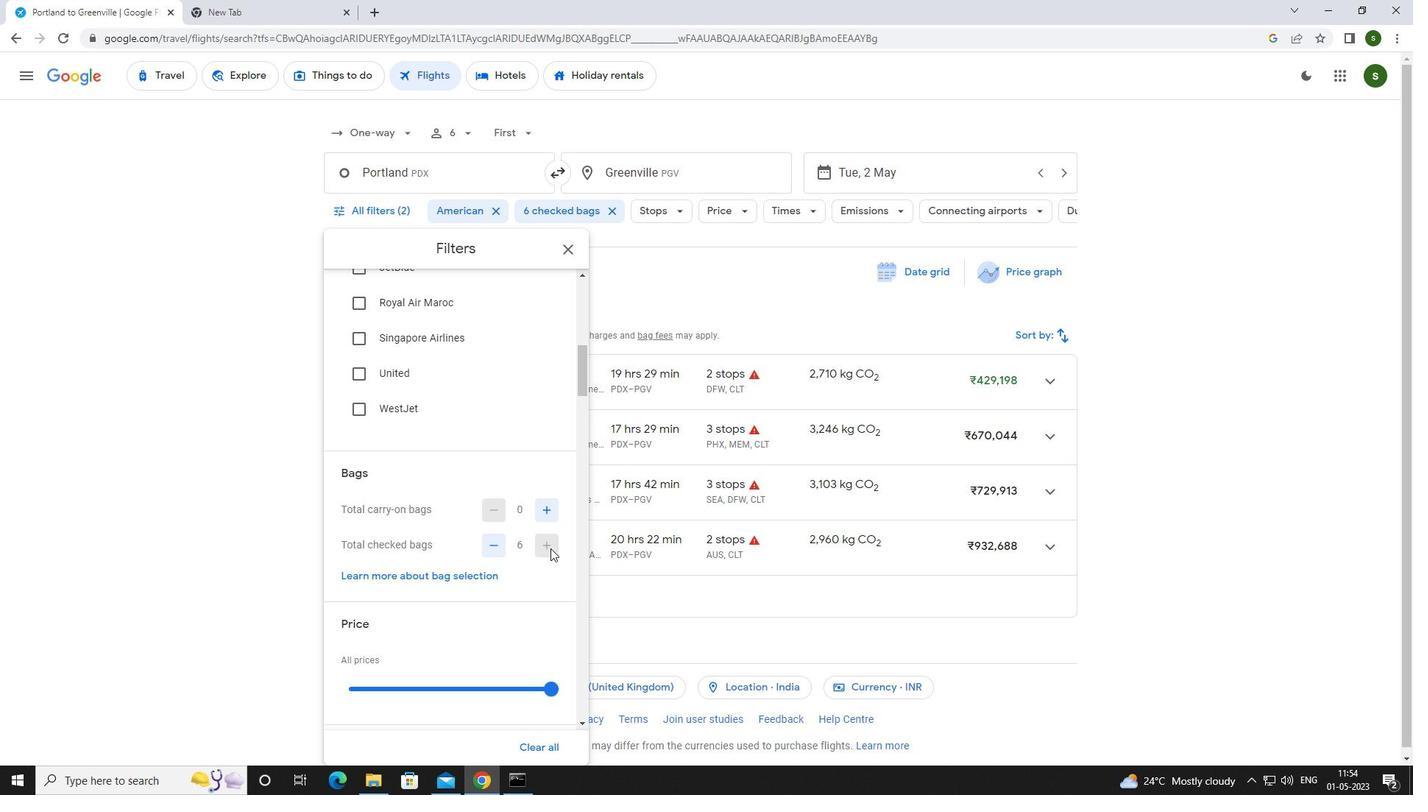 
Action: Mouse scrolled (550, 547) with delta (0, 0)
Screenshot: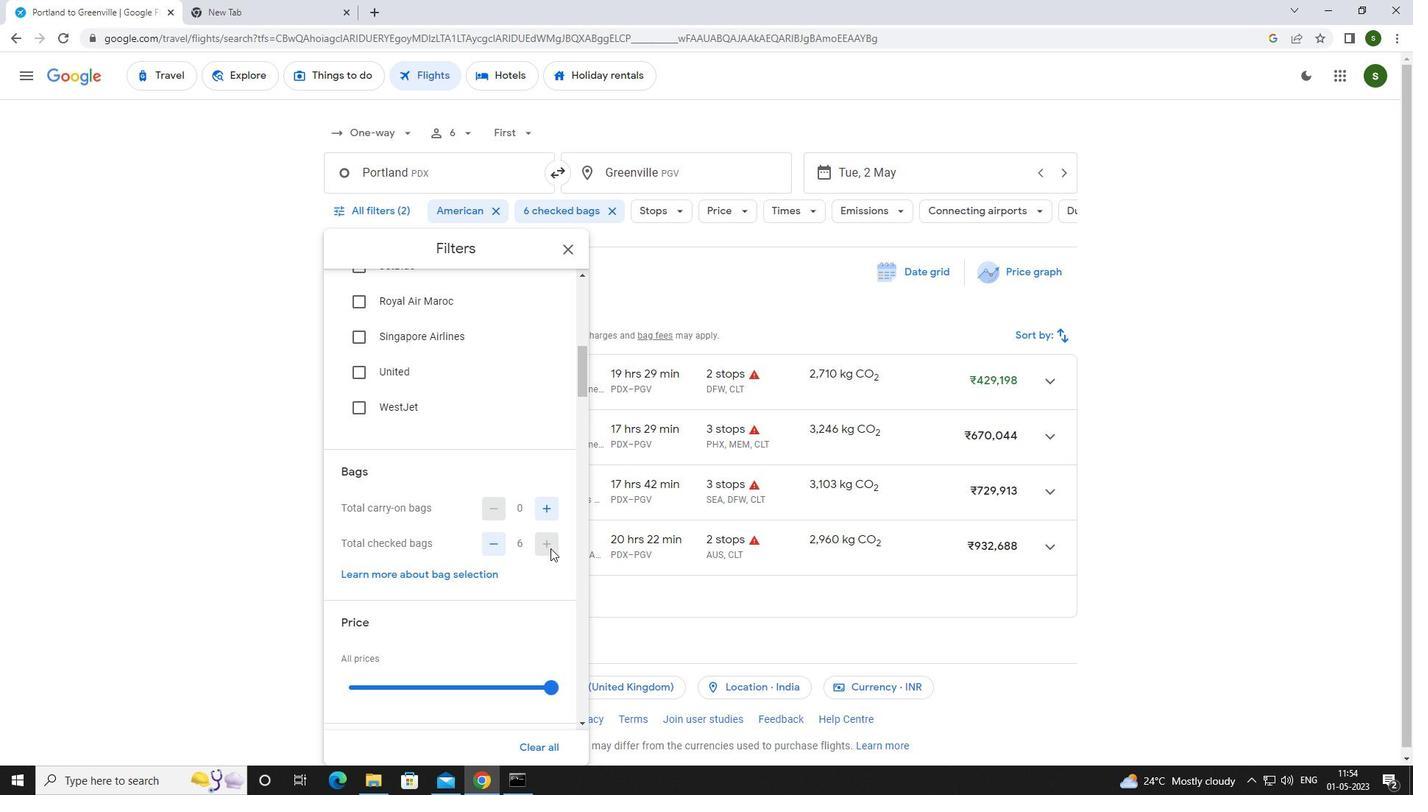 
Action: Mouse pressed left at (550, 548)
Screenshot: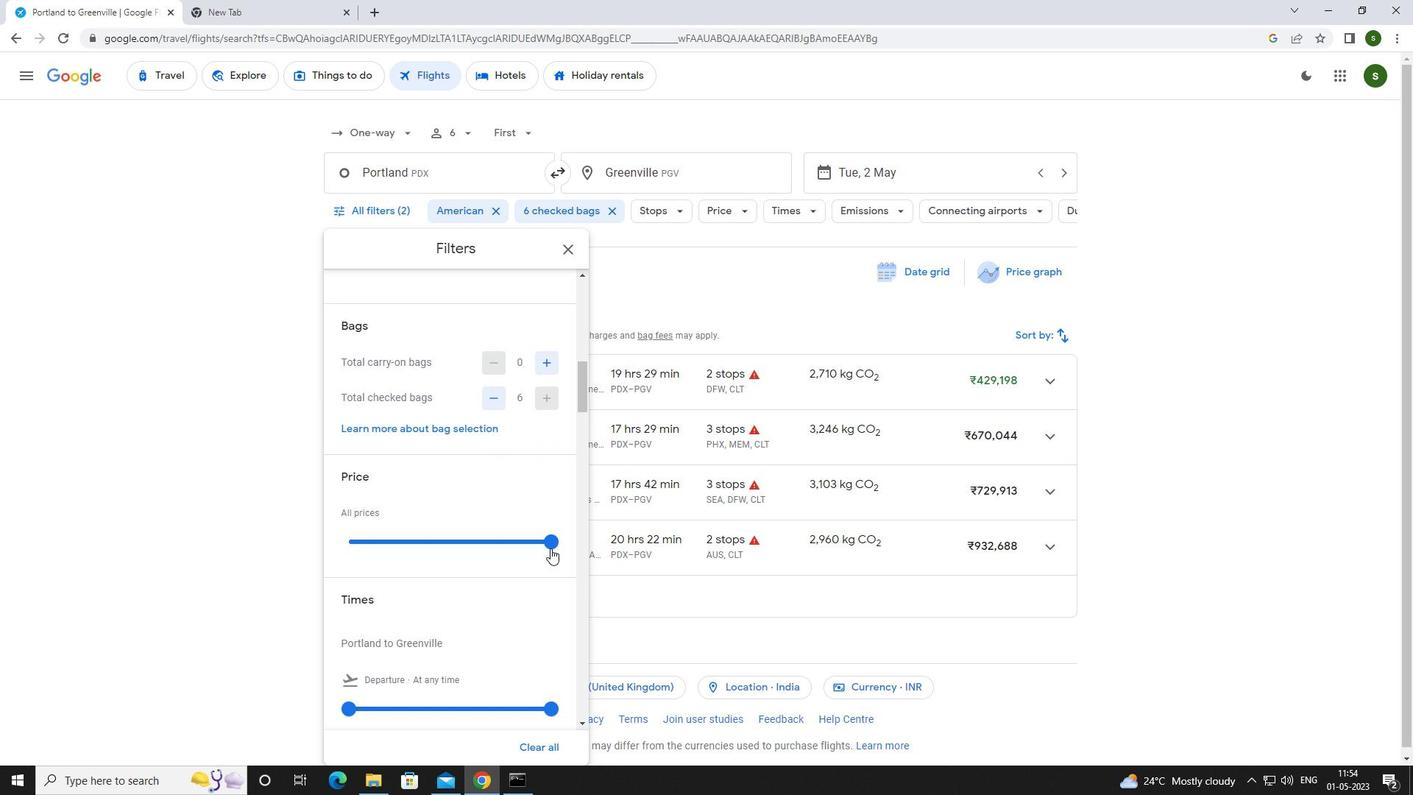 
Action: Mouse moved to (435, 519)
Screenshot: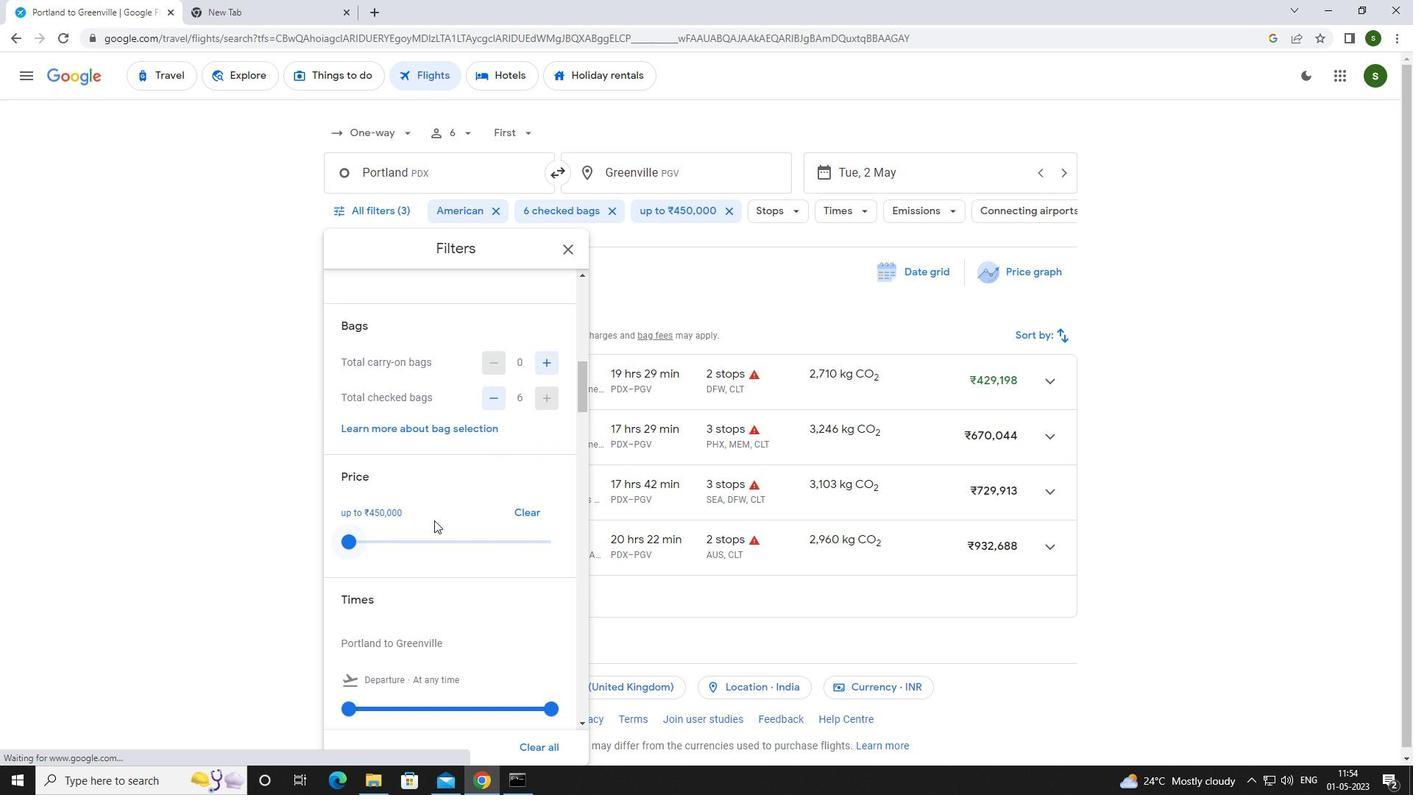 
Action: Mouse scrolled (435, 518) with delta (0, 0)
Screenshot: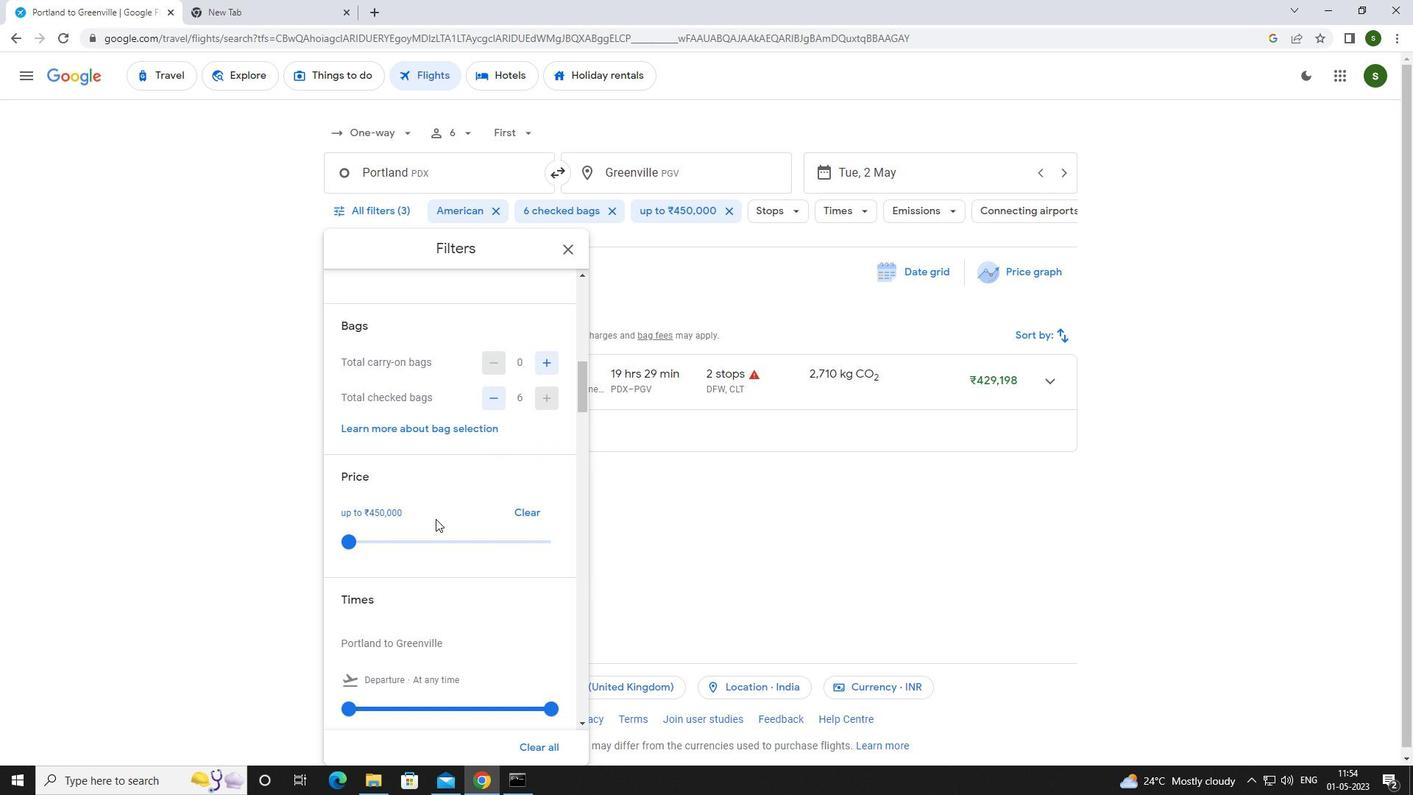 
Action: Mouse scrolled (435, 518) with delta (0, 0)
Screenshot: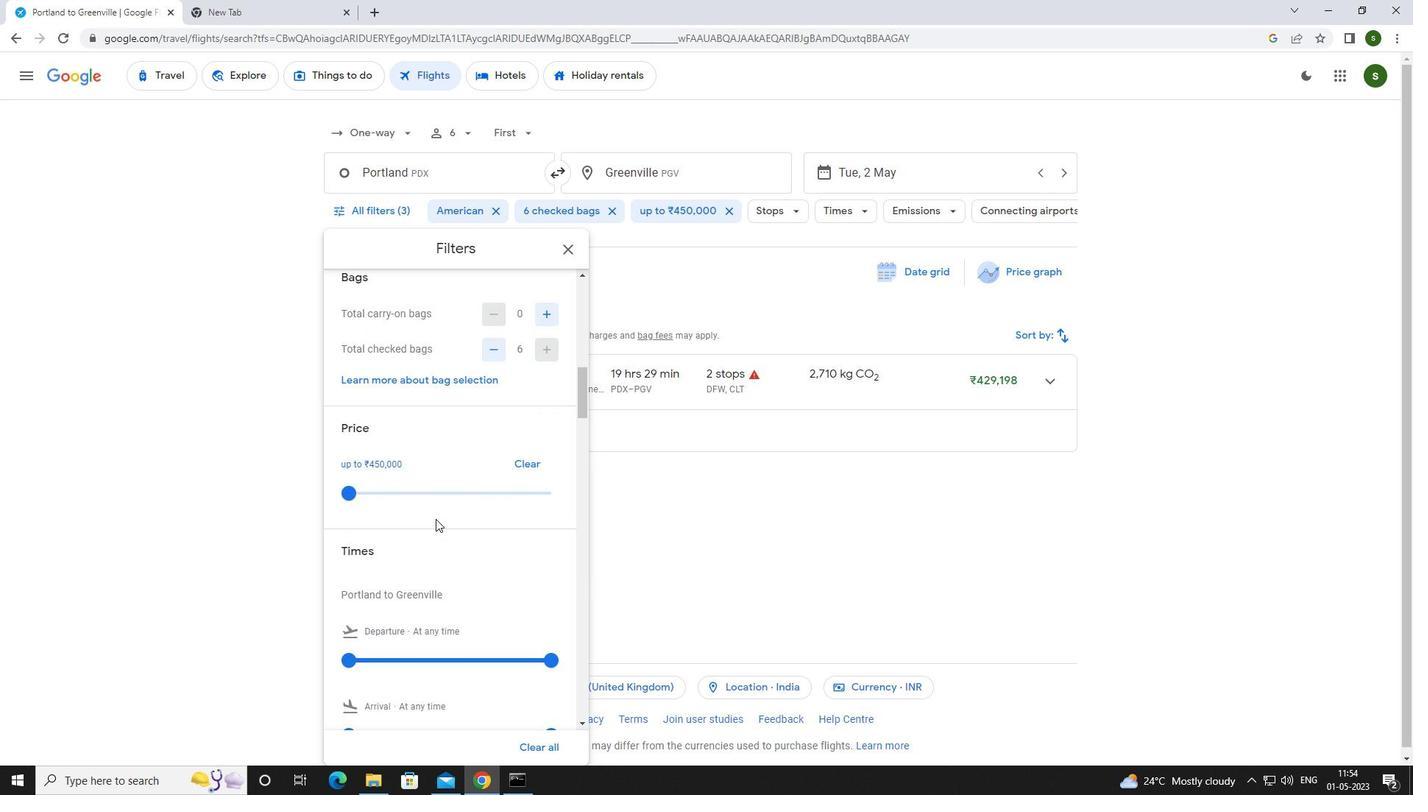 
Action: Mouse scrolled (435, 518) with delta (0, 0)
Screenshot: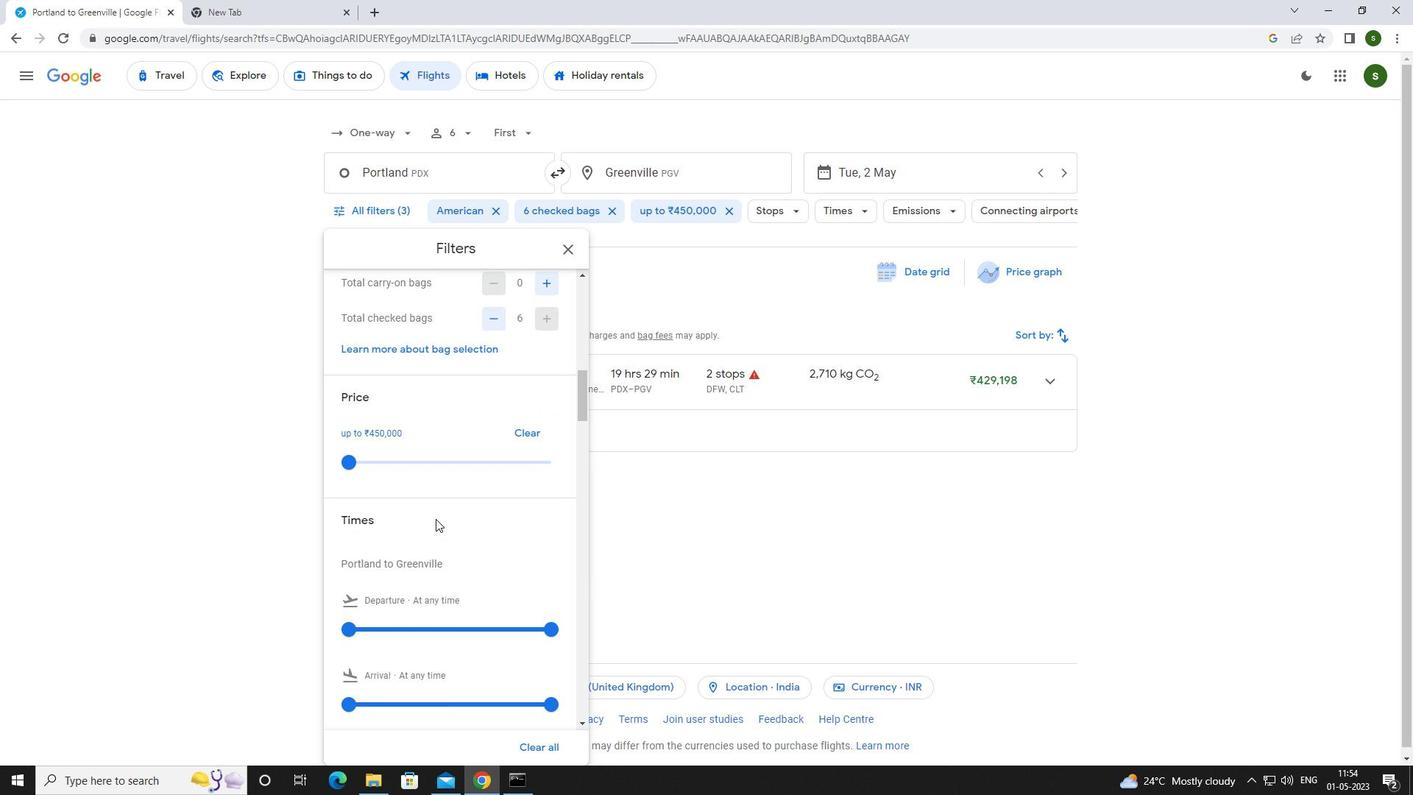 
Action: Mouse moved to (350, 486)
Screenshot: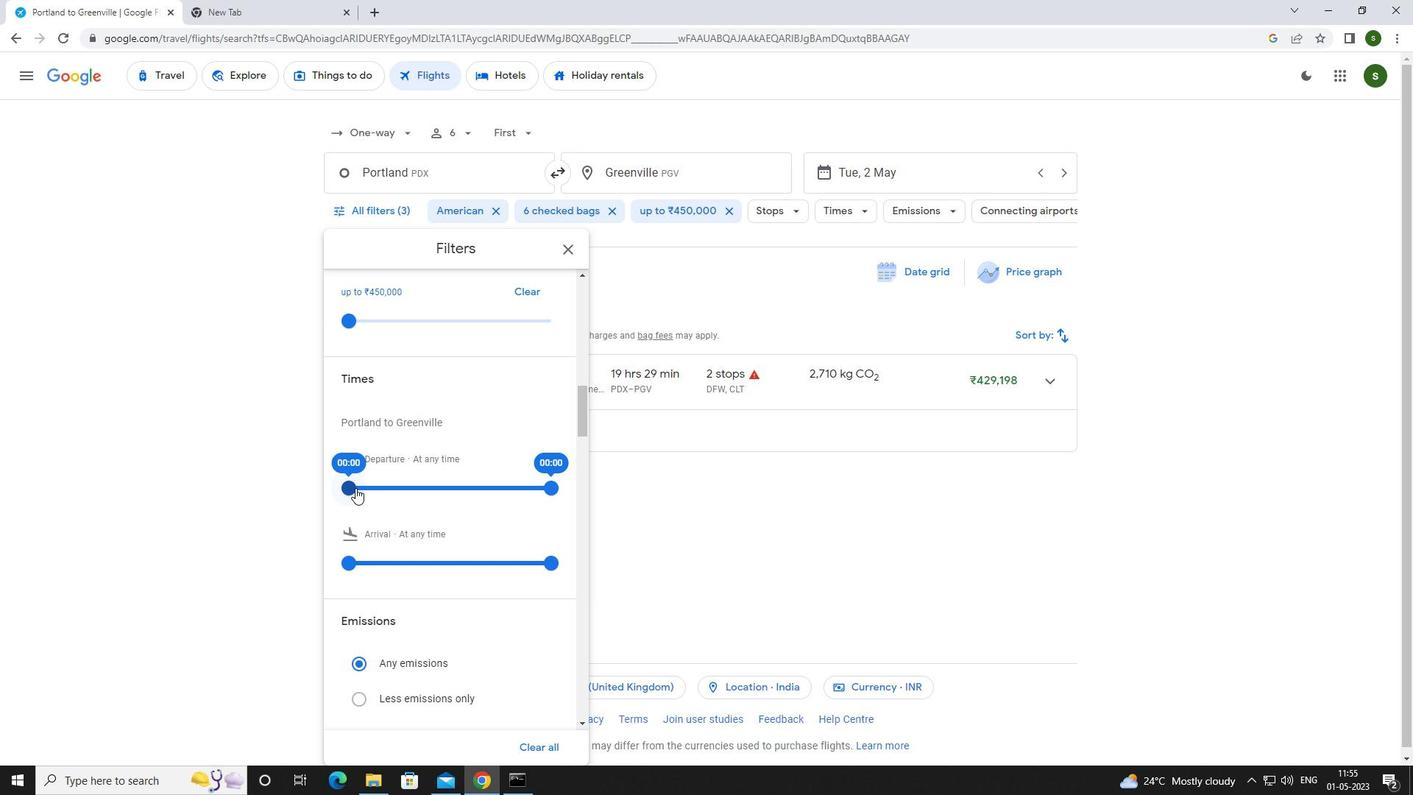 
Action: Mouse pressed left at (350, 486)
Screenshot: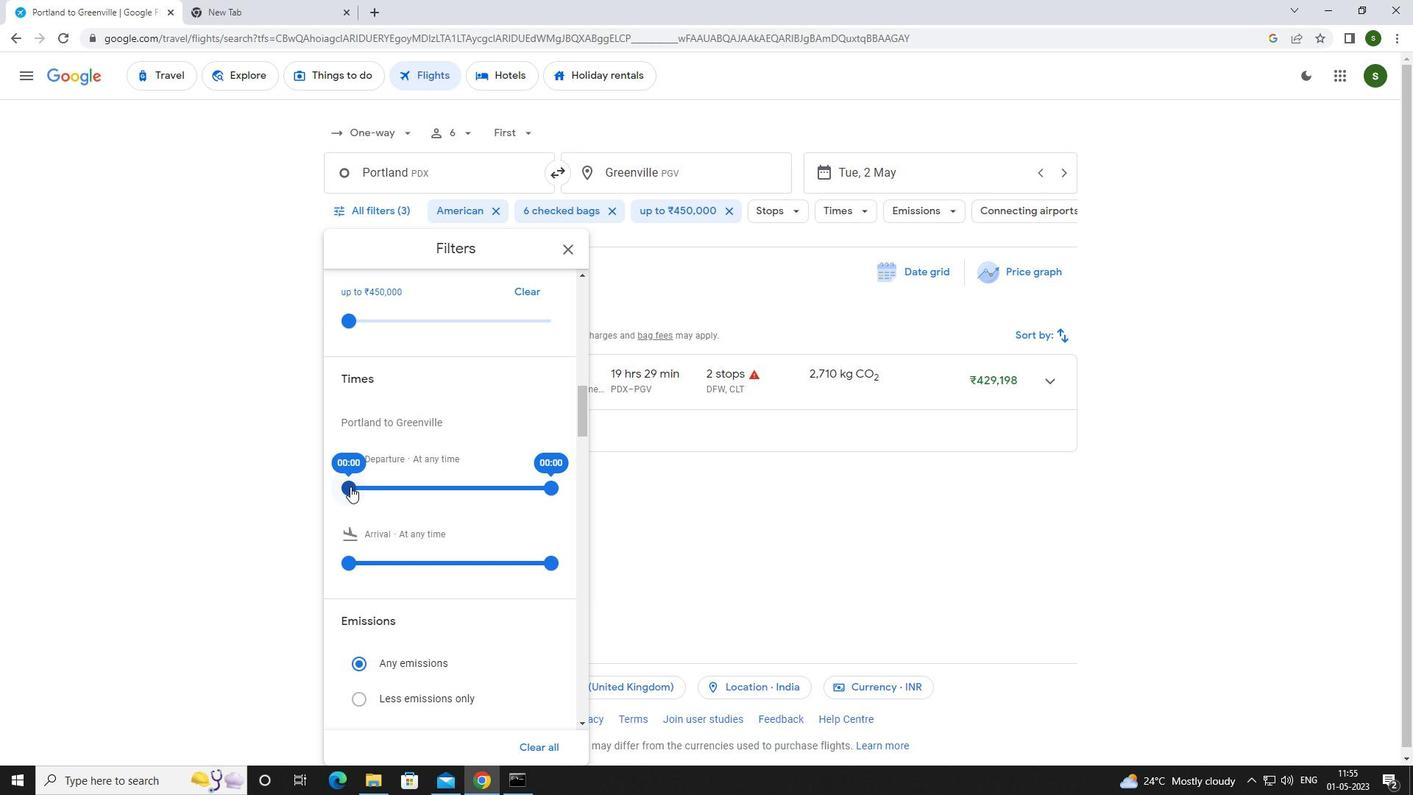 
Action: Mouse moved to (673, 538)
Screenshot: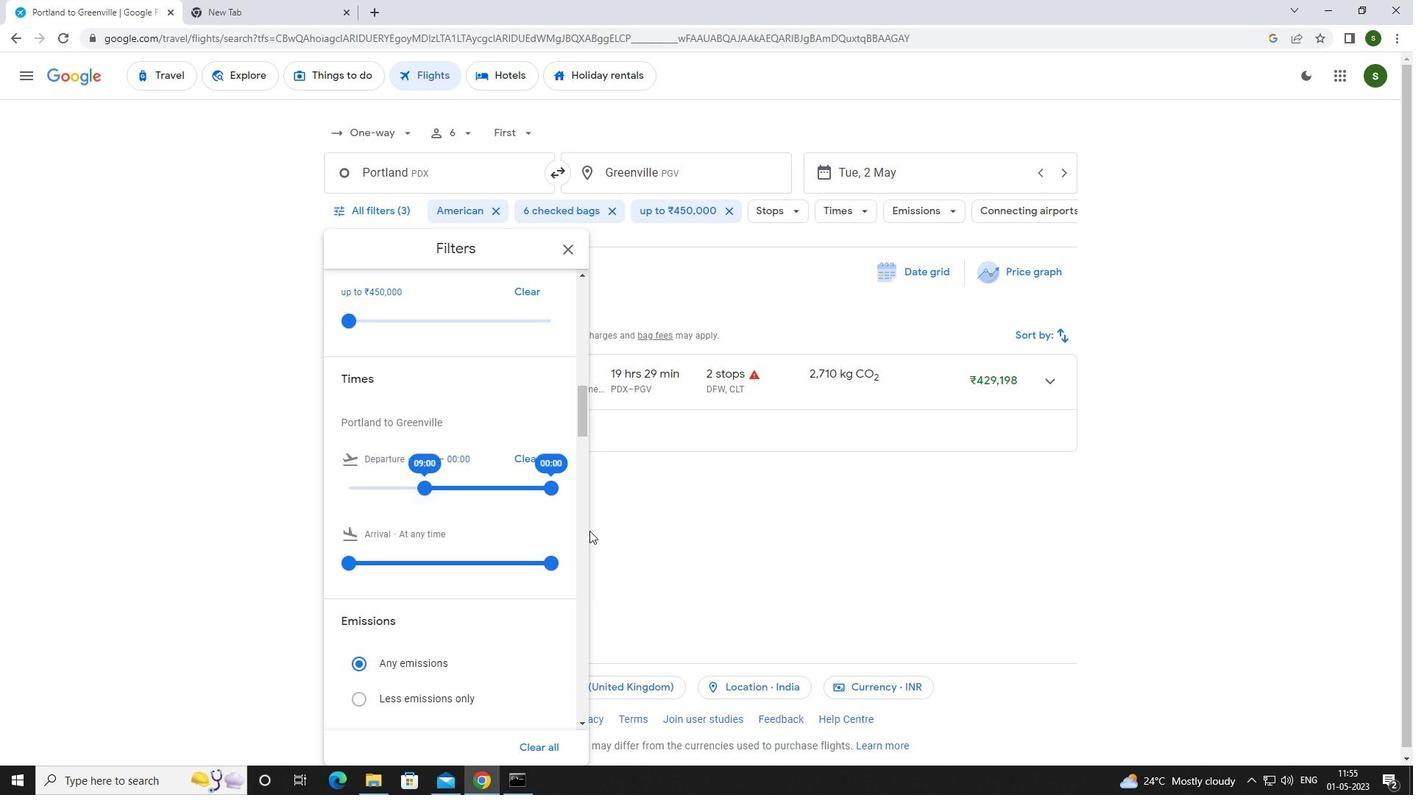 
Action: Mouse pressed left at (673, 538)
Screenshot: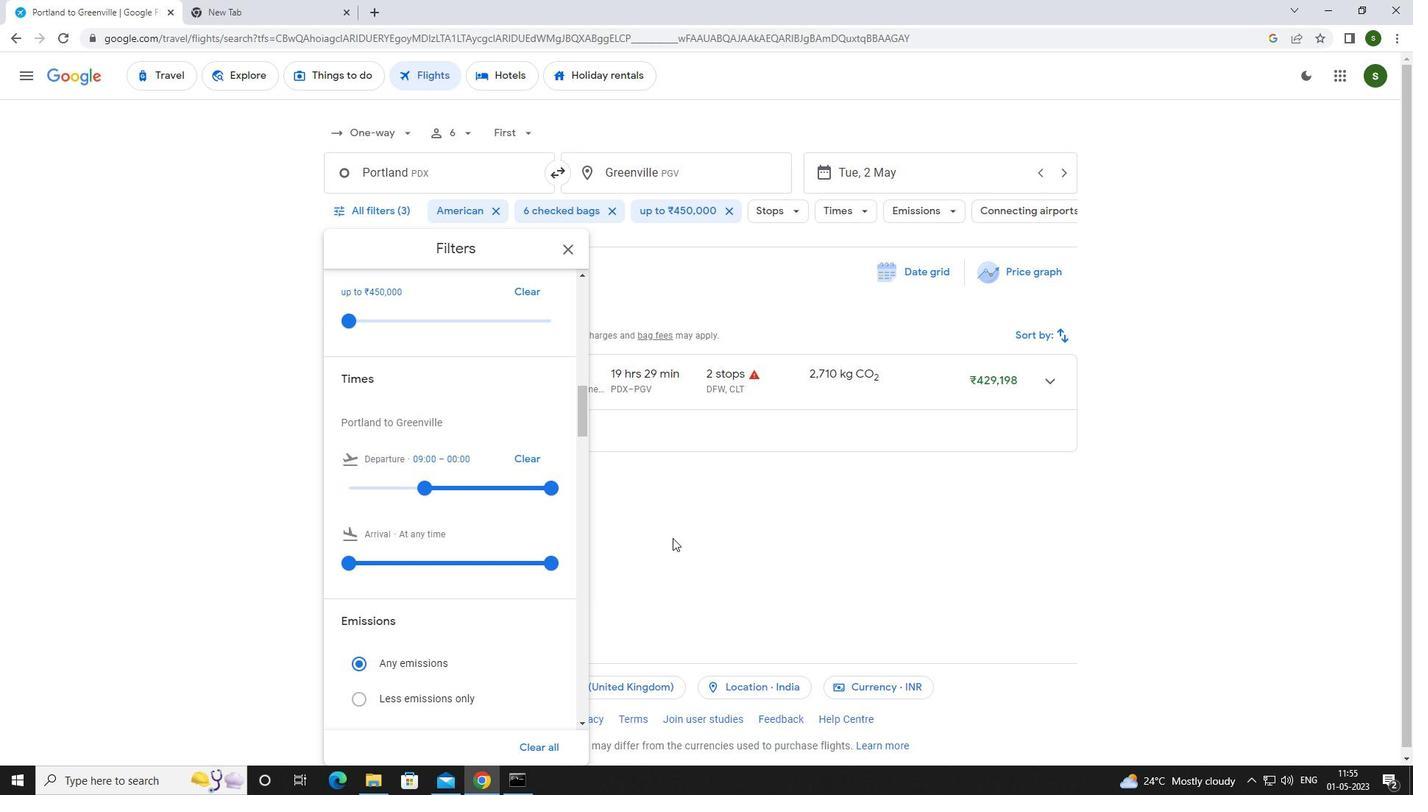 
